 Task: Look for space in San Isidro, Argentina from 4th August, 2023 to 8th August, 2023 for 1 adult in price range Rs.10000 to Rs.15000. Place can be private room with 1  bedroom having 1 bed and 1 bathroom. Property type can be flatguest house, hotel. Amenities needed are: wifi, heating. Booking option can be shelf check-in. Required host language is English.
Action: Mouse moved to (543, 109)
Screenshot: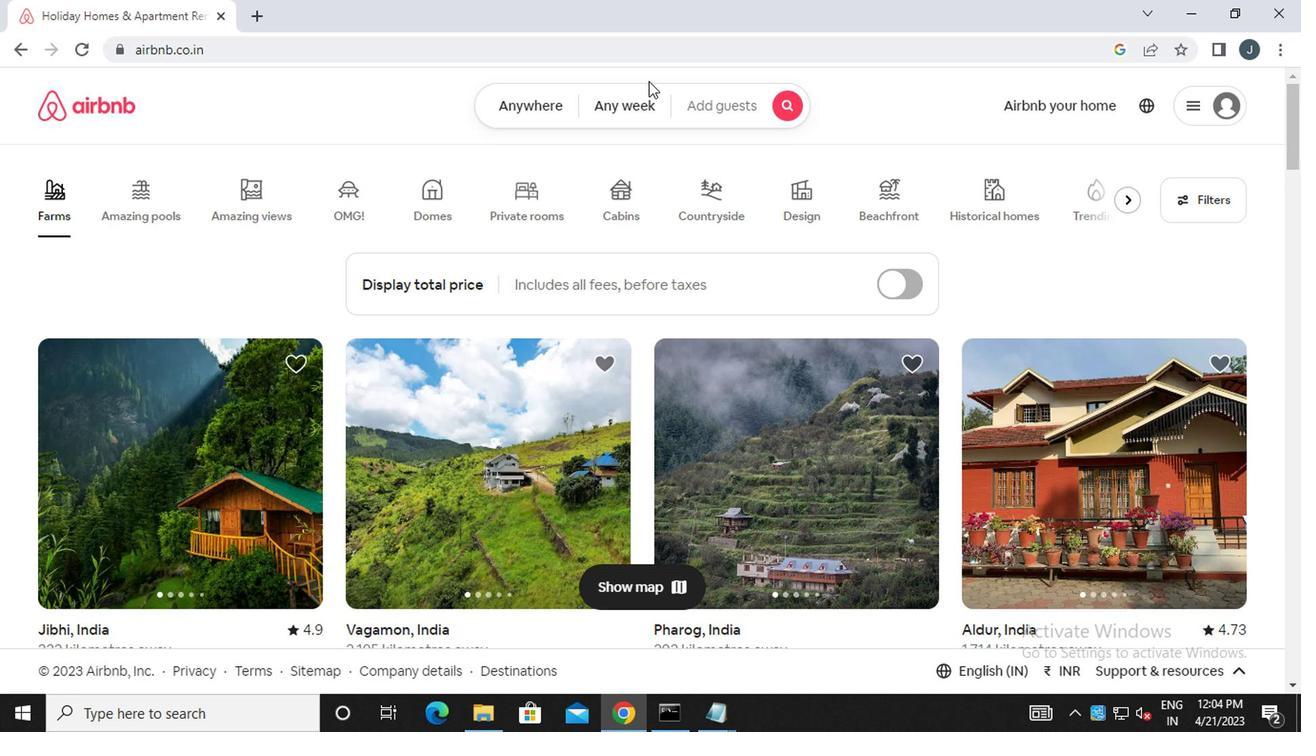 
Action: Mouse pressed left at (543, 109)
Screenshot: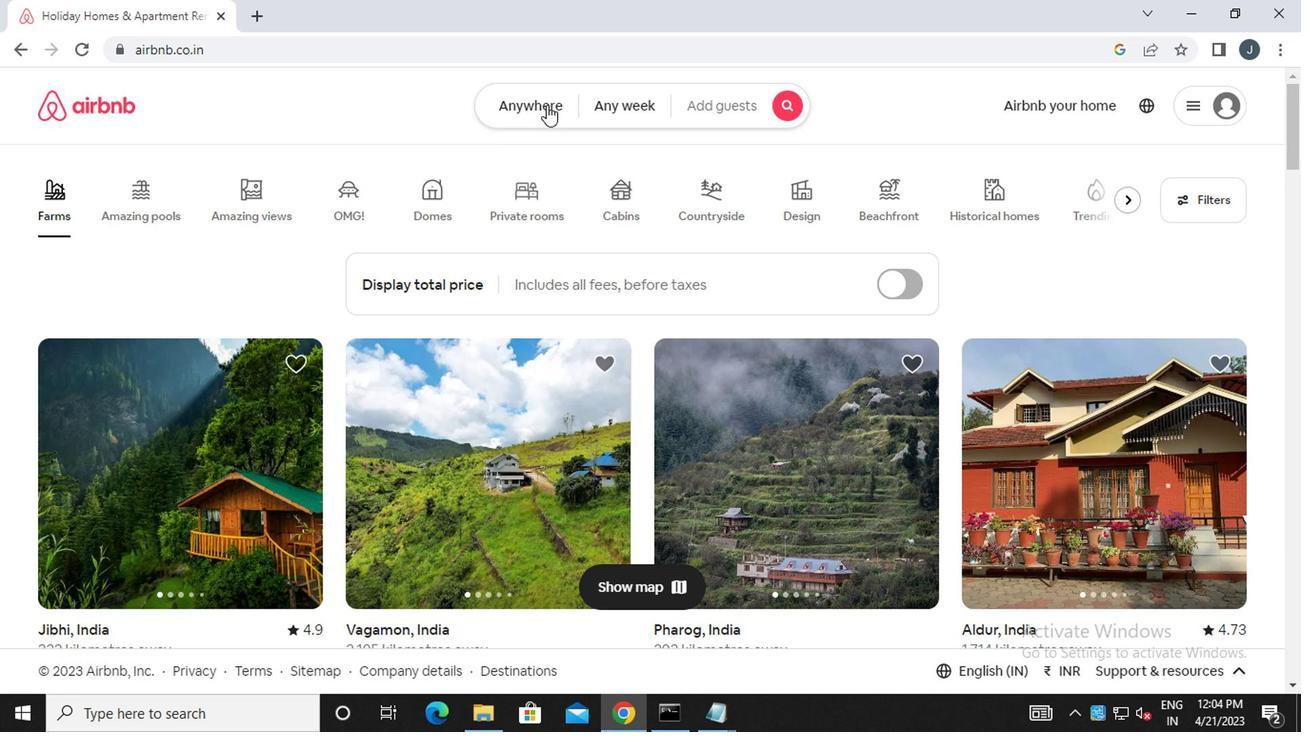 
Action: Mouse moved to (360, 172)
Screenshot: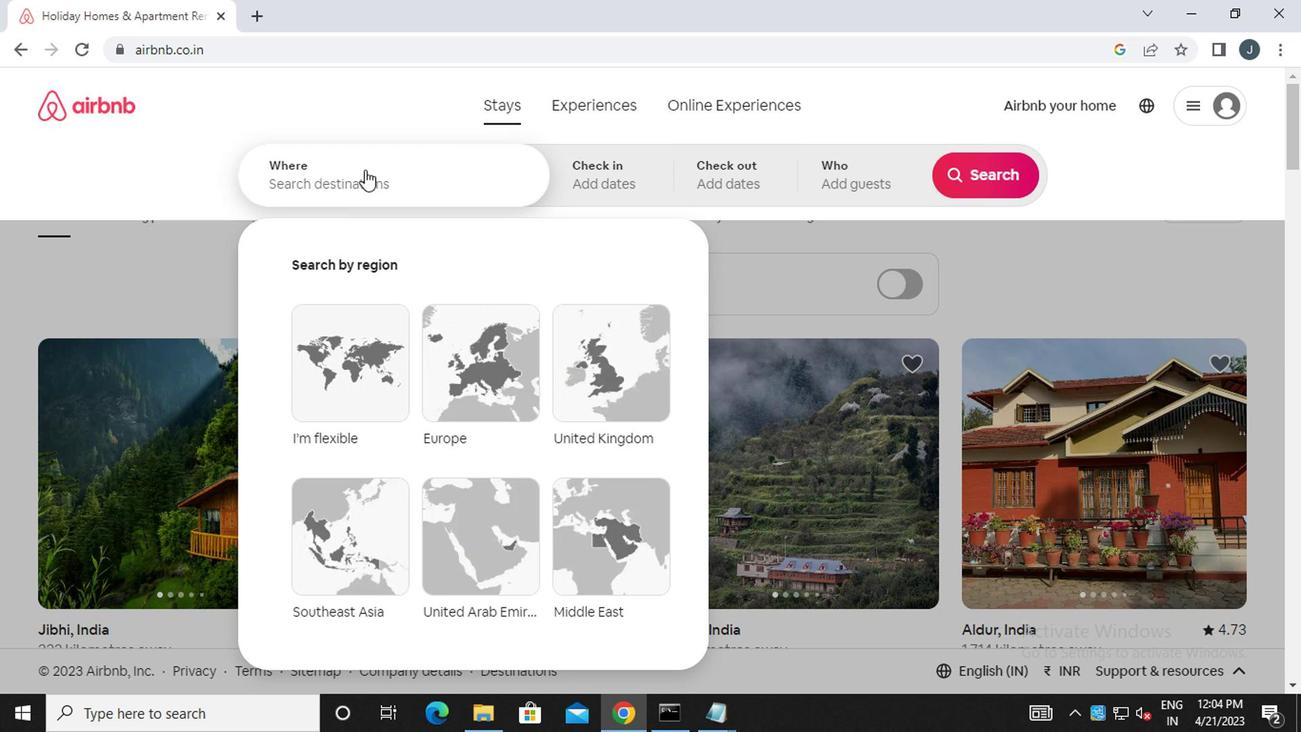 
Action: Mouse pressed left at (360, 172)
Screenshot: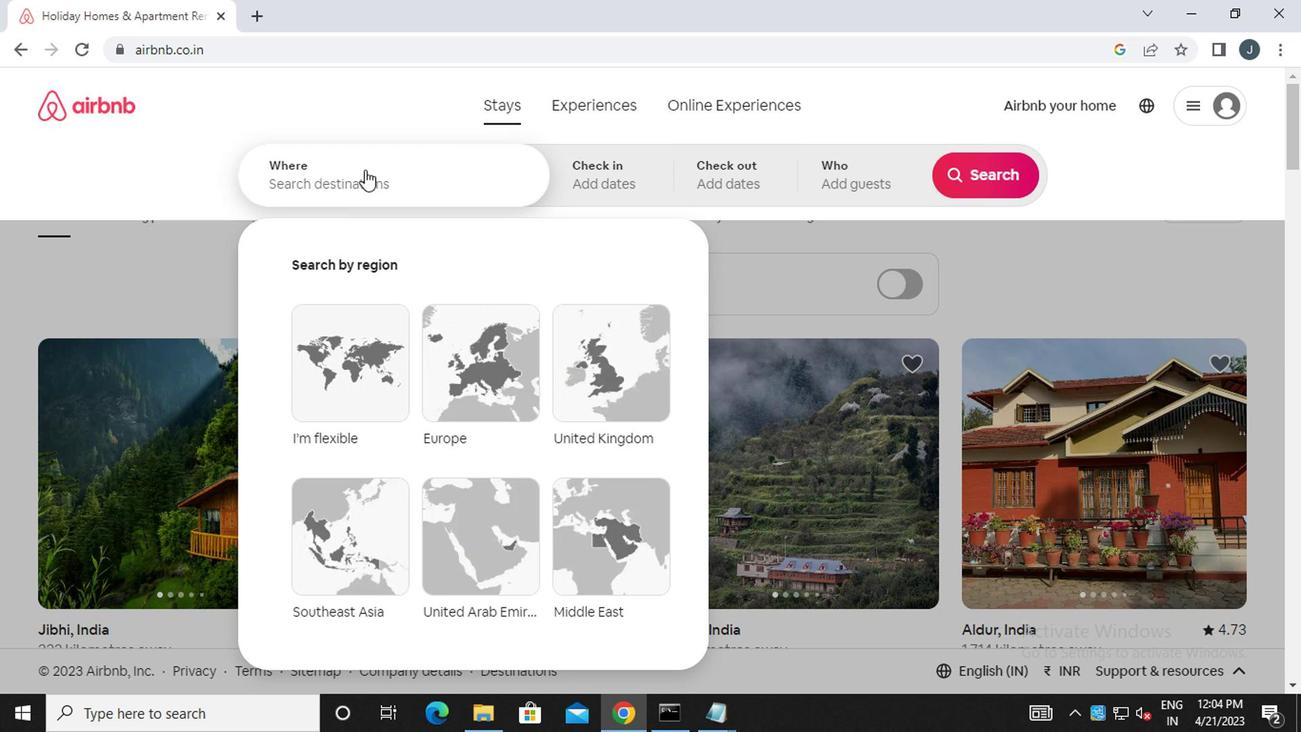 
Action: Mouse moved to (362, 173)
Screenshot: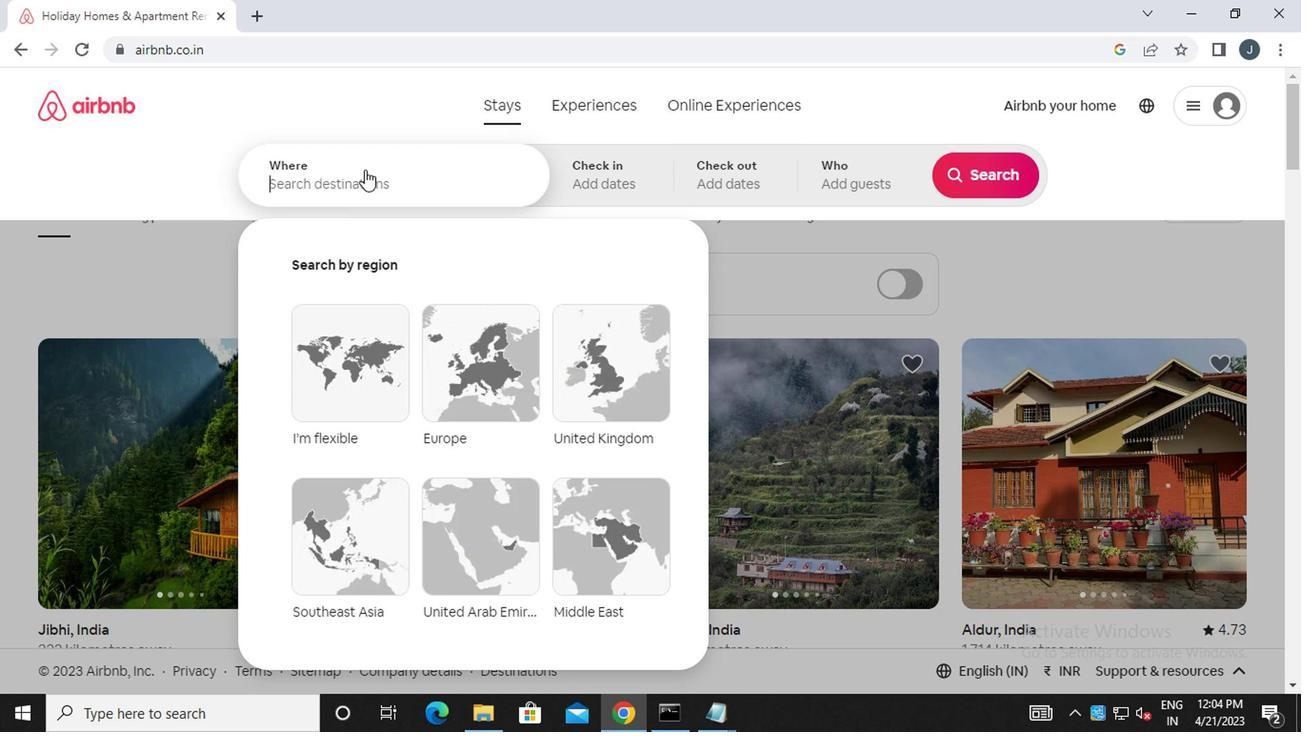 
Action: Key pressed s<Key.caps_lock>an<Key.space><Key.caps_lock>i<Key.caps_lock>sidro,<Key.space><Key.caps_lock>a<Key.caps_lock>rgentina
Screenshot: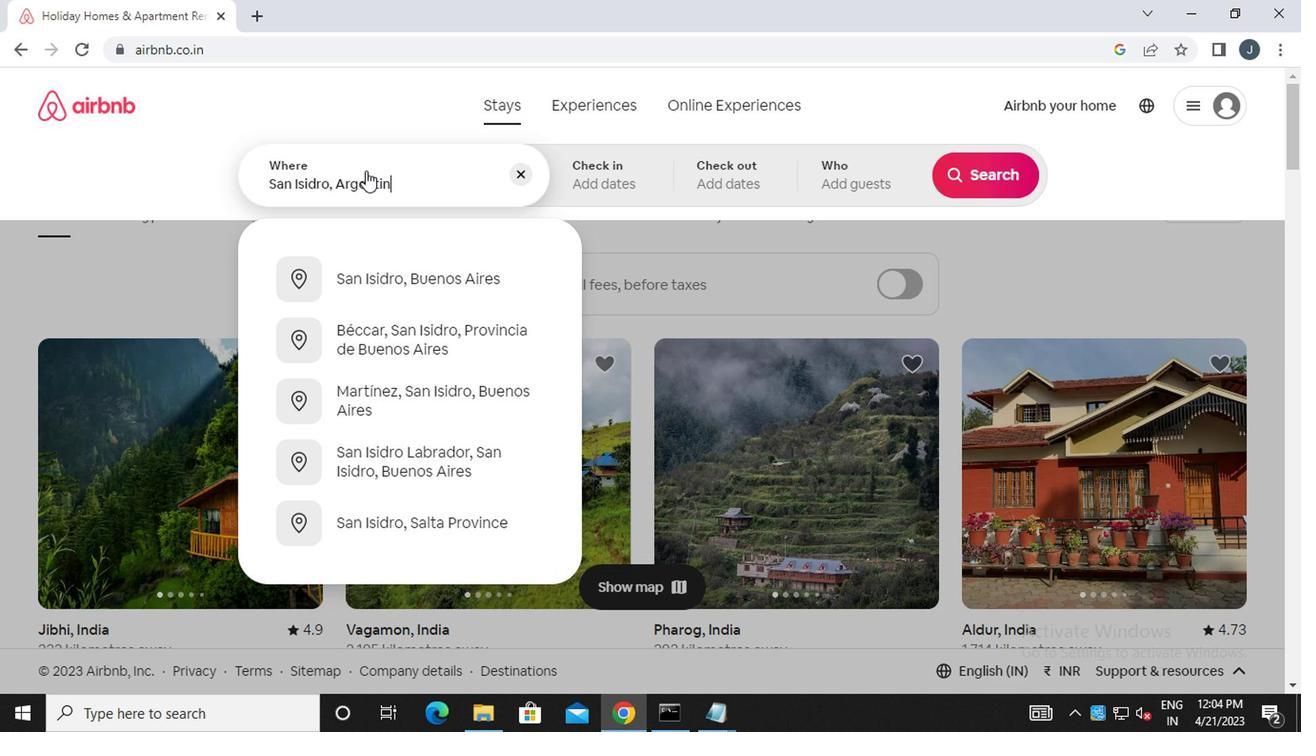 
Action: Mouse moved to (606, 177)
Screenshot: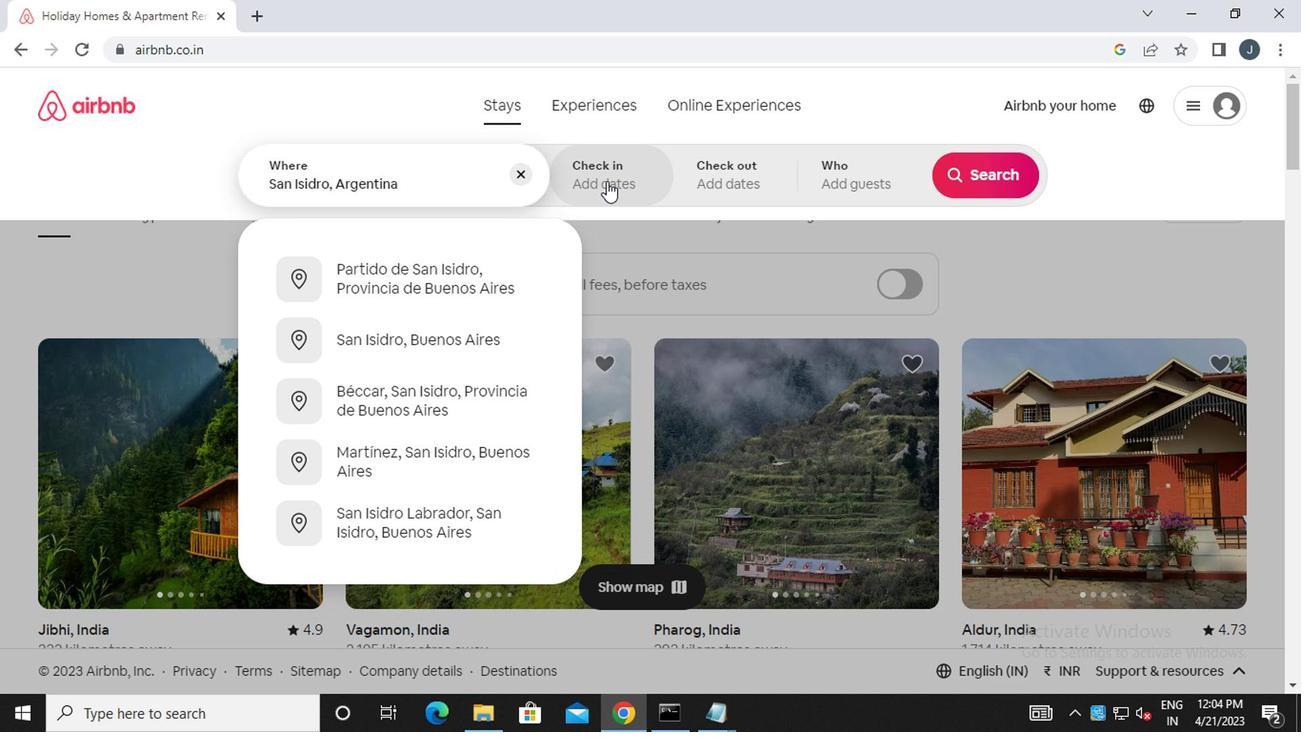 
Action: Mouse pressed left at (606, 177)
Screenshot: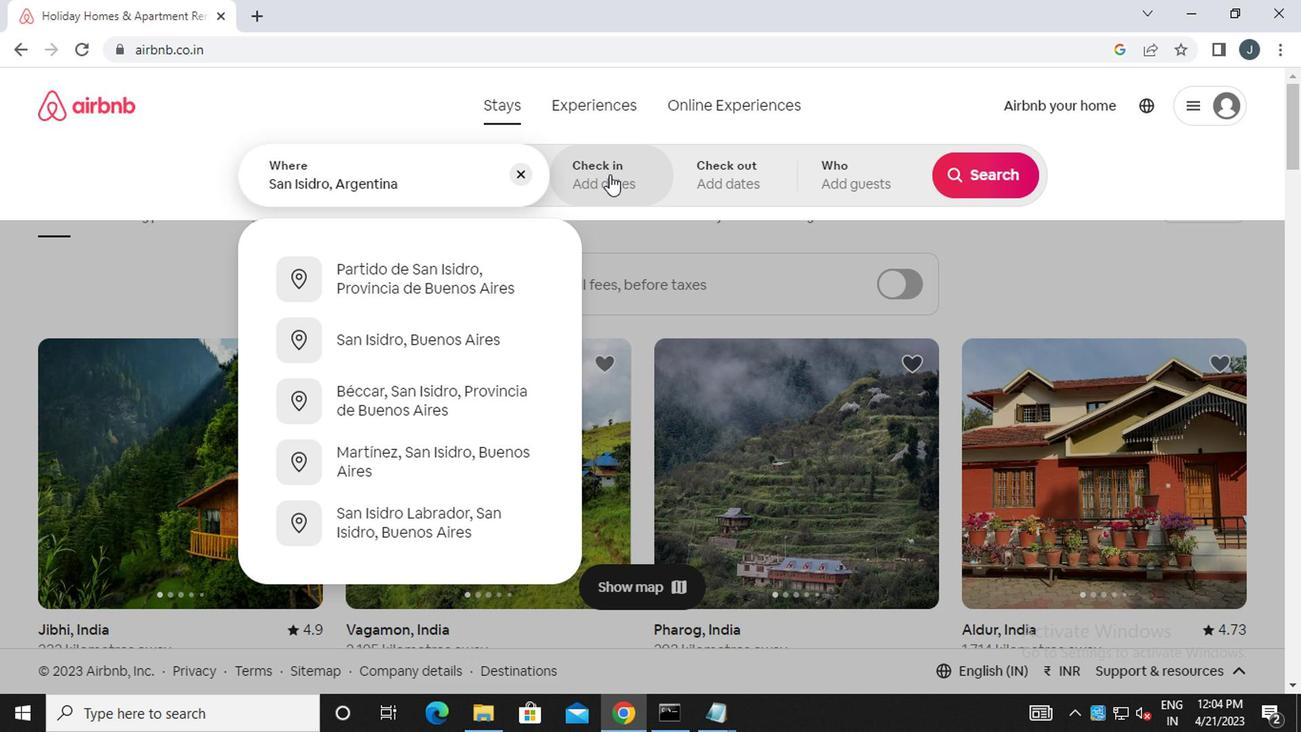 
Action: Mouse moved to (976, 327)
Screenshot: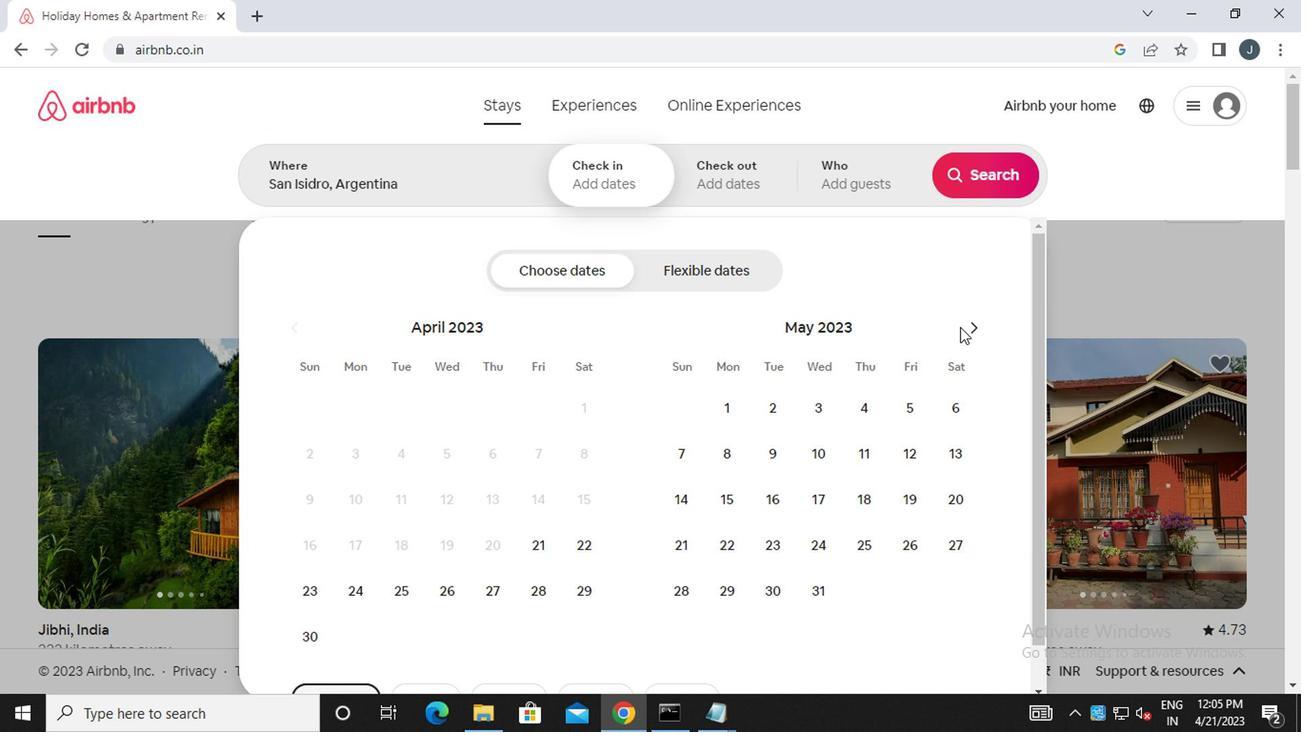 
Action: Mouse pressed left at (976, 327)
Screenshot: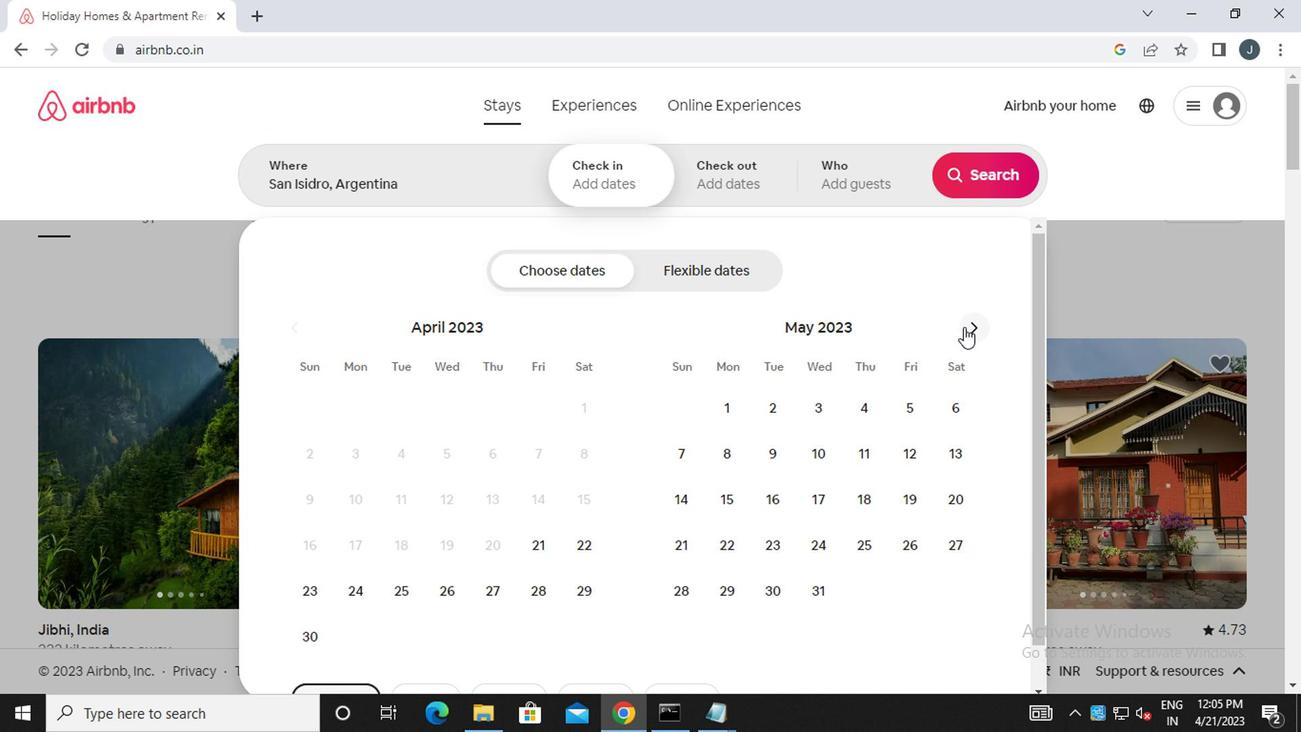 
Action: Mouse moved to (978, 328)
Screenshot: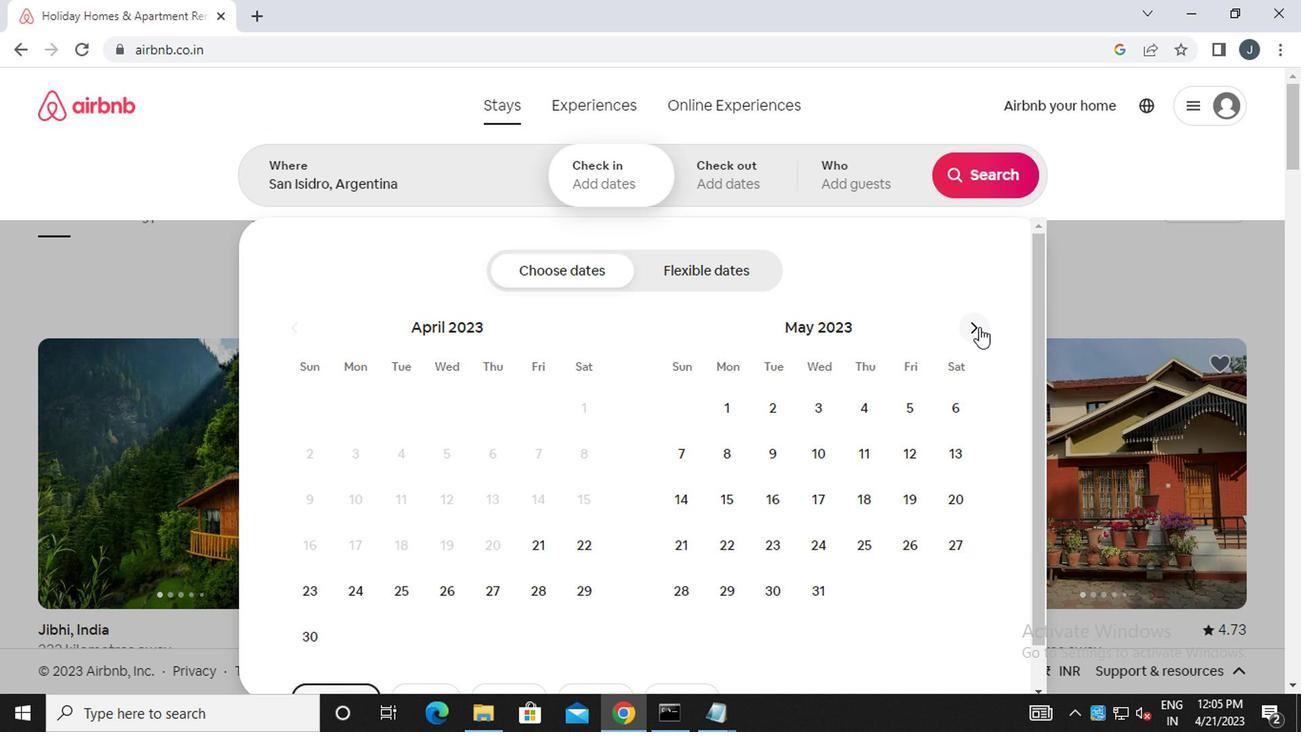 
Action: Mouse pressed left at (978, 328)
Screenshot: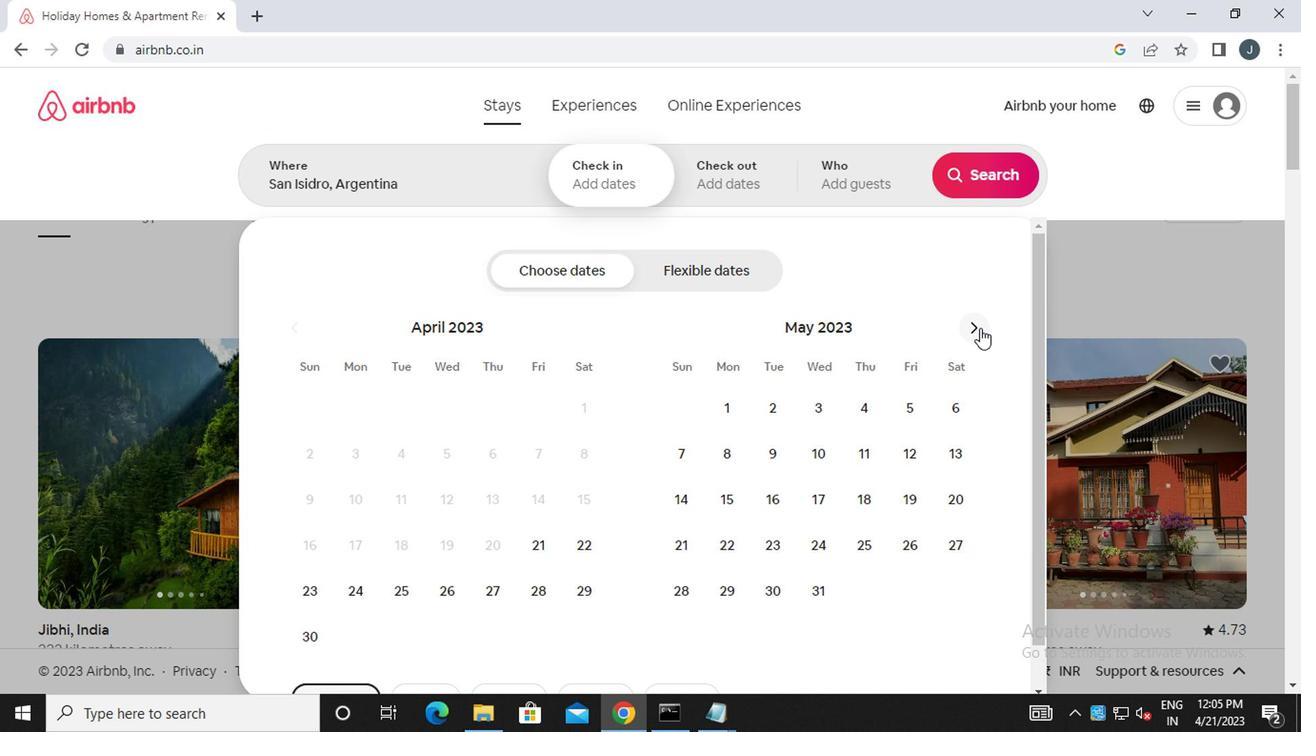 
Action: Mouse moved to (980, 329)
Screenshot: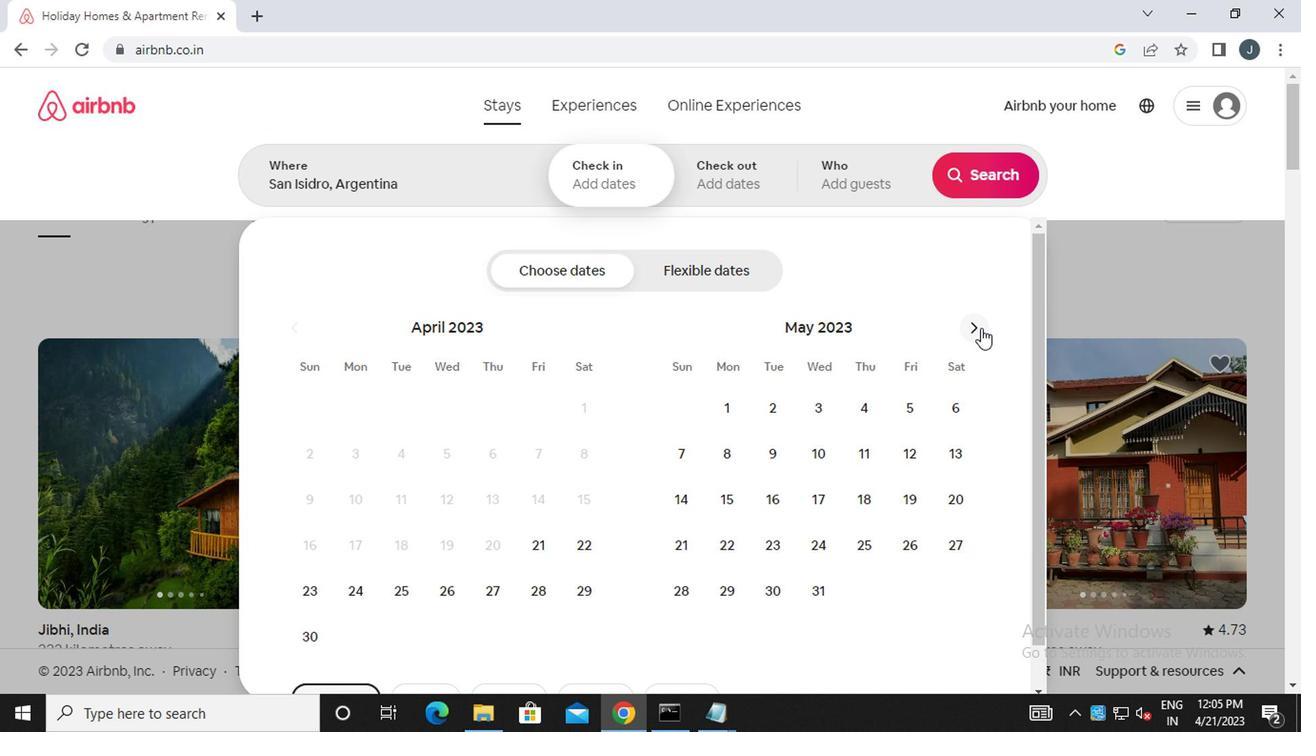 
Action: Mouse pressed left at (980, 329)
Screenshot: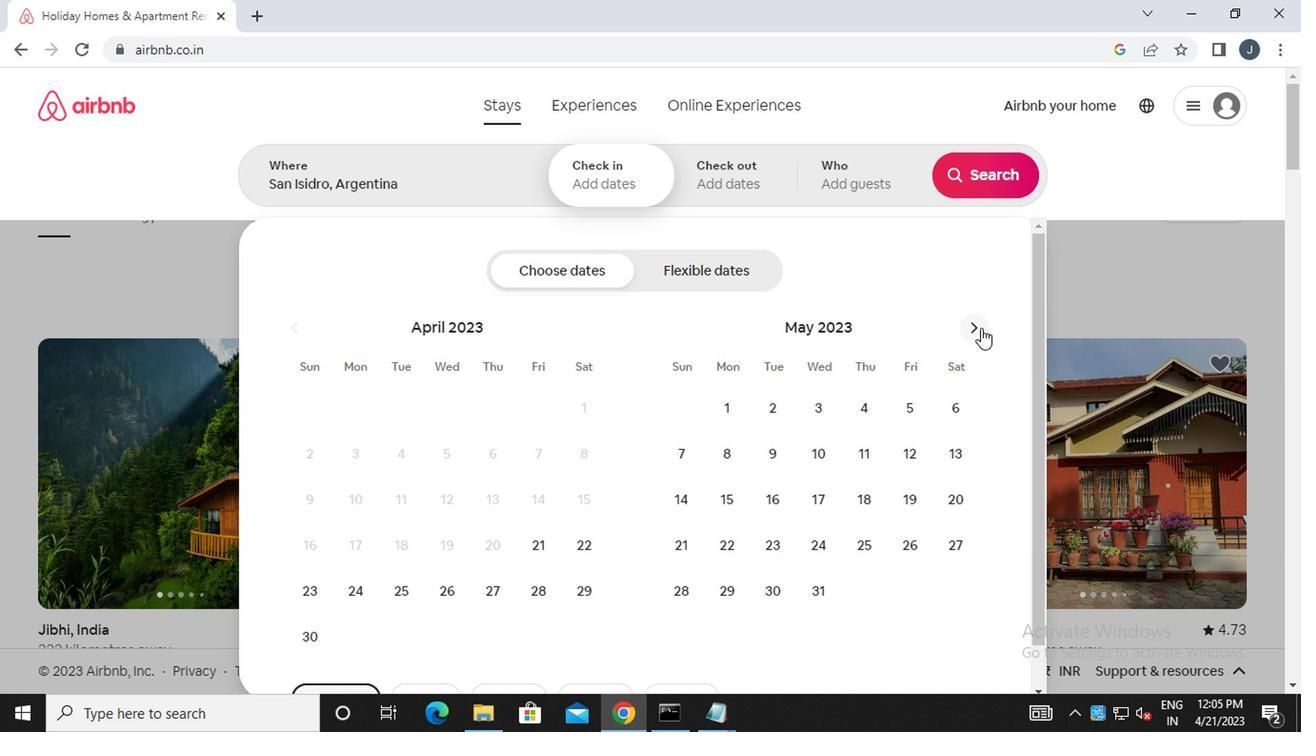 
Action: Mouse moved to (980, 330)
Screenshot: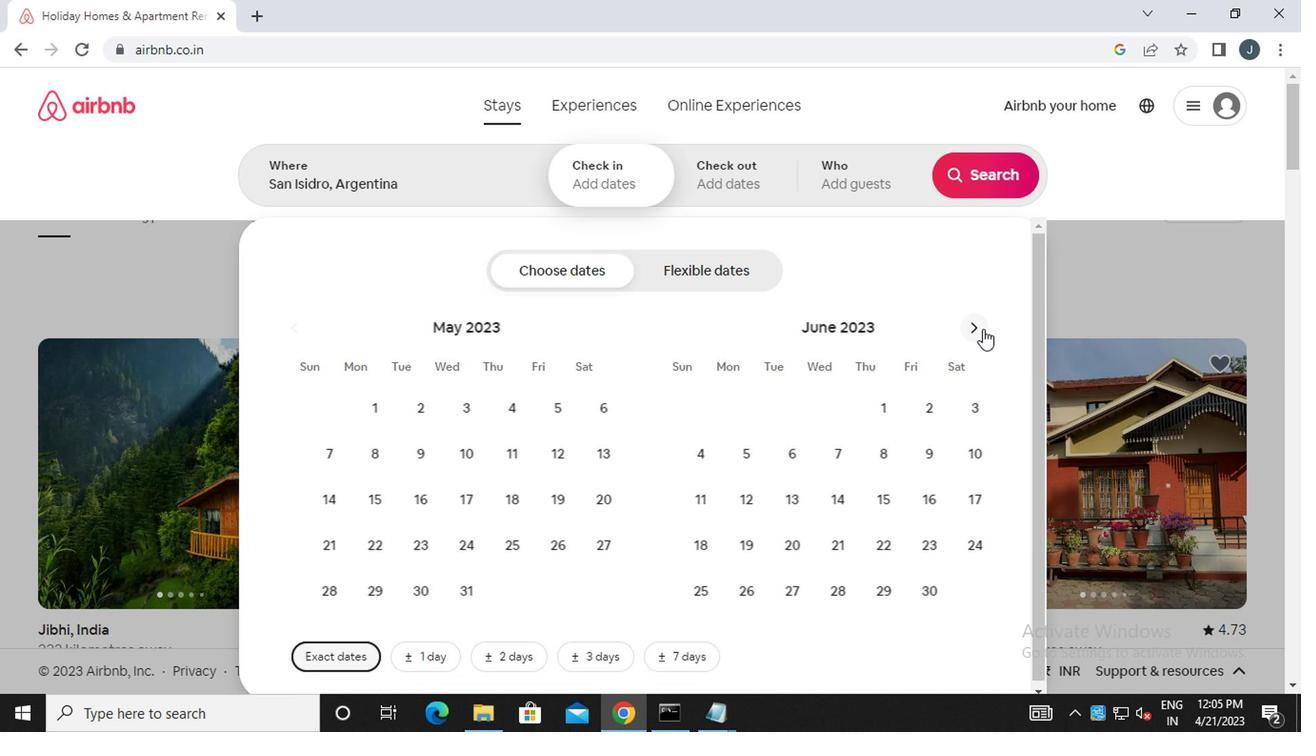 
Action: Mouse pressed left at (980, 330)
Screenshot: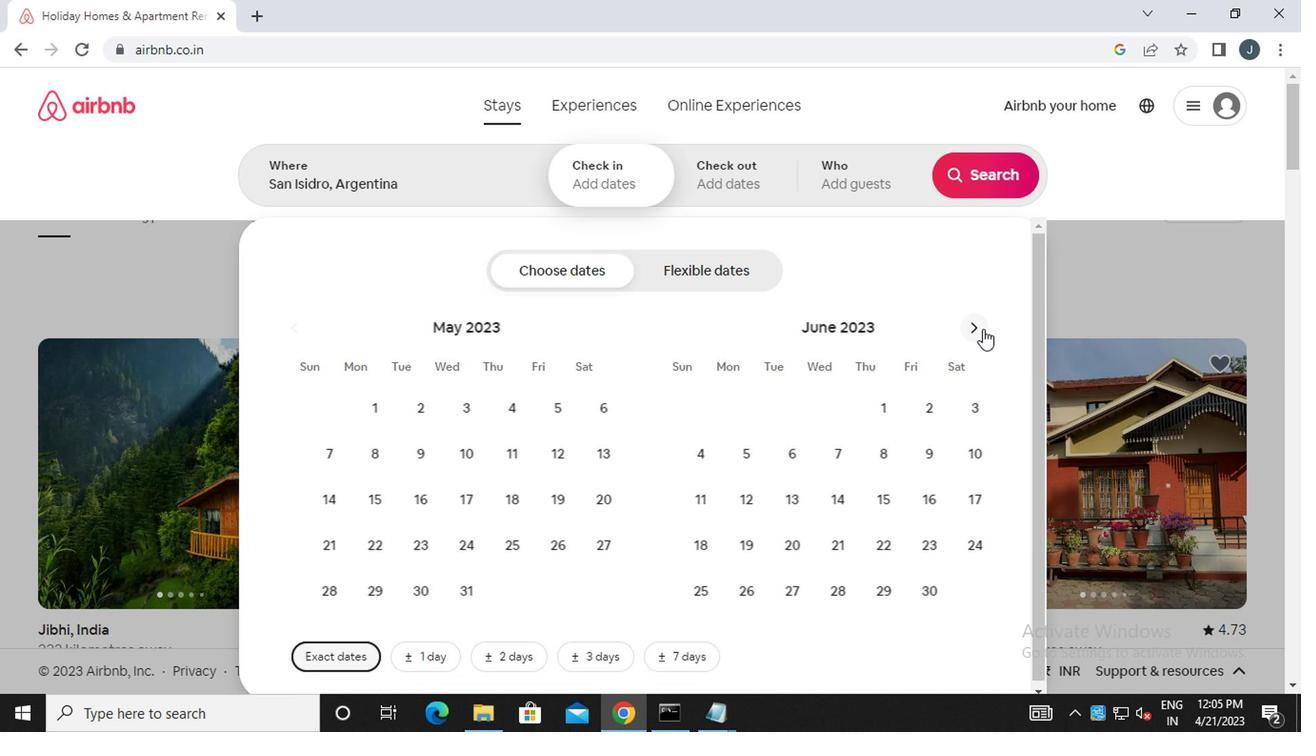 
Action: Mouse pressed left at (980, 330)
Screenshot: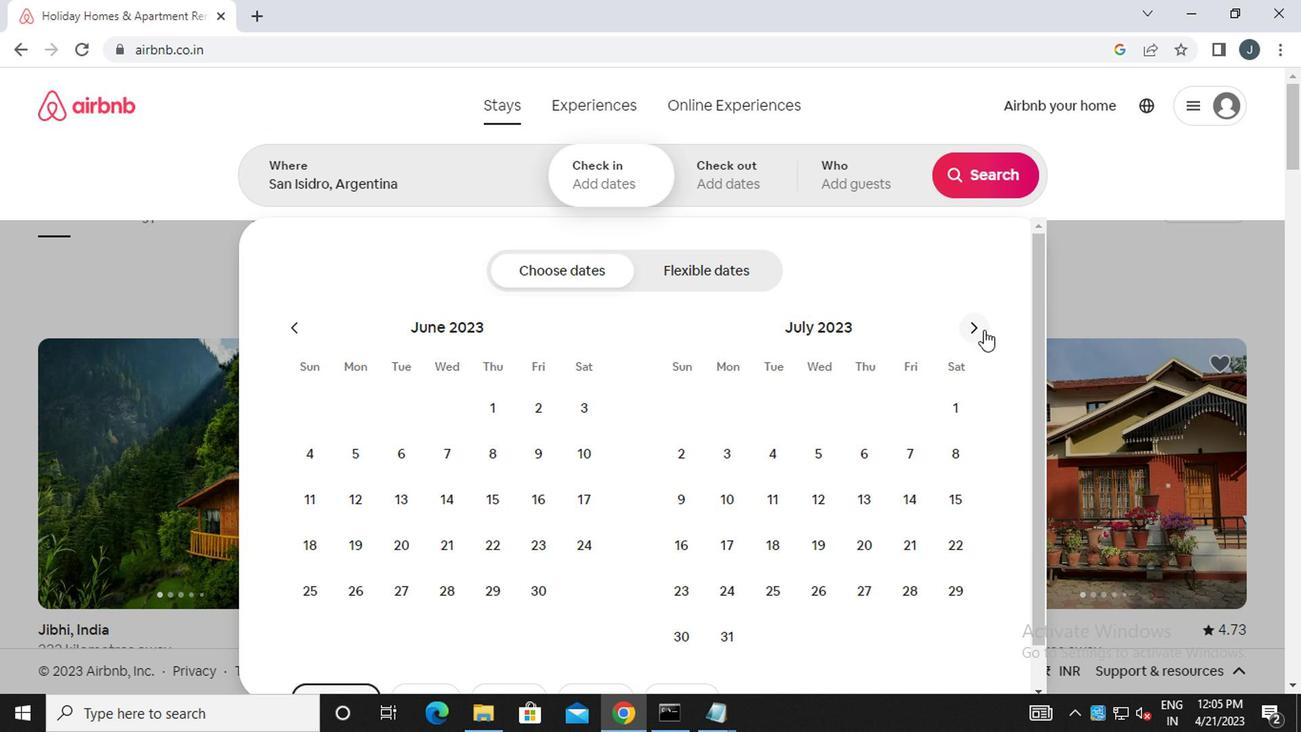 
Action: Mouse moved to (900, 410)
Screenshot: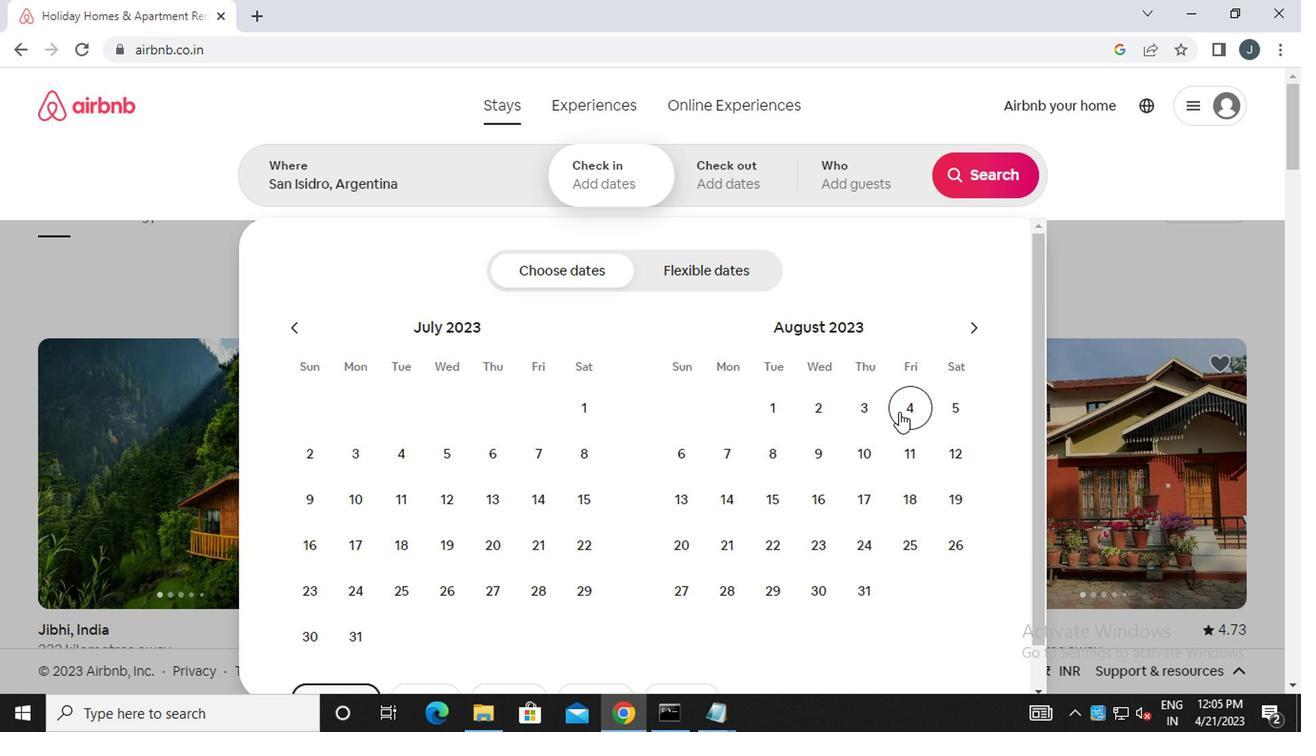 
Action: Mouse pressed left at (900, 410)
Screenshot: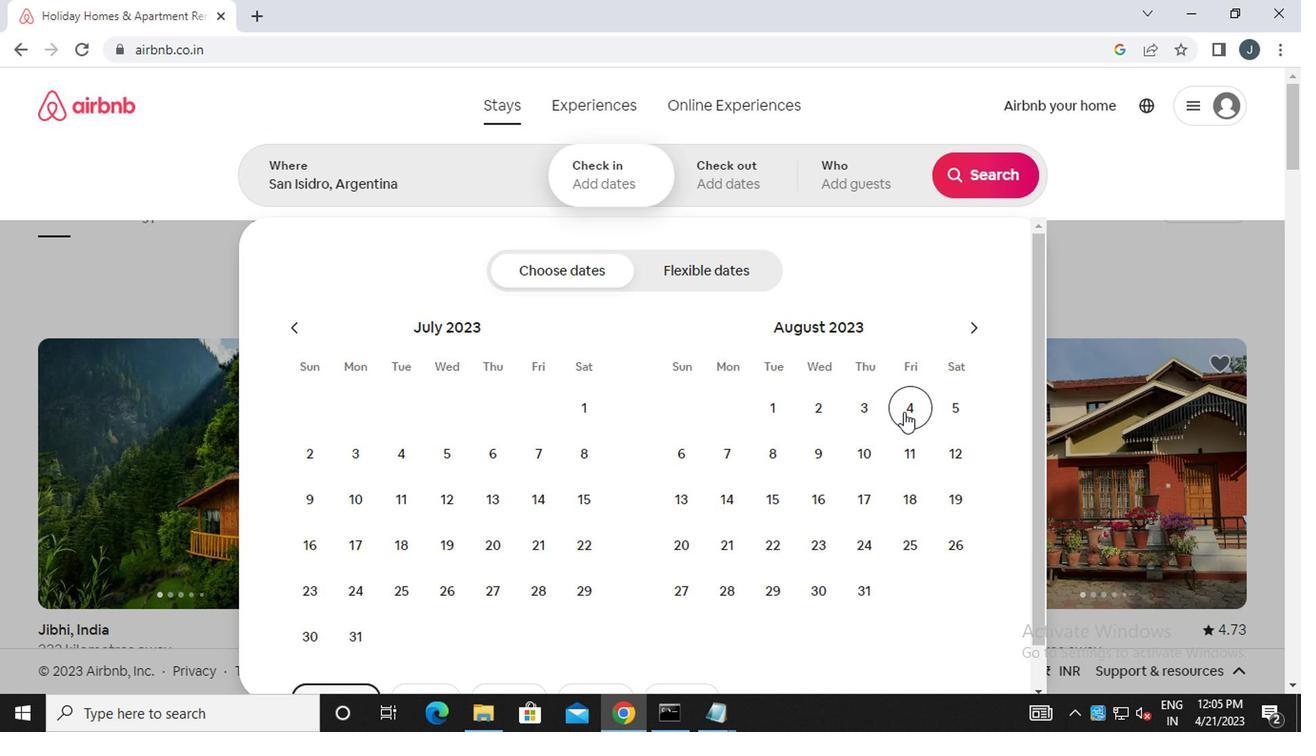 
Action: Mouse moved to (759, 449)
Screenshot: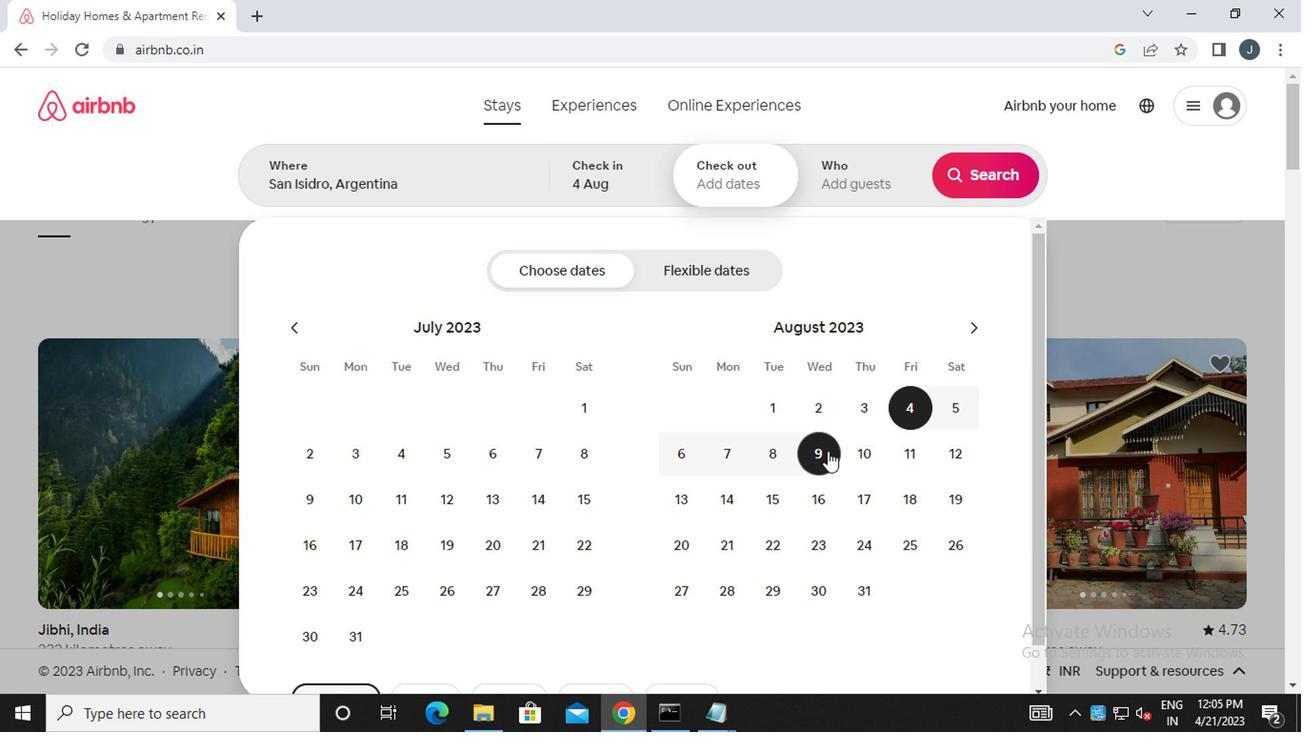 
Action: Mouse pressed left at (759, 449)
Screenshot: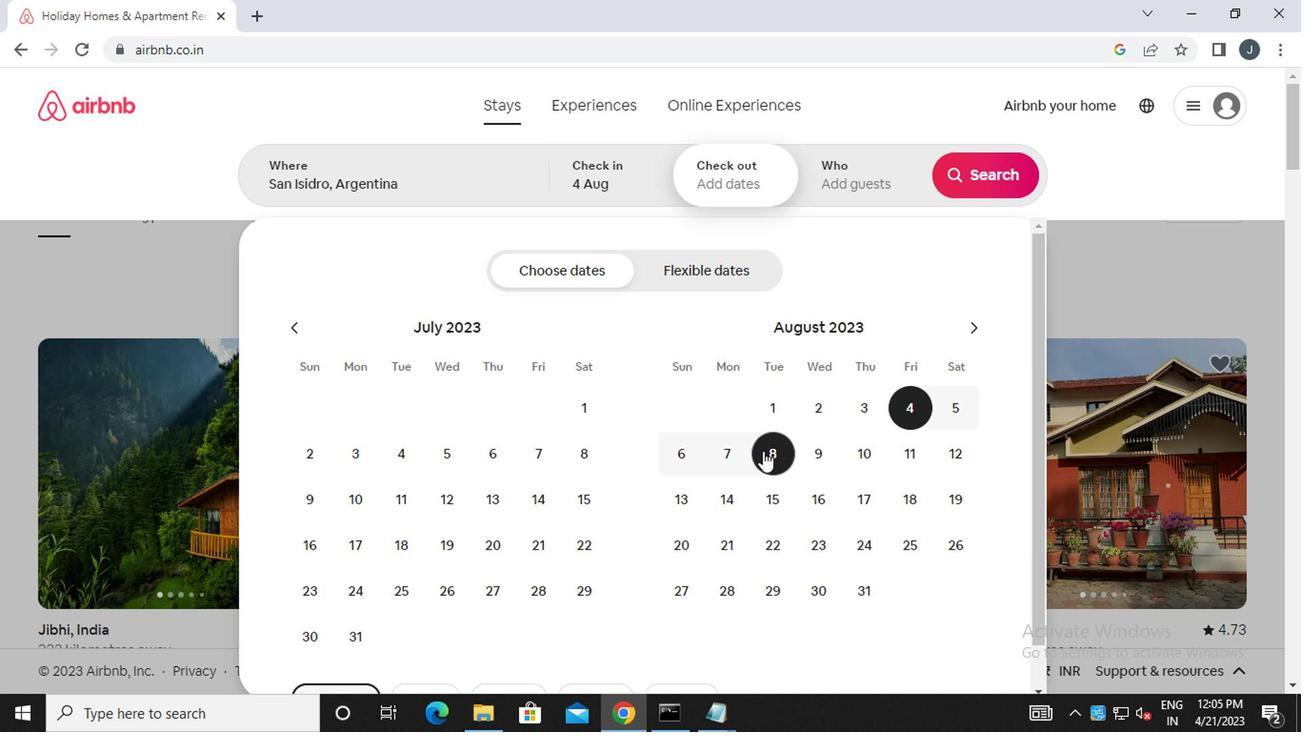 
Action: Mouse moved to (833, 155)
Screenshot: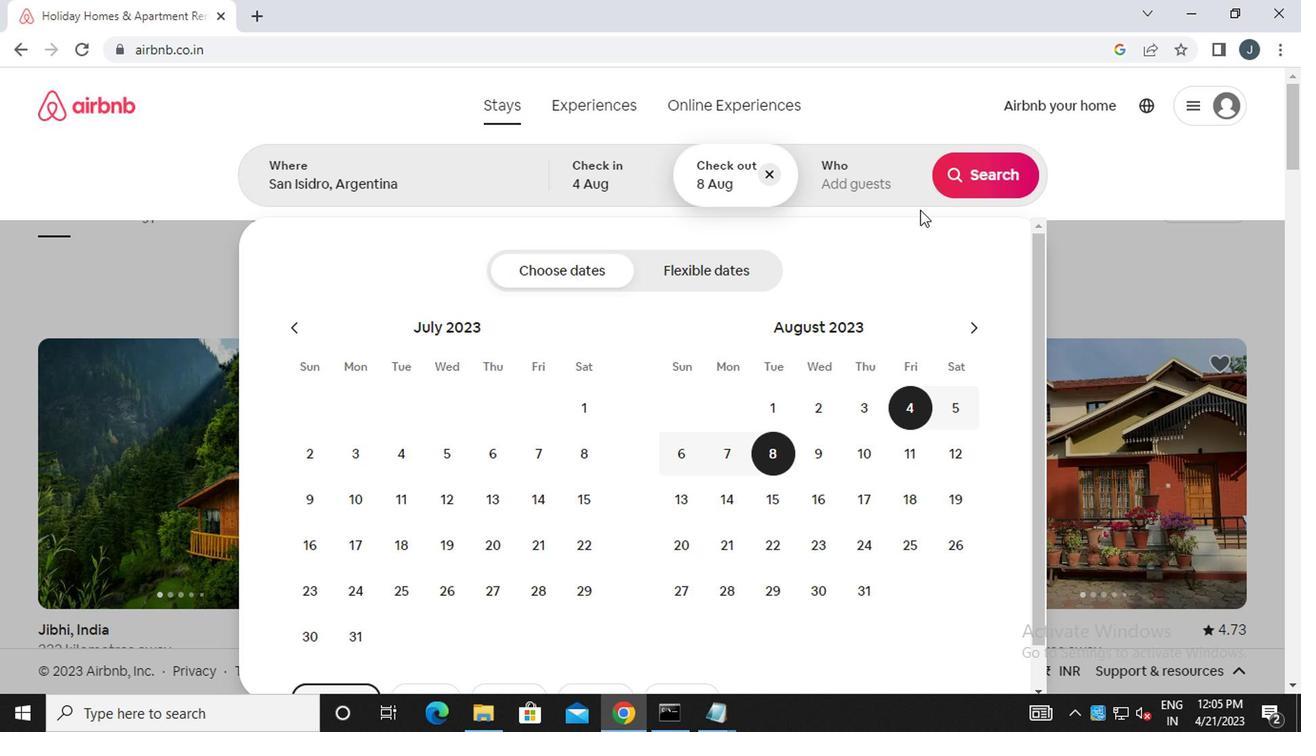 
Action: Mouse pressed left at (833, 155)
Screenshot: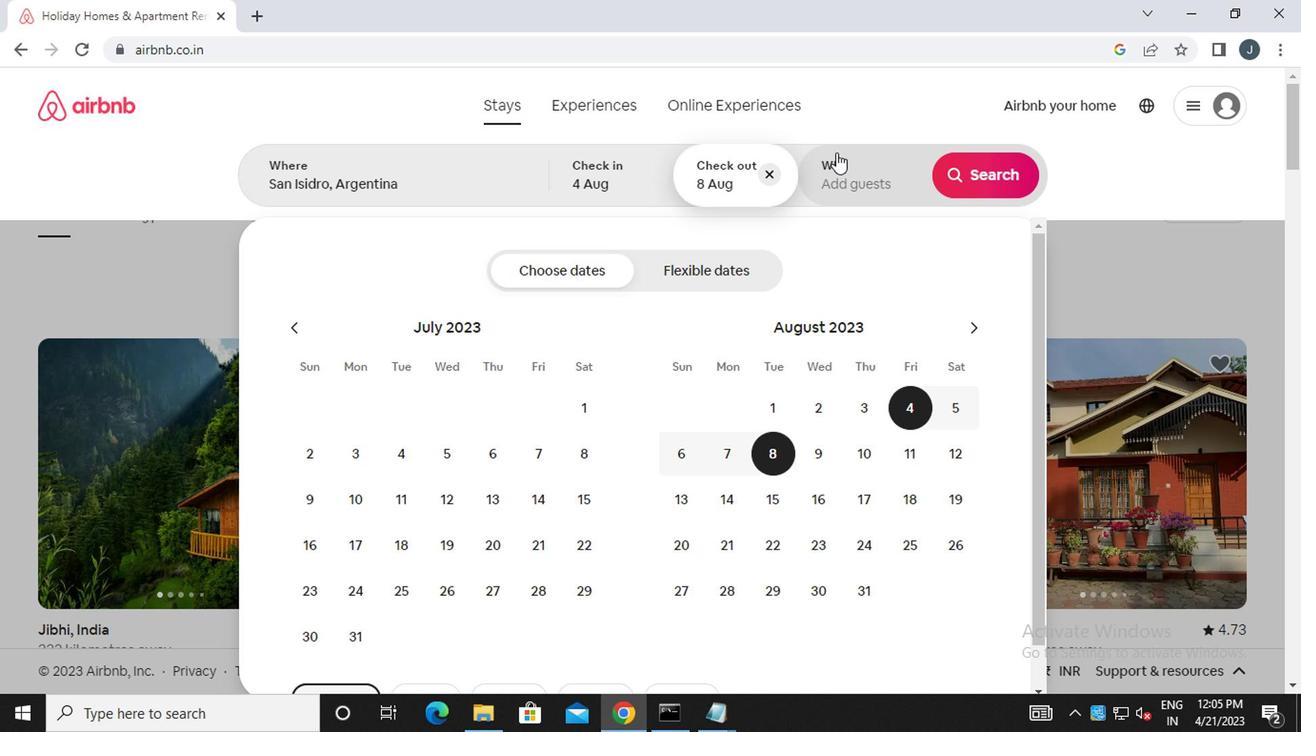 
Action: Mouse moved to (978, 282)
Screenshot: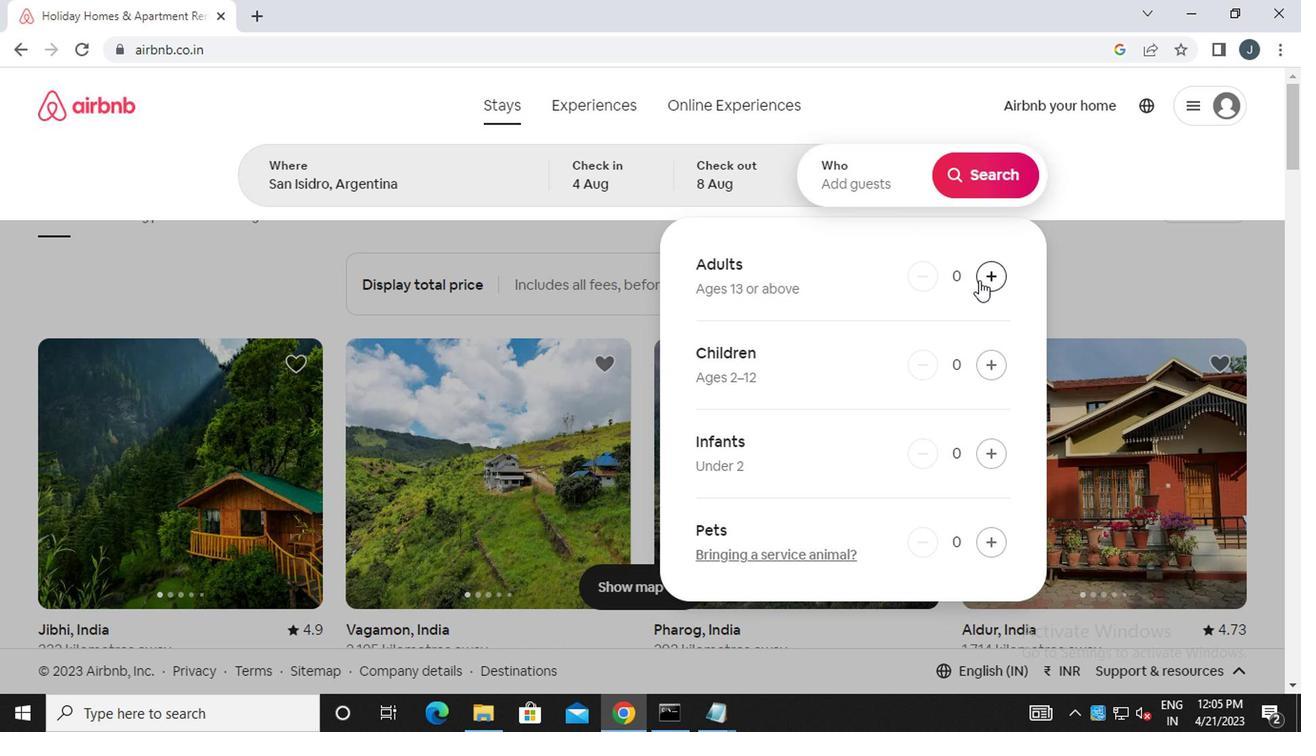 
Action: Mouse pressed left at (978, 282)
Screenshot: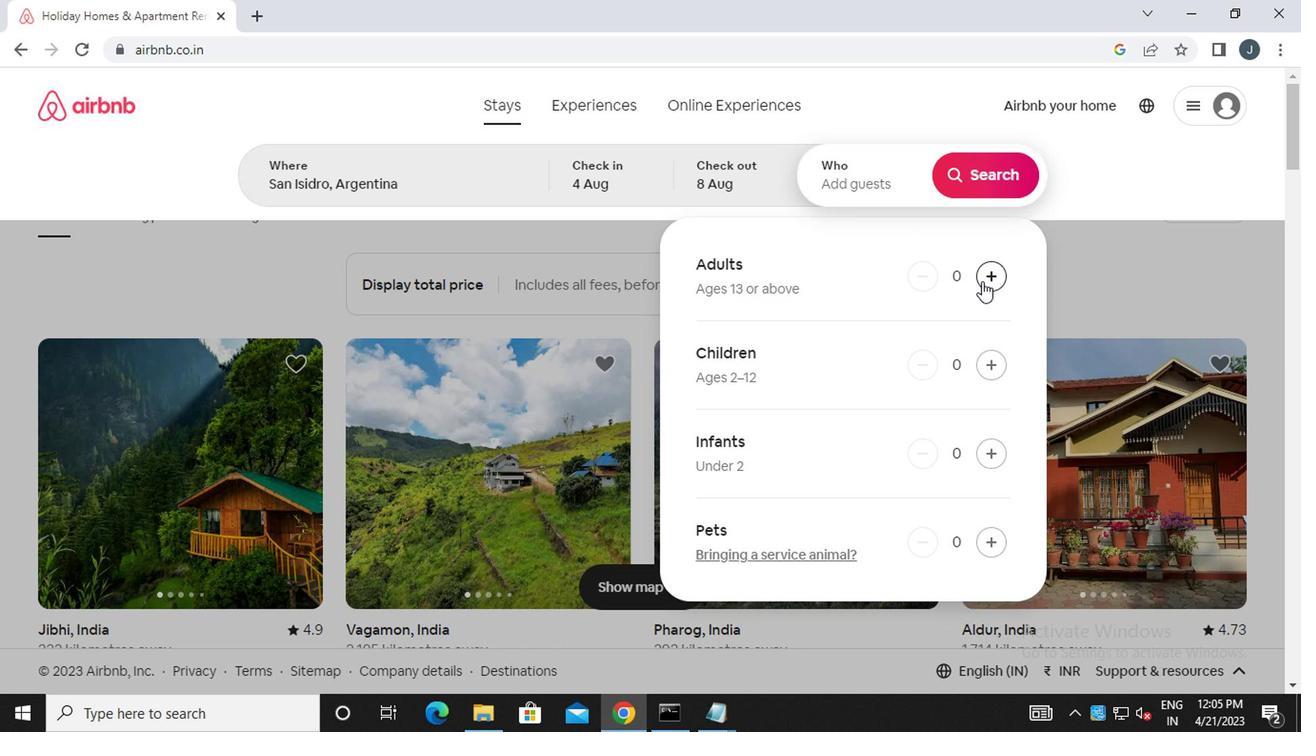 
Action: Mouse moved to (987, 192)
Screenshot: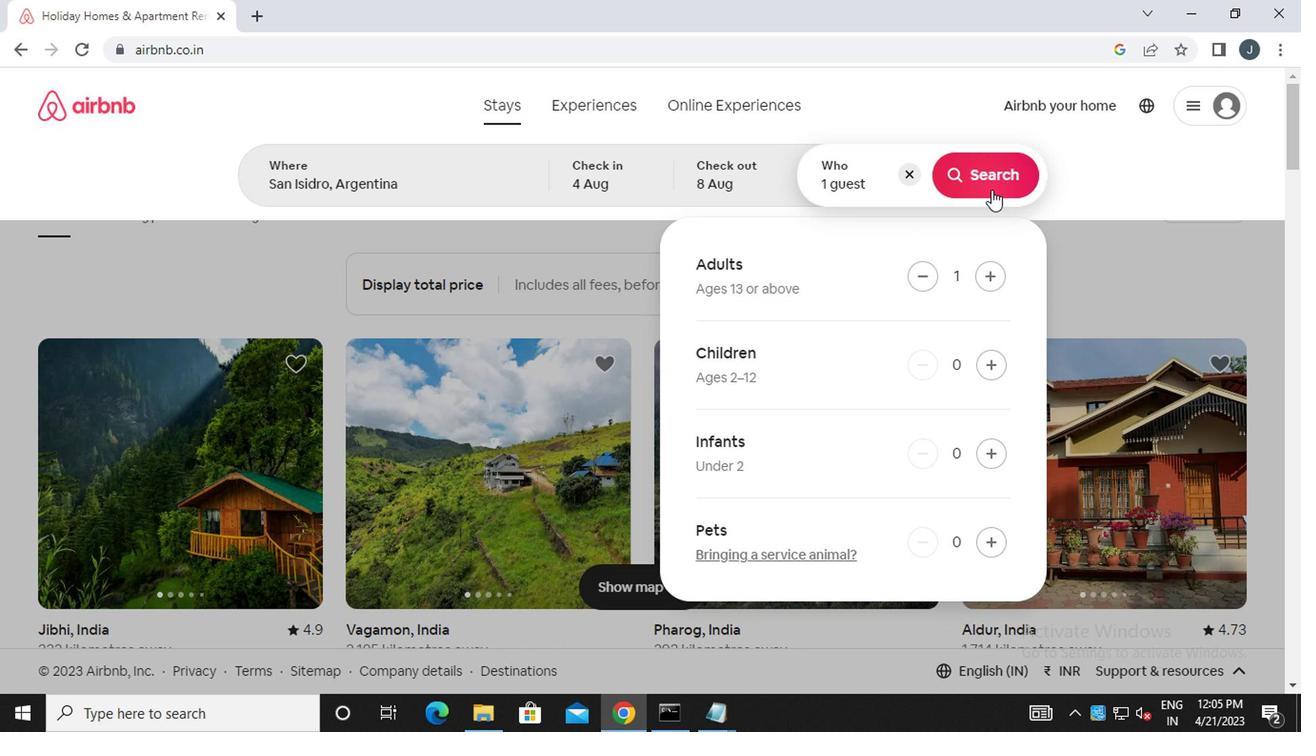 
Action: Mouse pressed left at (987, 192)
Screenshot: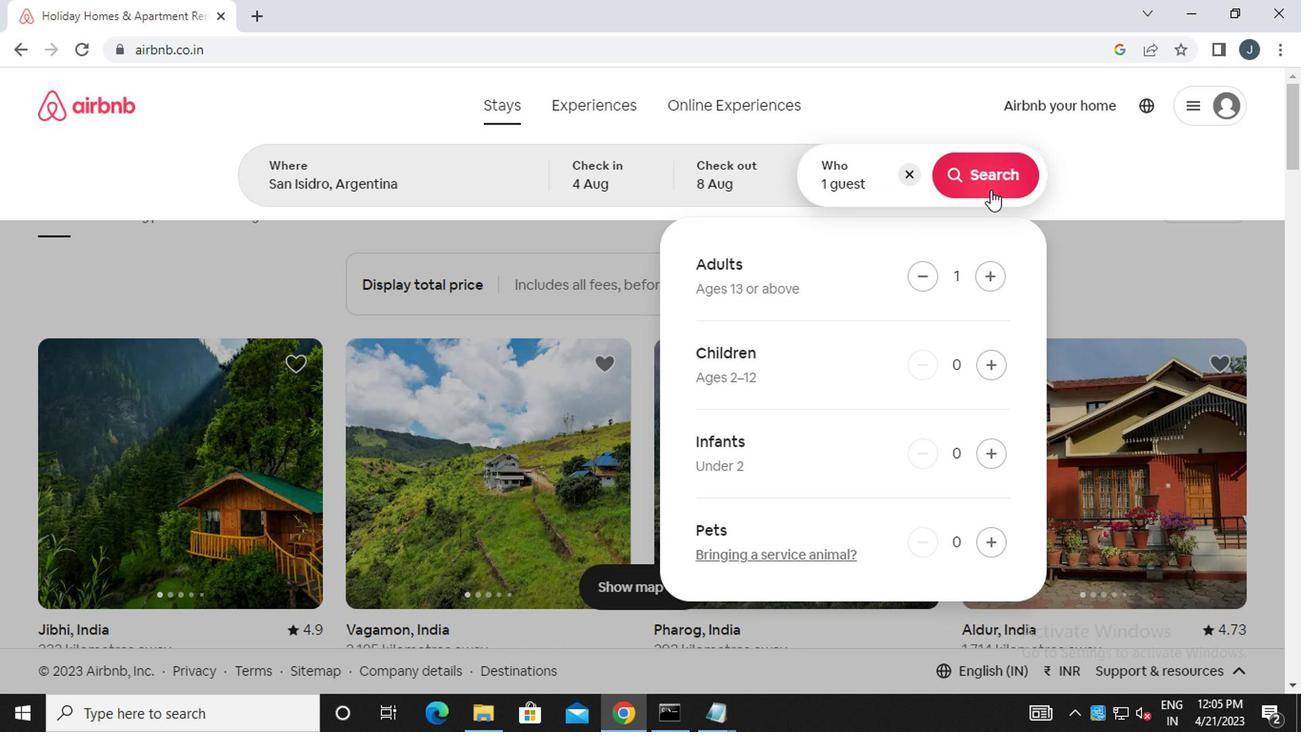 
Action: Mouse moved to (1236, 194)
Screenshot: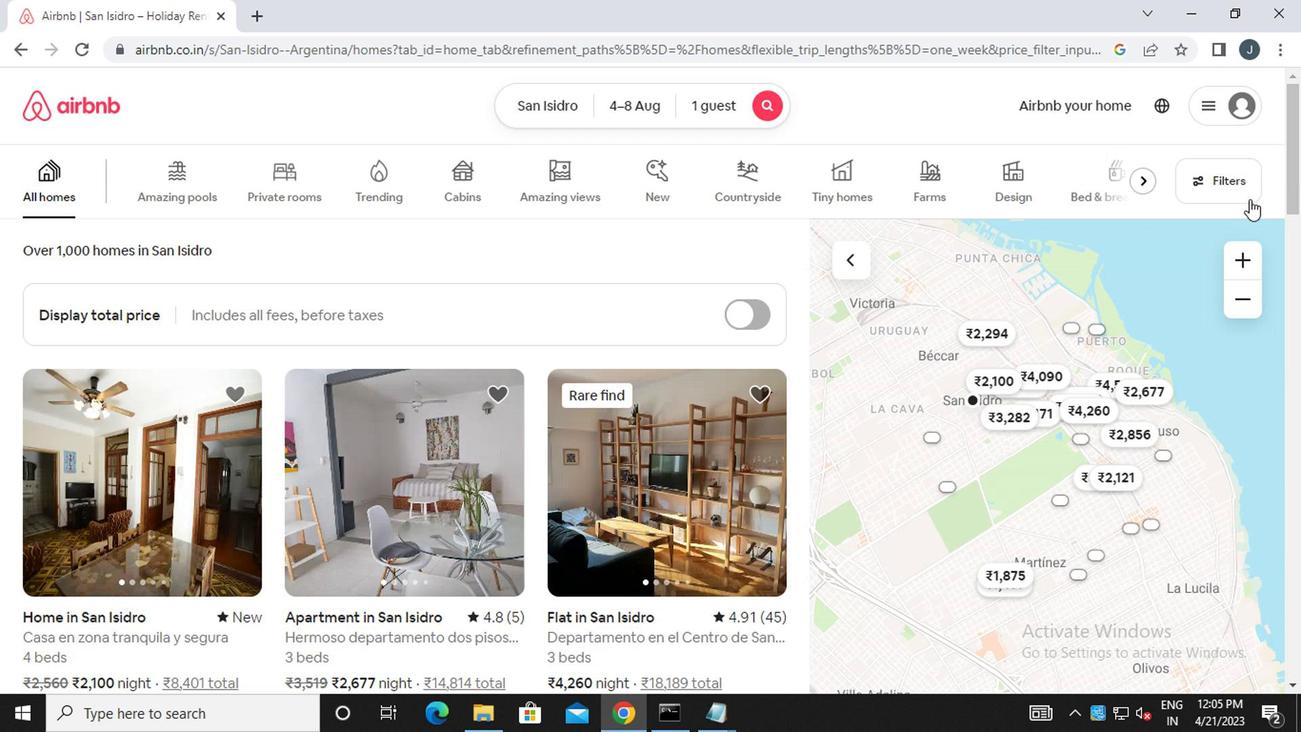 
Action: Mouse pressed left at (1236, 194)
Screenshot: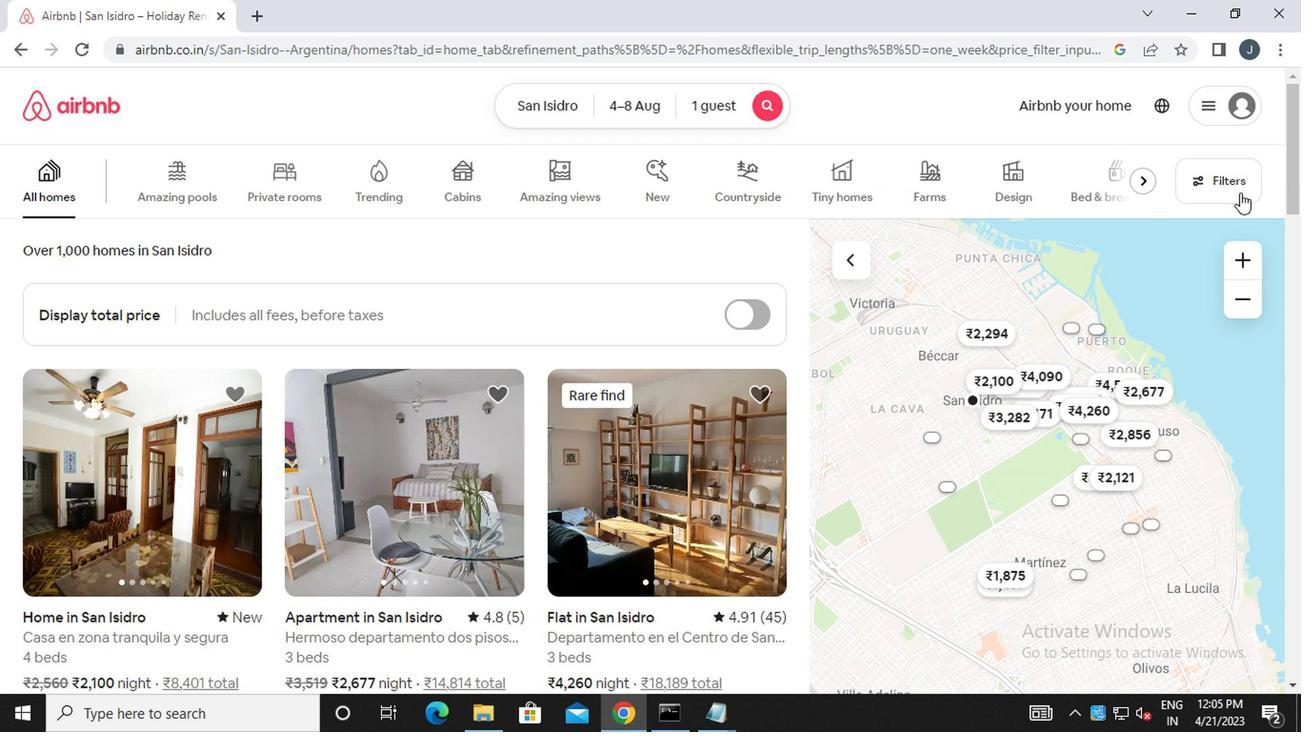 
Action: Mouse moved to (412, 406)
Screenshot: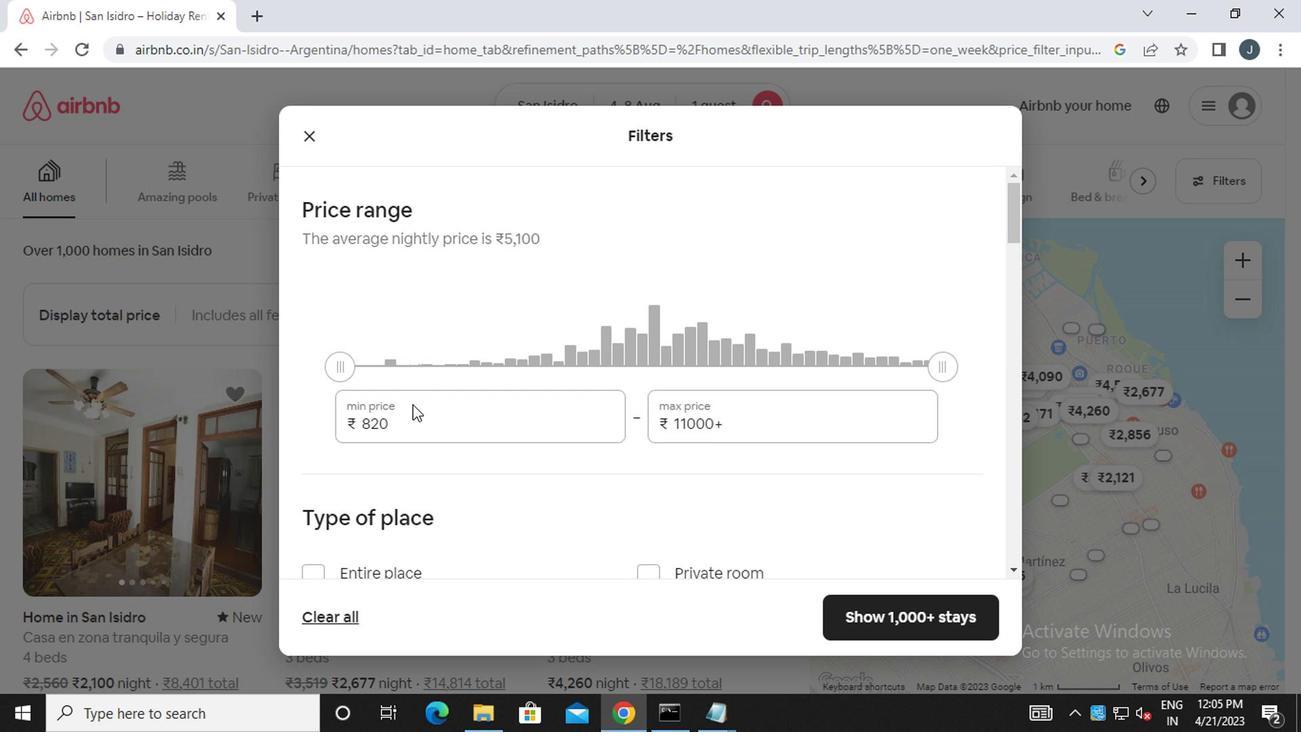 
Action: Mouse pressed left at (412, 406)
Screenshot: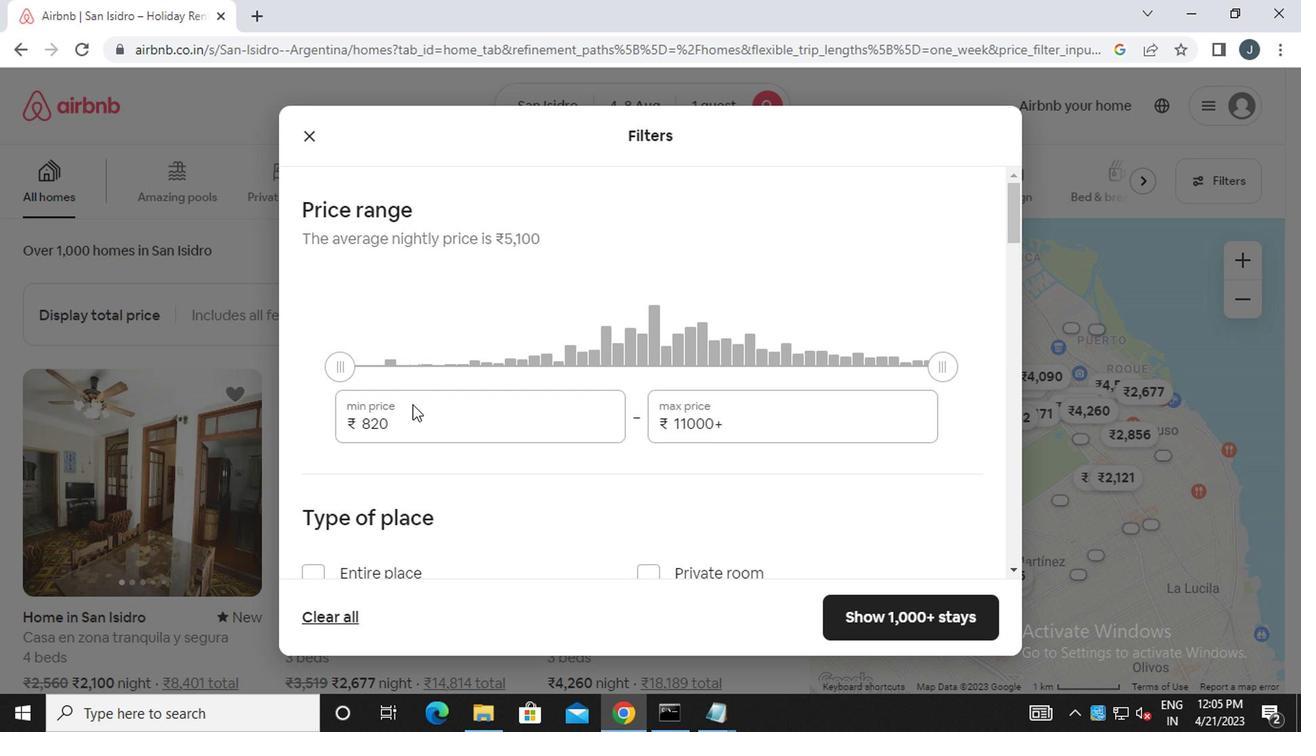 
Action: Mouse moved to (412, 406)
Screenshot: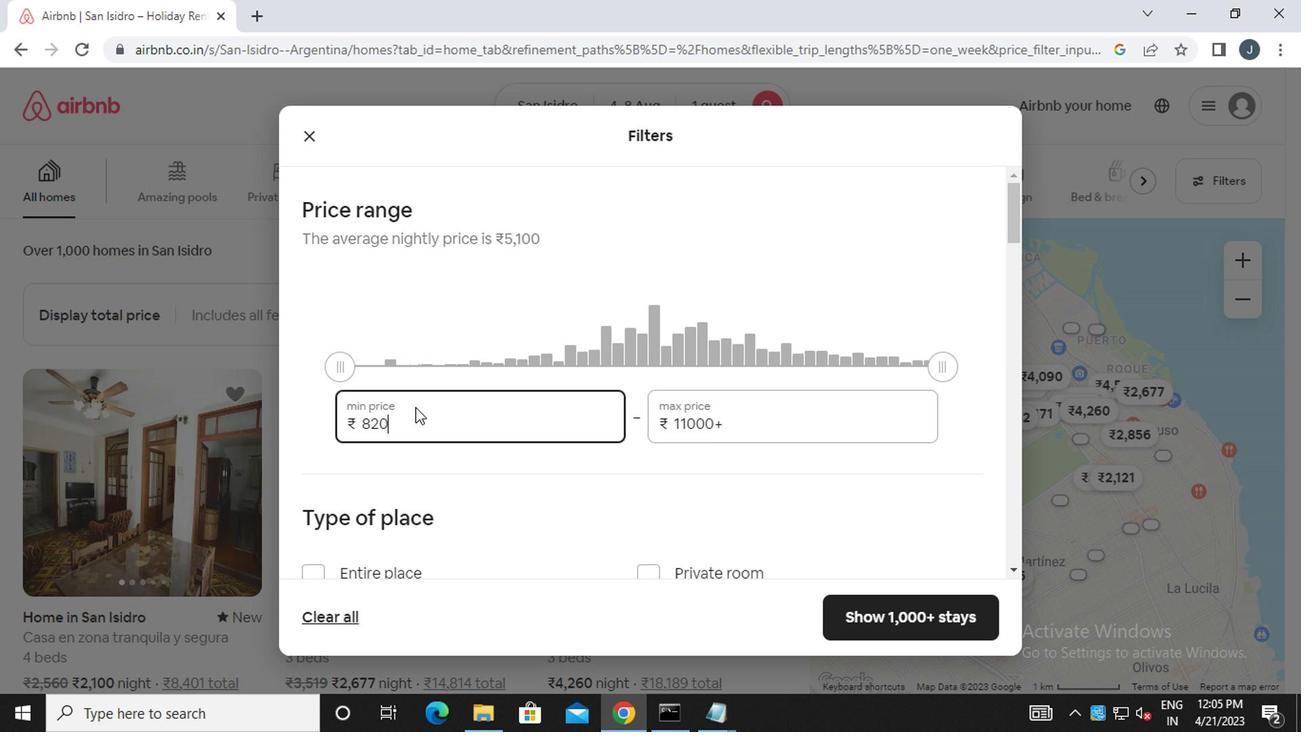 
Action: Key pressed <Key.backspace><Key.backspace><Key.backspace>10000
Screenshot: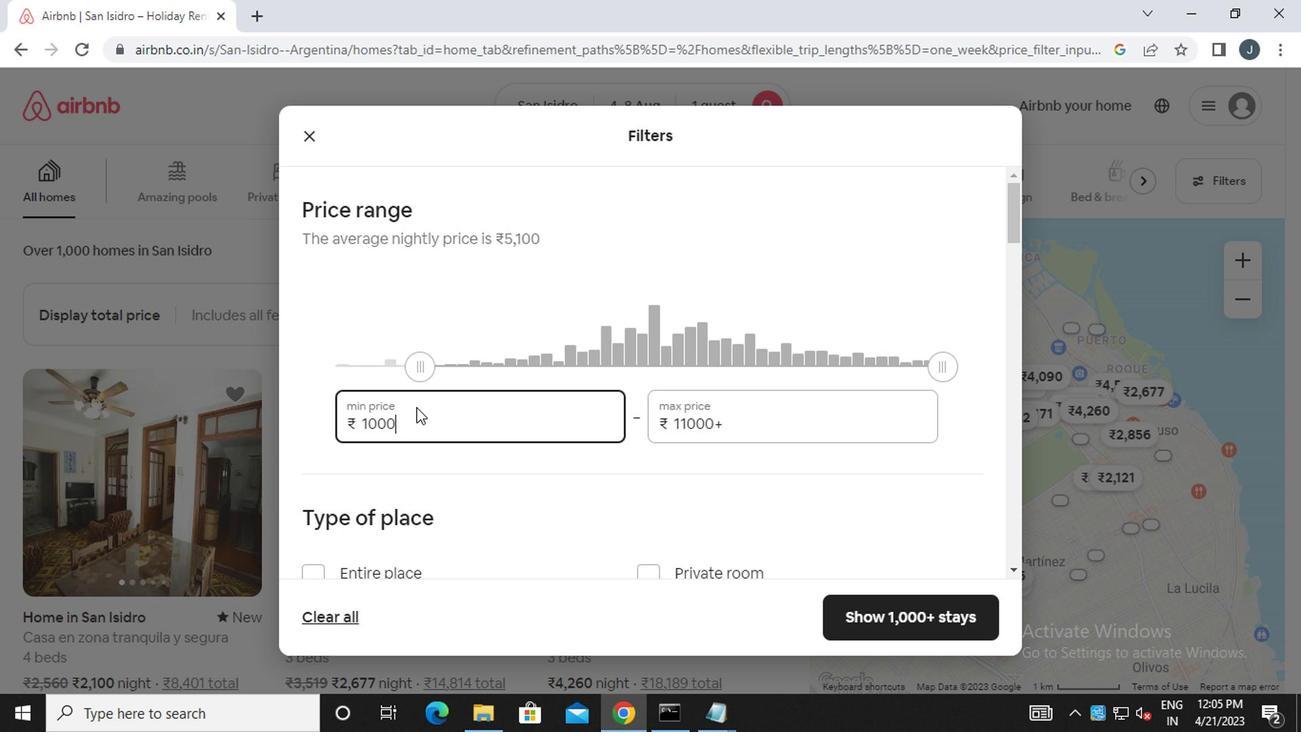 
Action: Mouse moved to (763, 431)
Screenshot: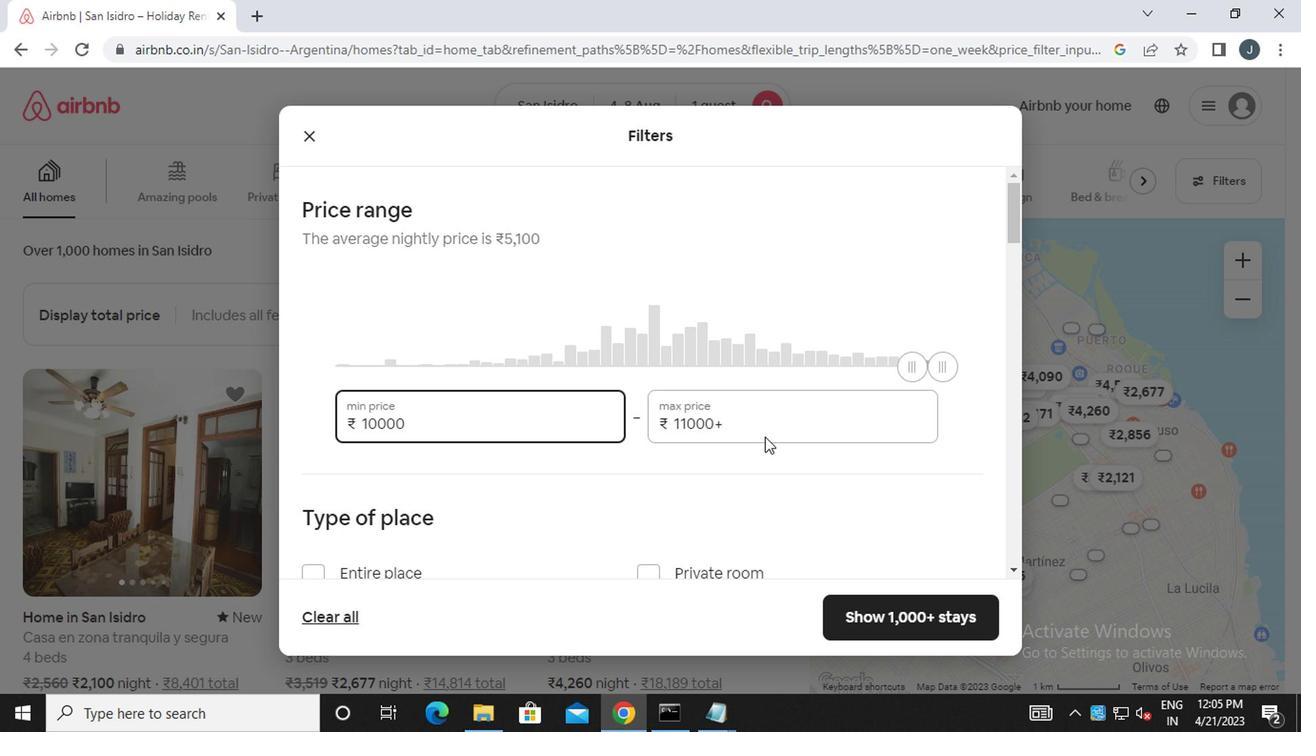 
Action: Mouse pressed left at (763, 431)
Screenshot: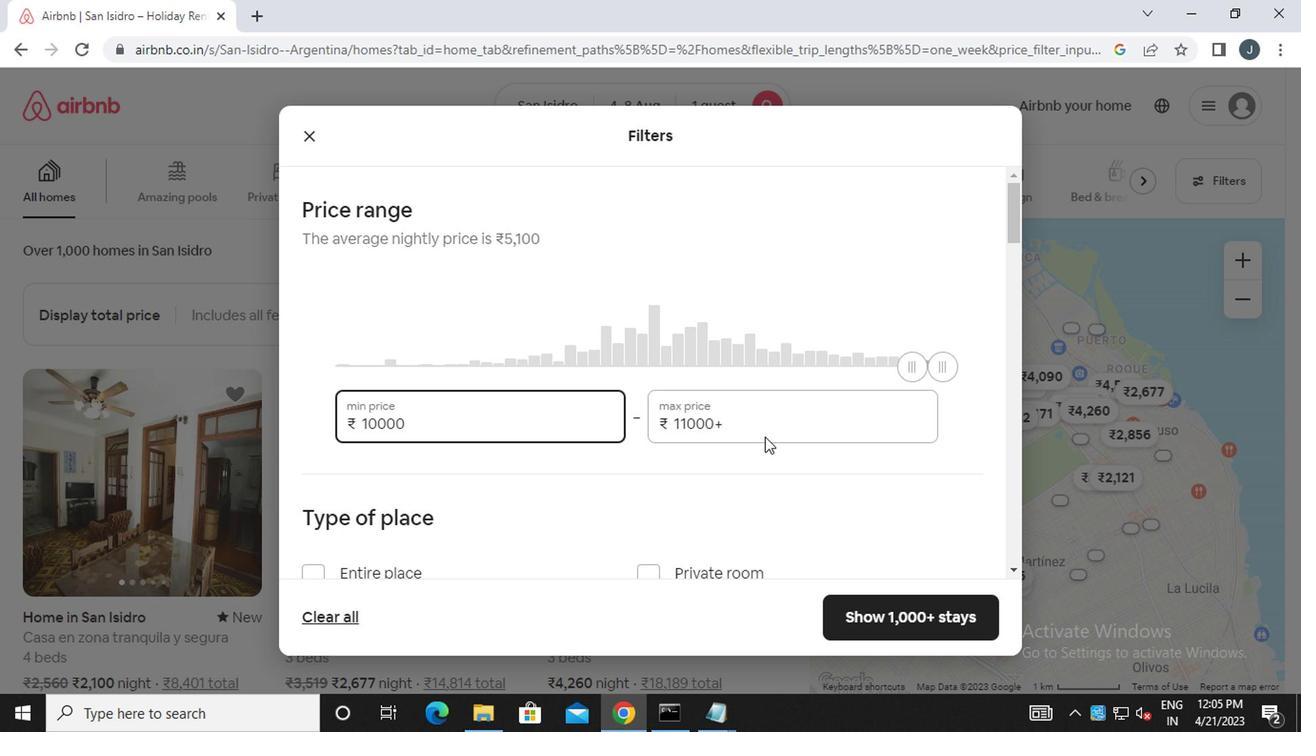 
Action: Mouse moved to (750, 431)
Screenshot: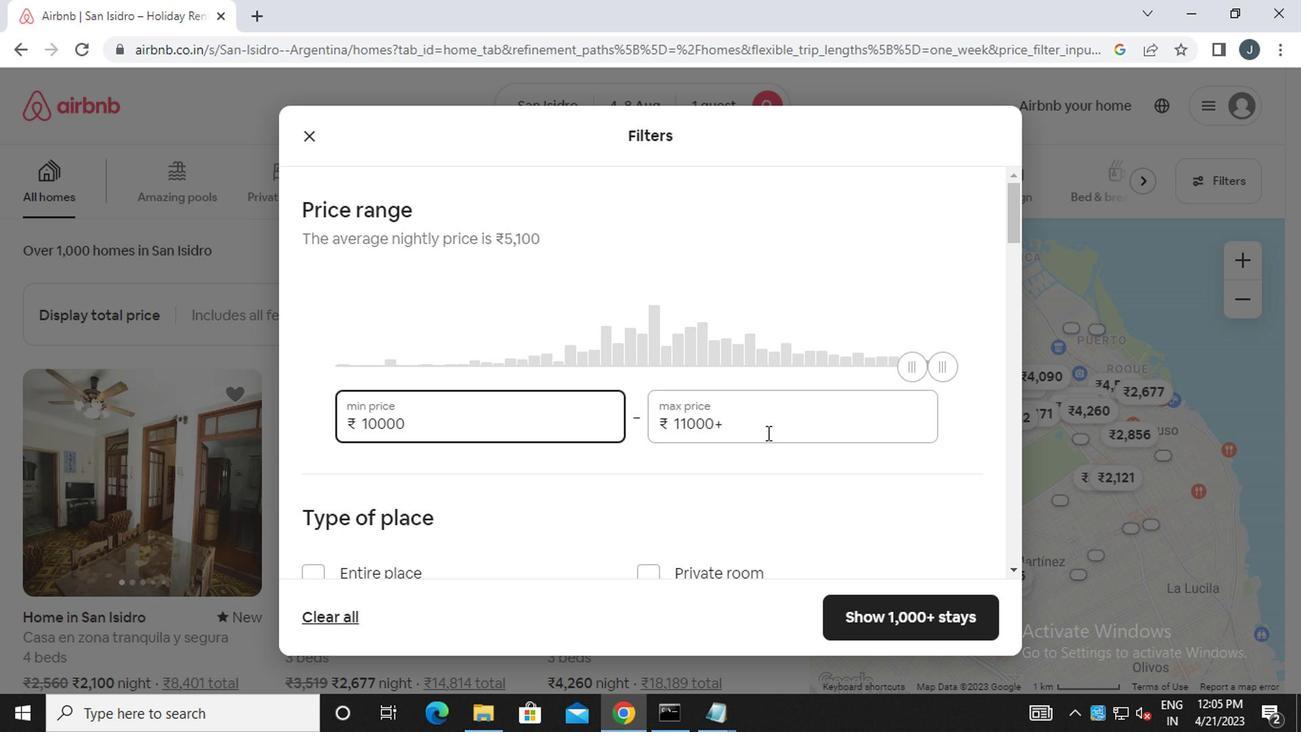 
Action: Key pressed <Key.backspace><Key.backspace><Key.backspace><Key.backspace><Key.backspace><Key.backspace><Key.backspace><Key.backspace><Key.backspace>15000
Screenshot: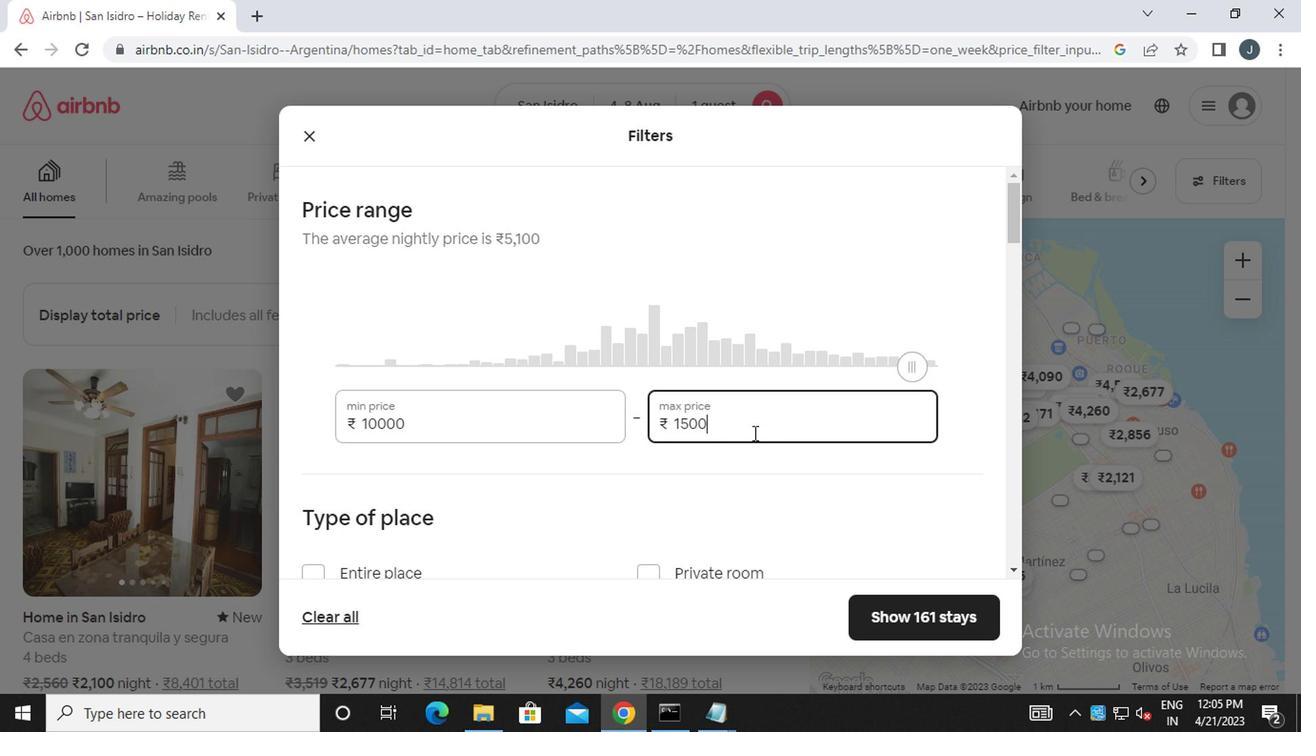 
Action: Mouse moved to (748, 432)
Screenshot: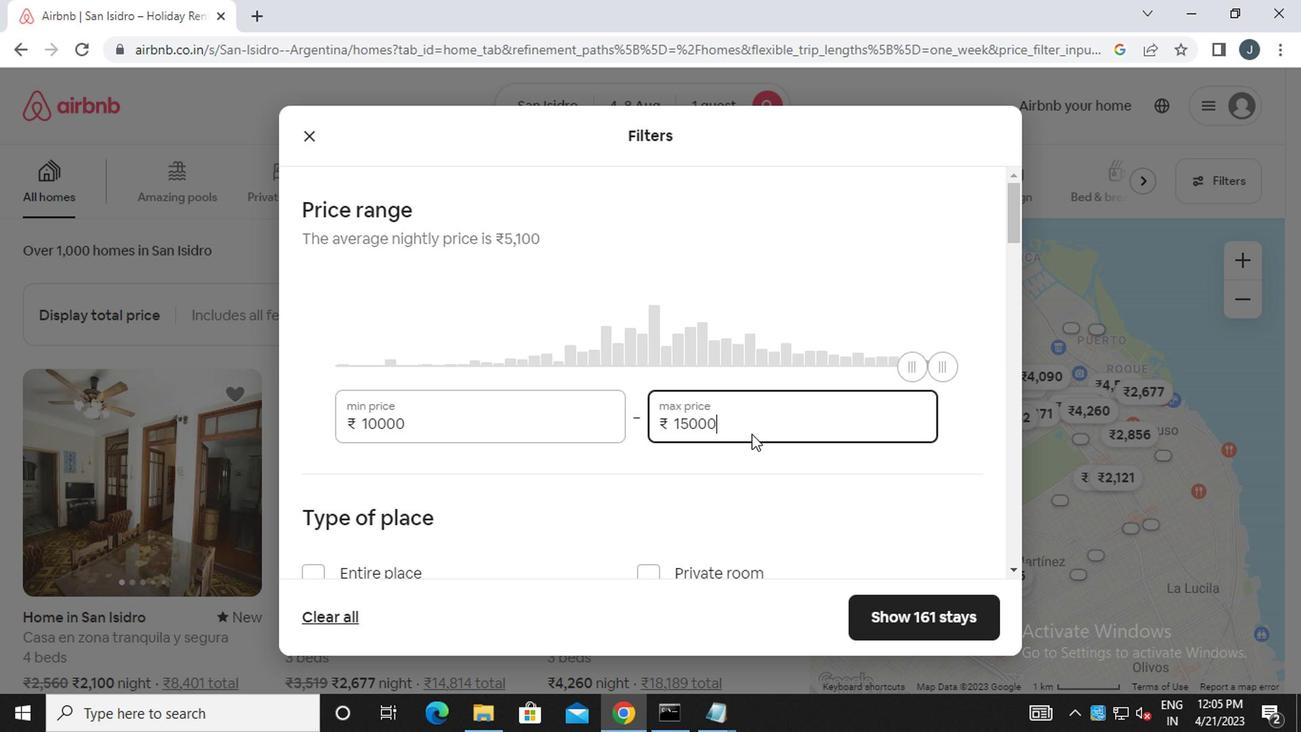 
Action: Mouse scrolled (748, 431) with delta (0, 0)
Screenshot: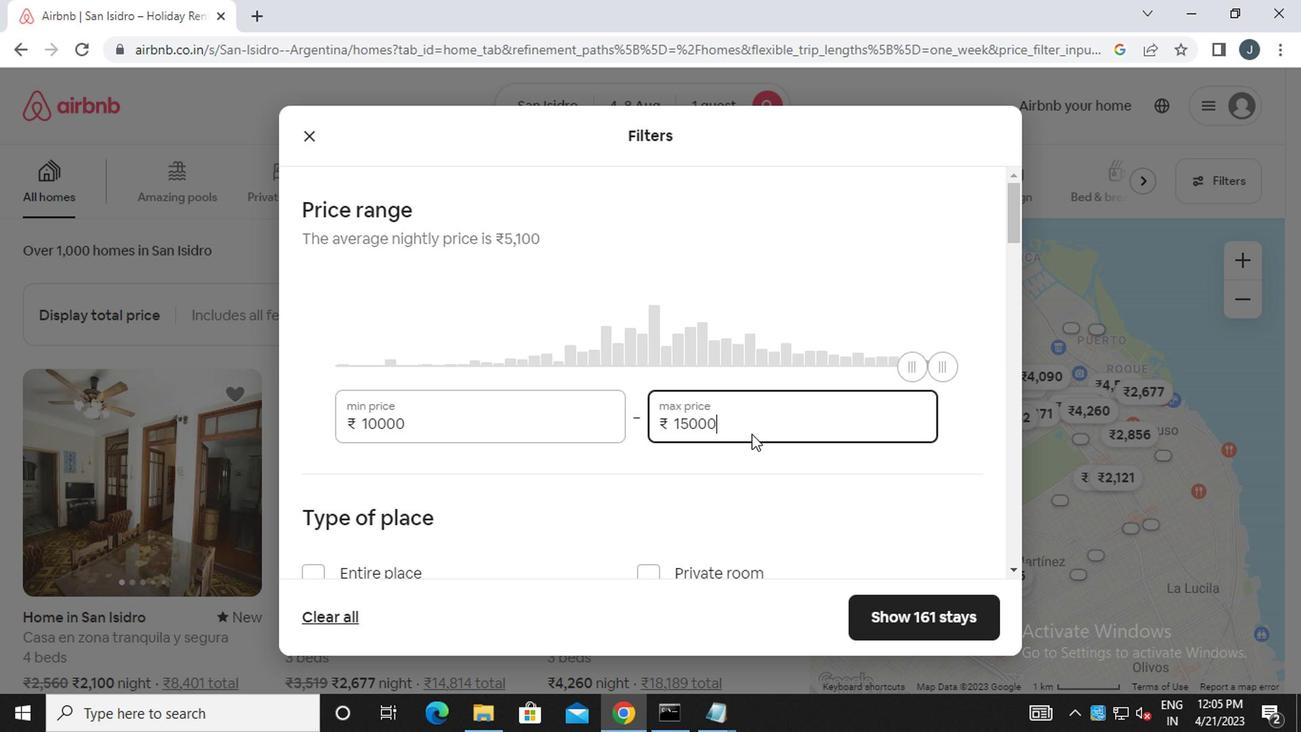 
Action: Mouse moved to (747, 432)
Screenshot: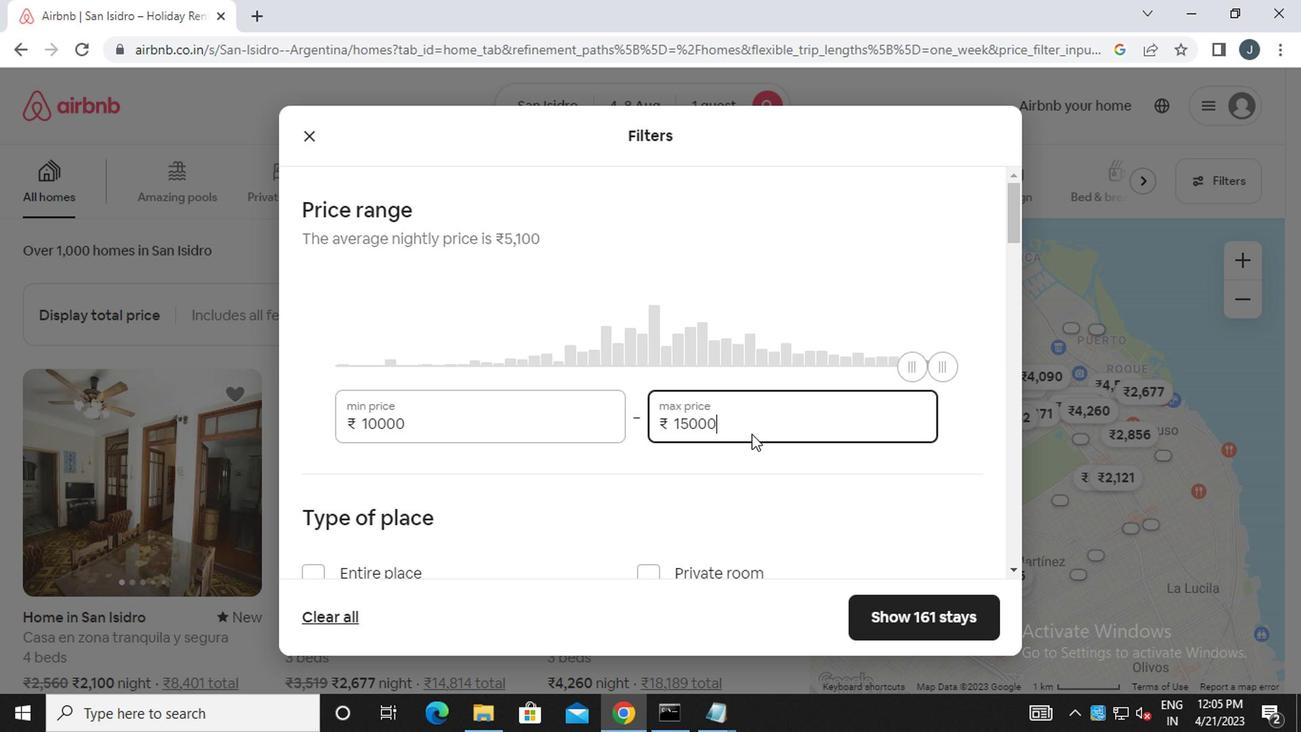 
Action: Mouse scrolled (747, 431) with delta (0, 0)
Screenshot: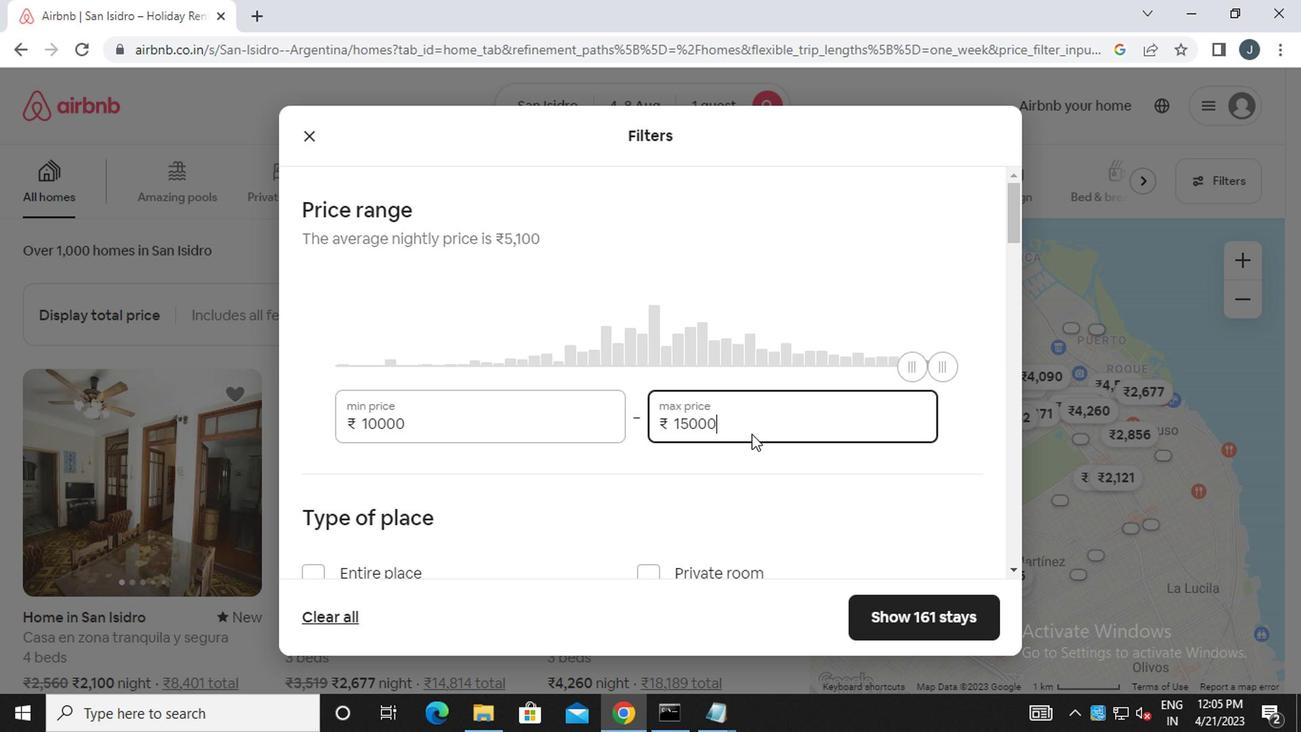 
Action: Mouse scrolled (747, 431) with delta (0, 0)
Screenshot: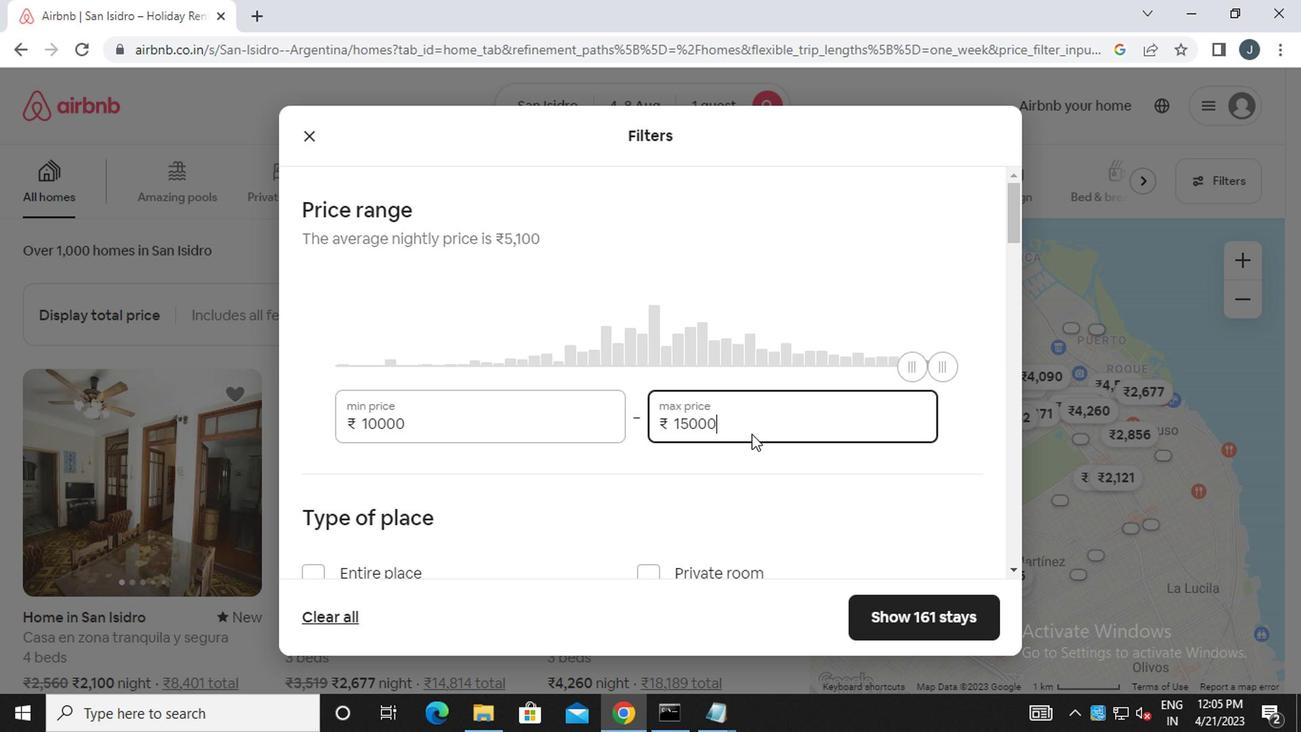 
Action: Mouse moved to (747, 433)
Screenshot: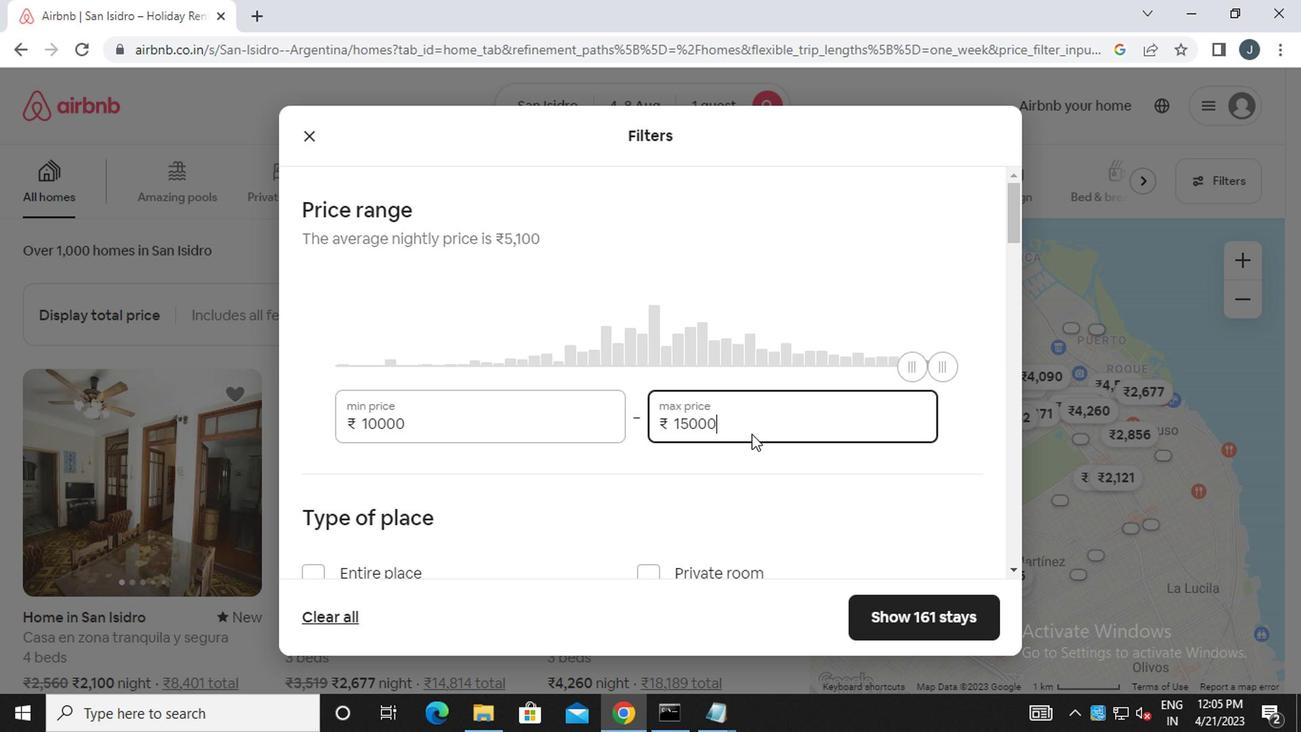 
Action: Mouse scrolled (747, 432) with delta (0, 0)
Screenshot: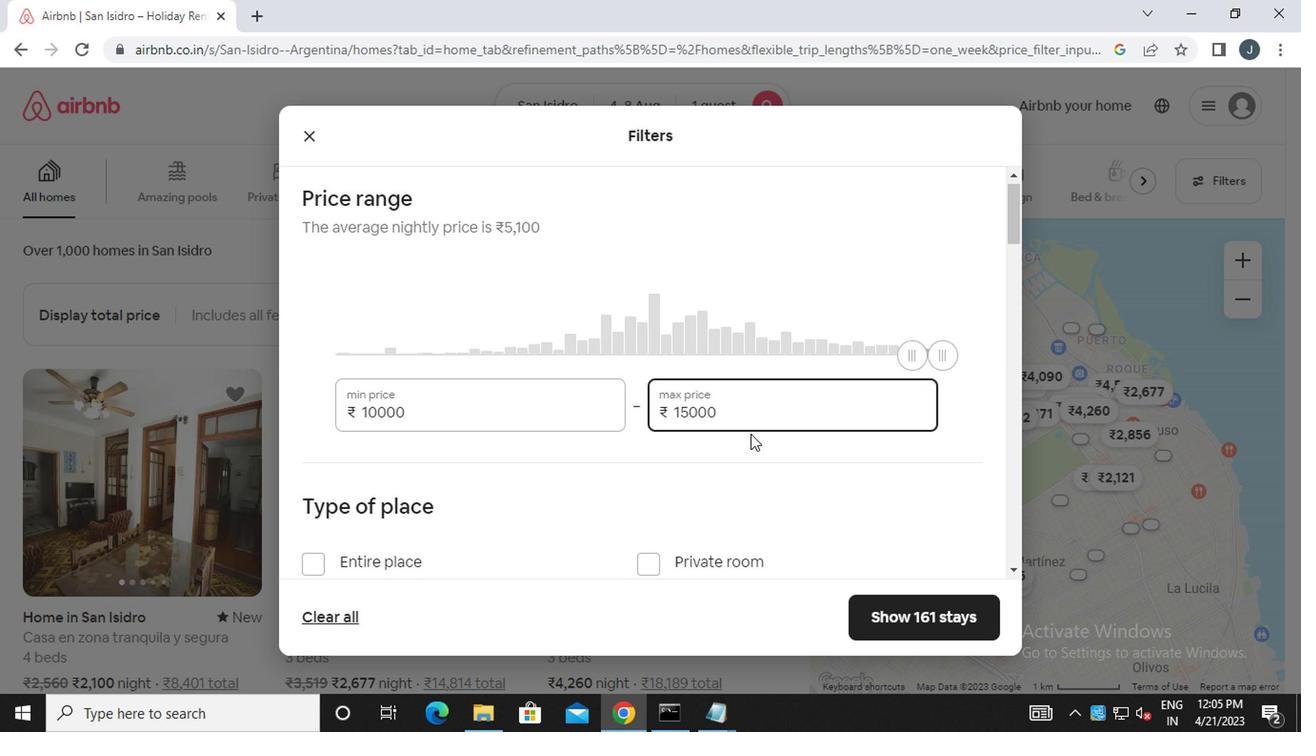 
Action: Mouse moved to (724, 206)
Screenshot: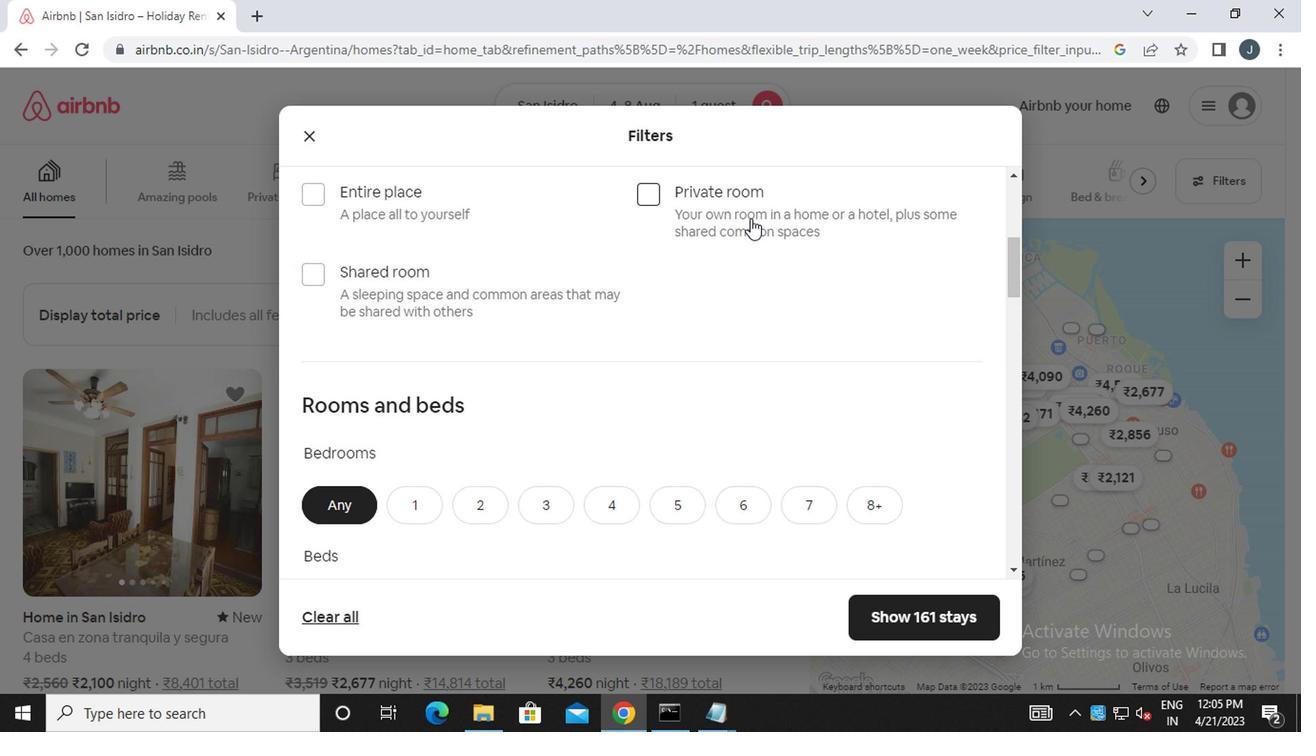 
Action: Mouse pressed left at (724, 206)
Screenshot: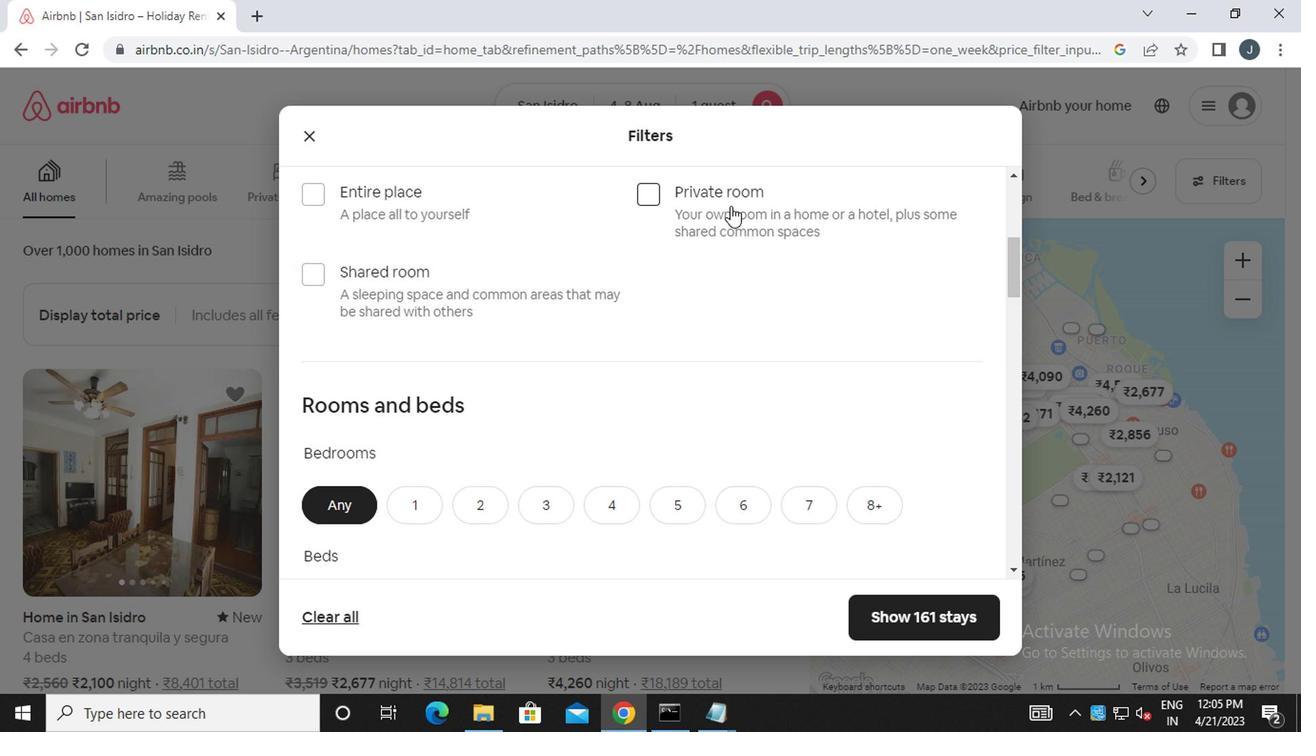 
Action: Mouse moved to (652, 315)
Screenshot: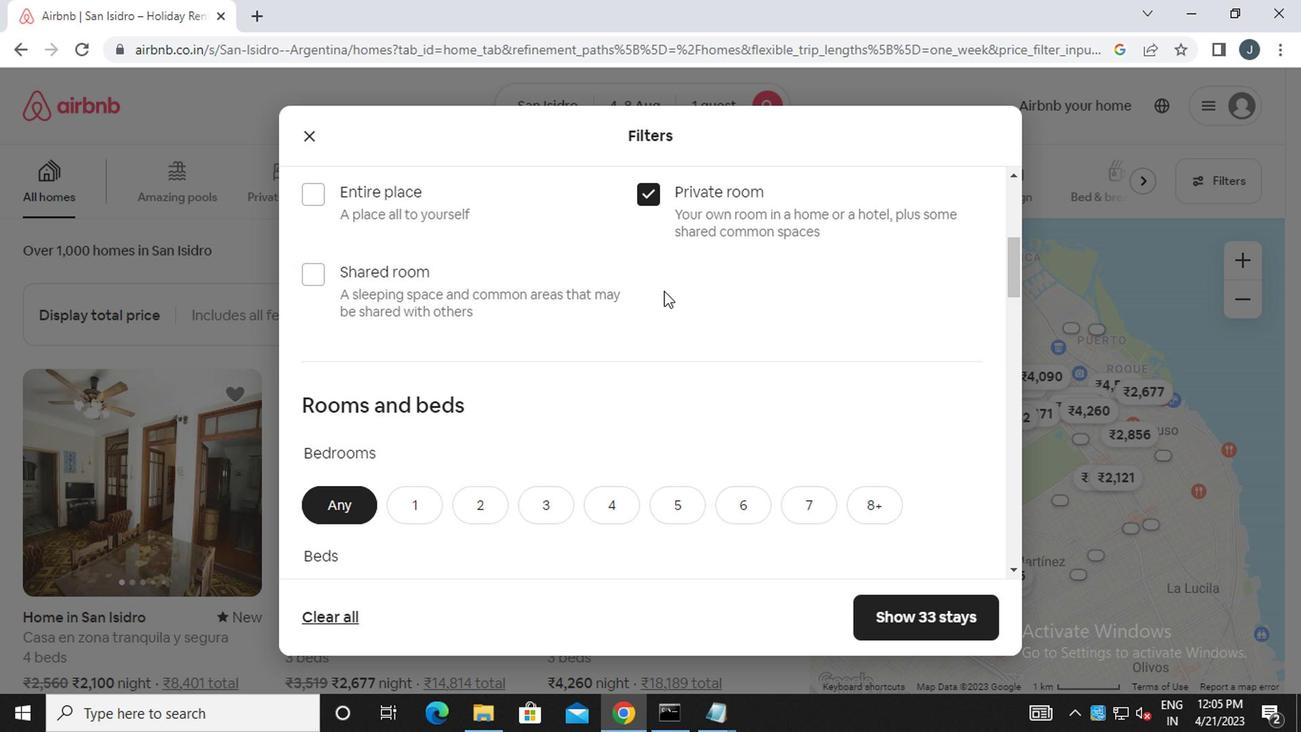 
Action: Mouse scrolled (652, 314) with delta (0, 0)
Screenshot: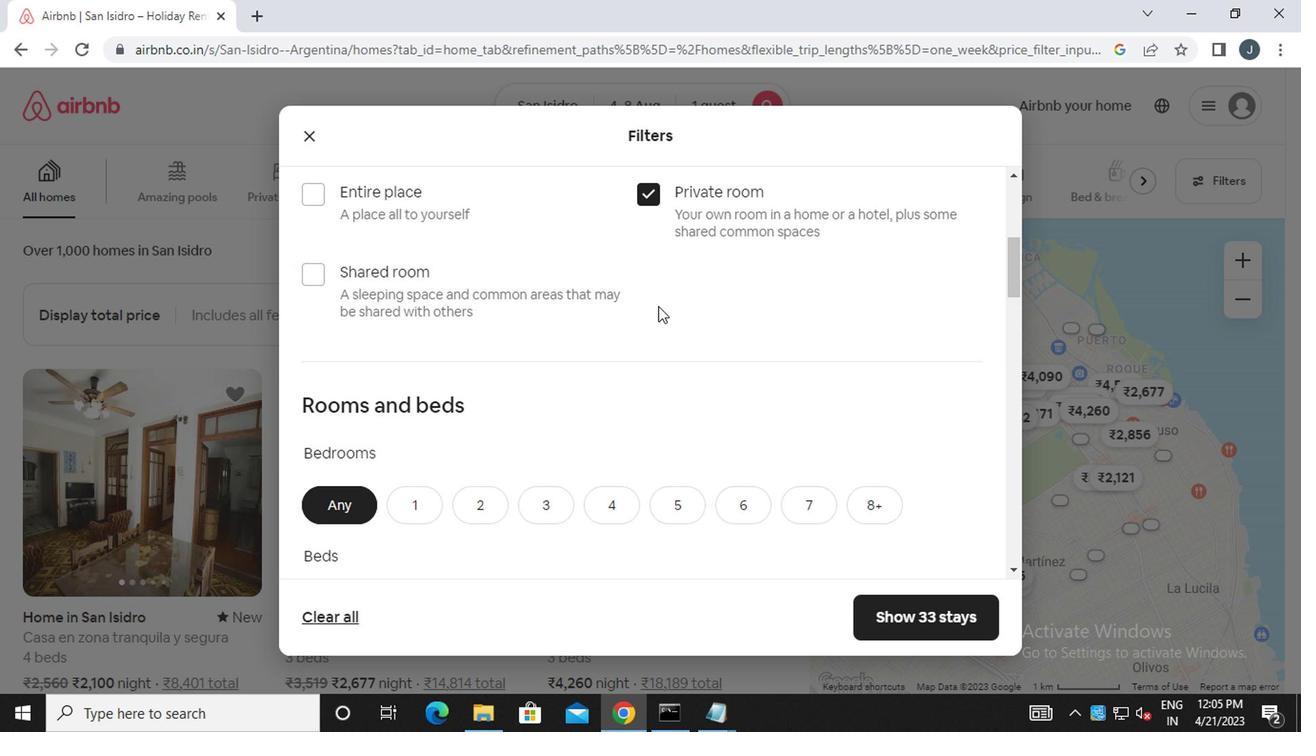 
Action: Mouse scrolled (652, 314) with delta (0, 0)
Screenshot: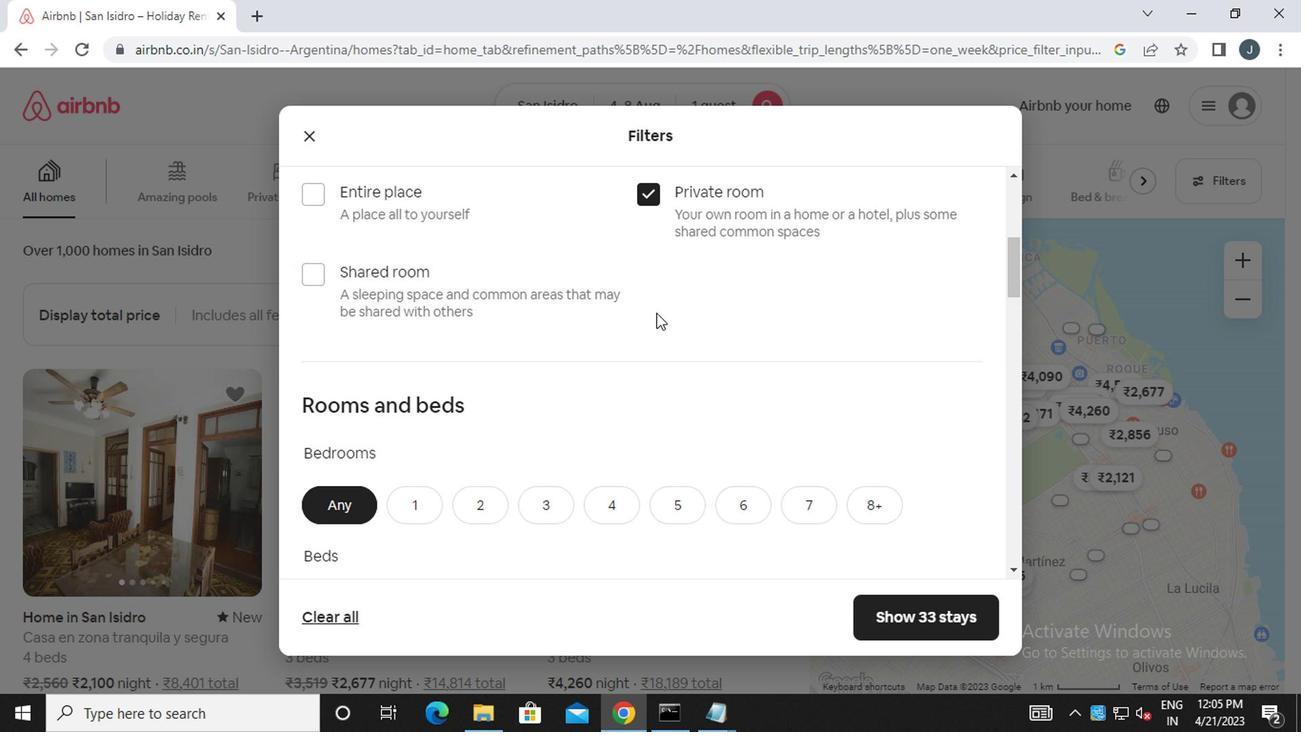 
Action: Mouse moved to (416, 317)
Screenshot: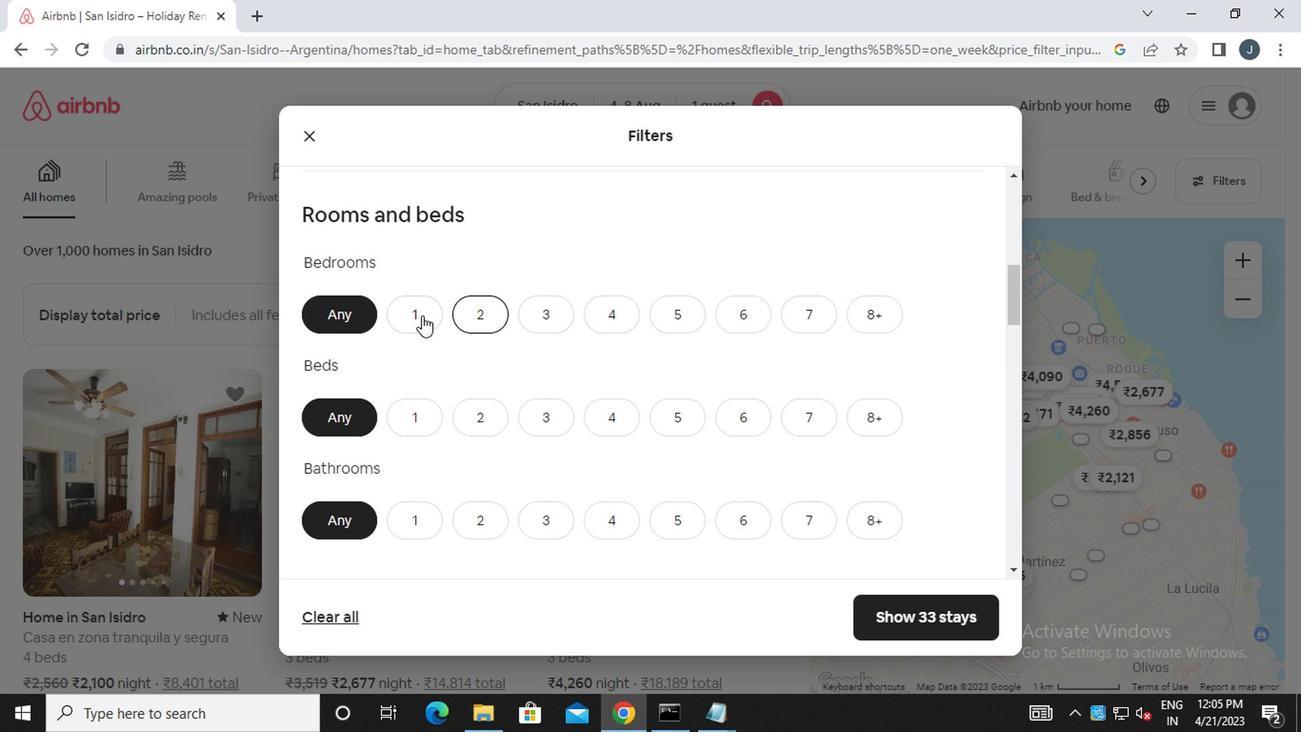
Action: Mouse pressed left at (416, 317)
Screenshot: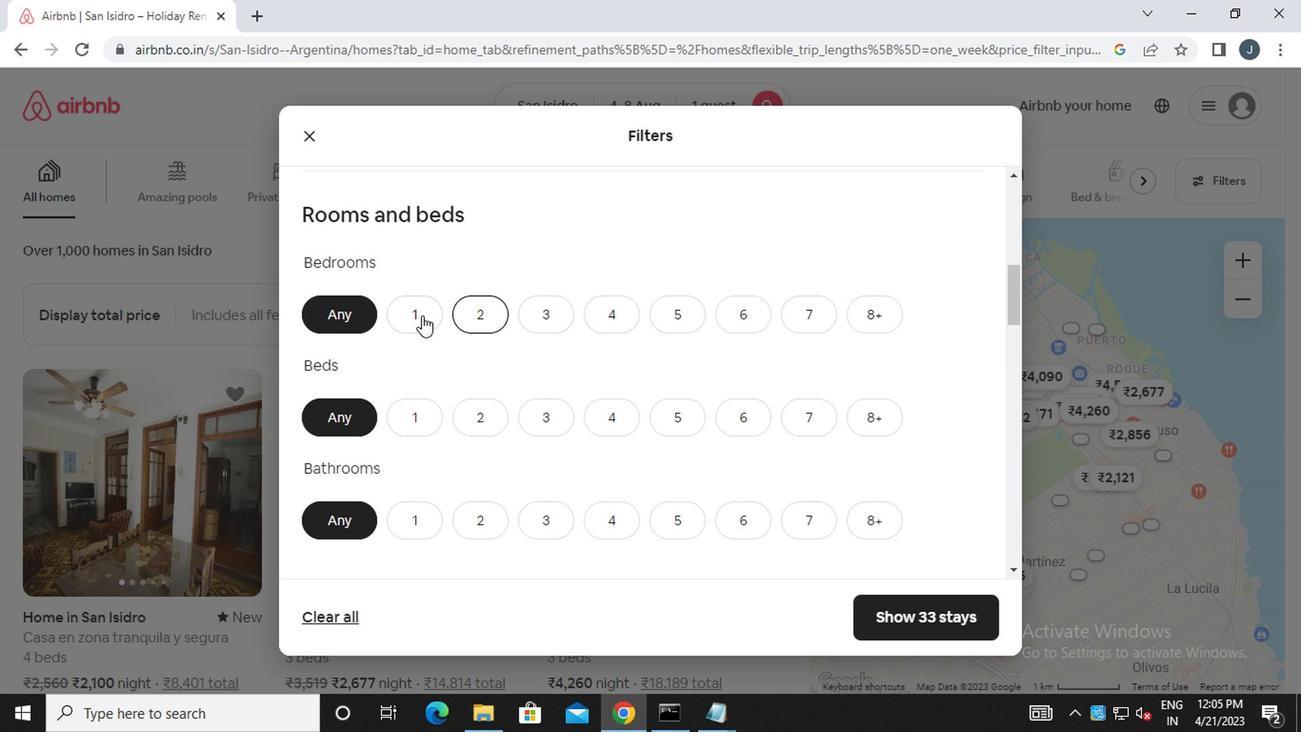 
Action: Mouse moved to (424, 408)
Screenshot: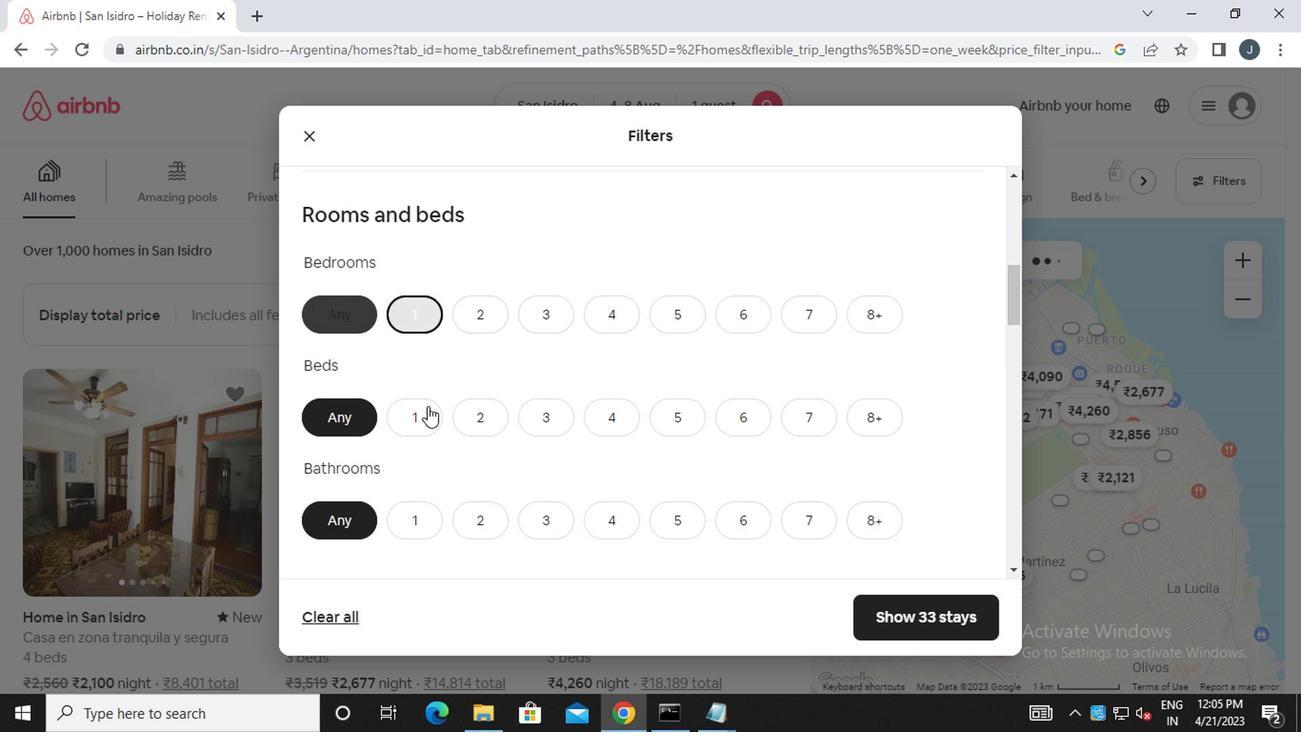 
Action: Mouse pressed left at (424, 408)
Screenshot: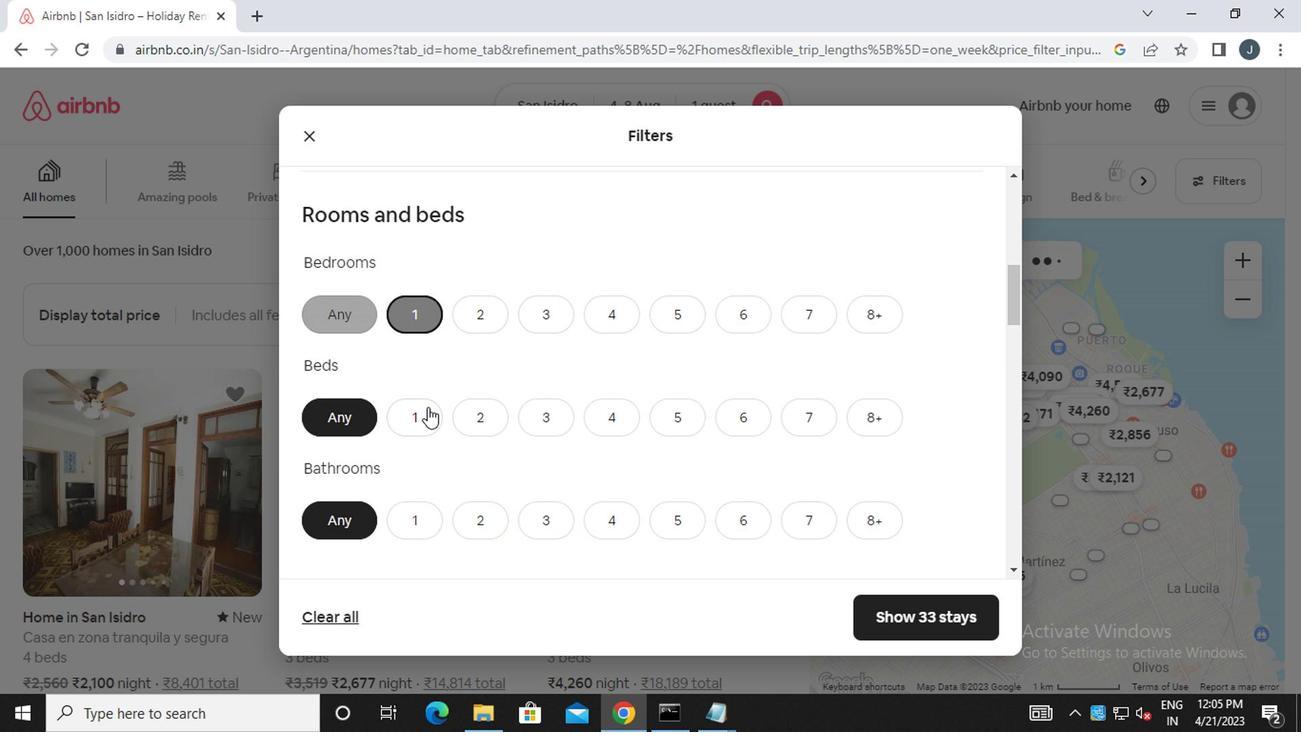
Action: Mouse moved to (412, 517)
Screenshot: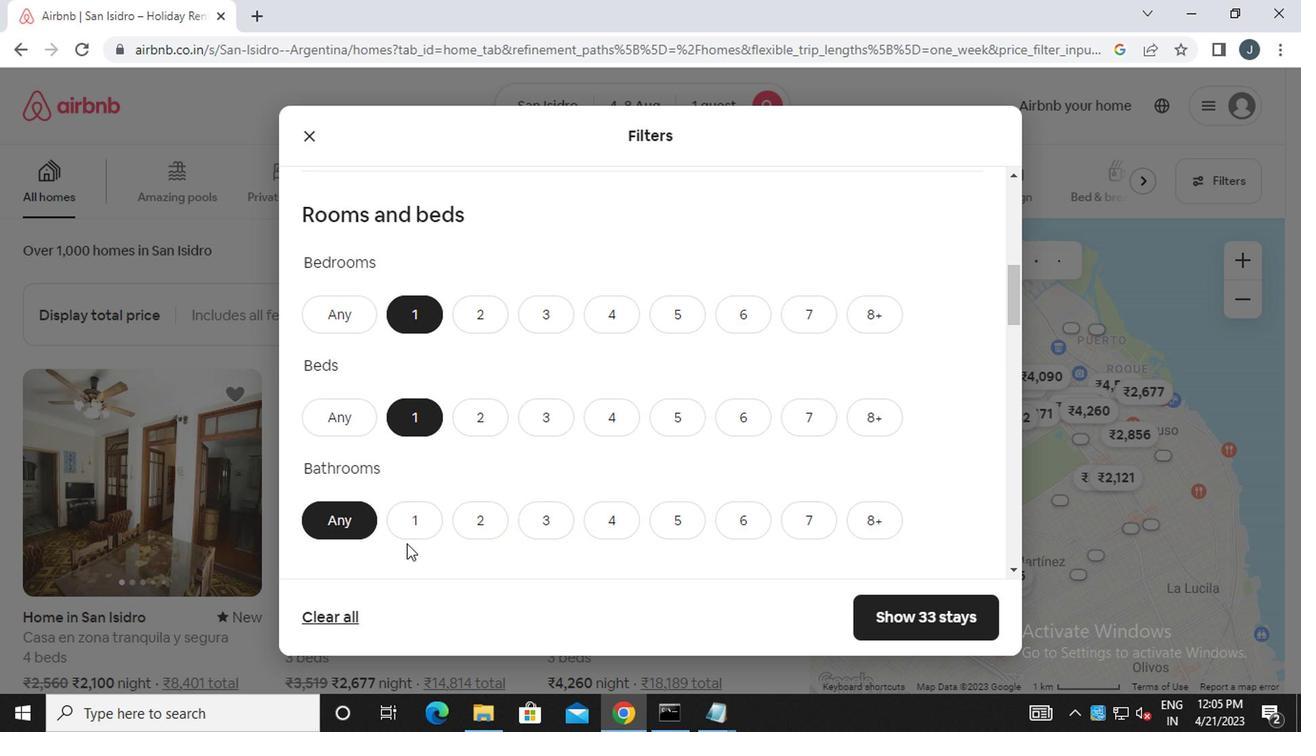 
Action: Mouse pressed left at (412, 517)
Screenshot: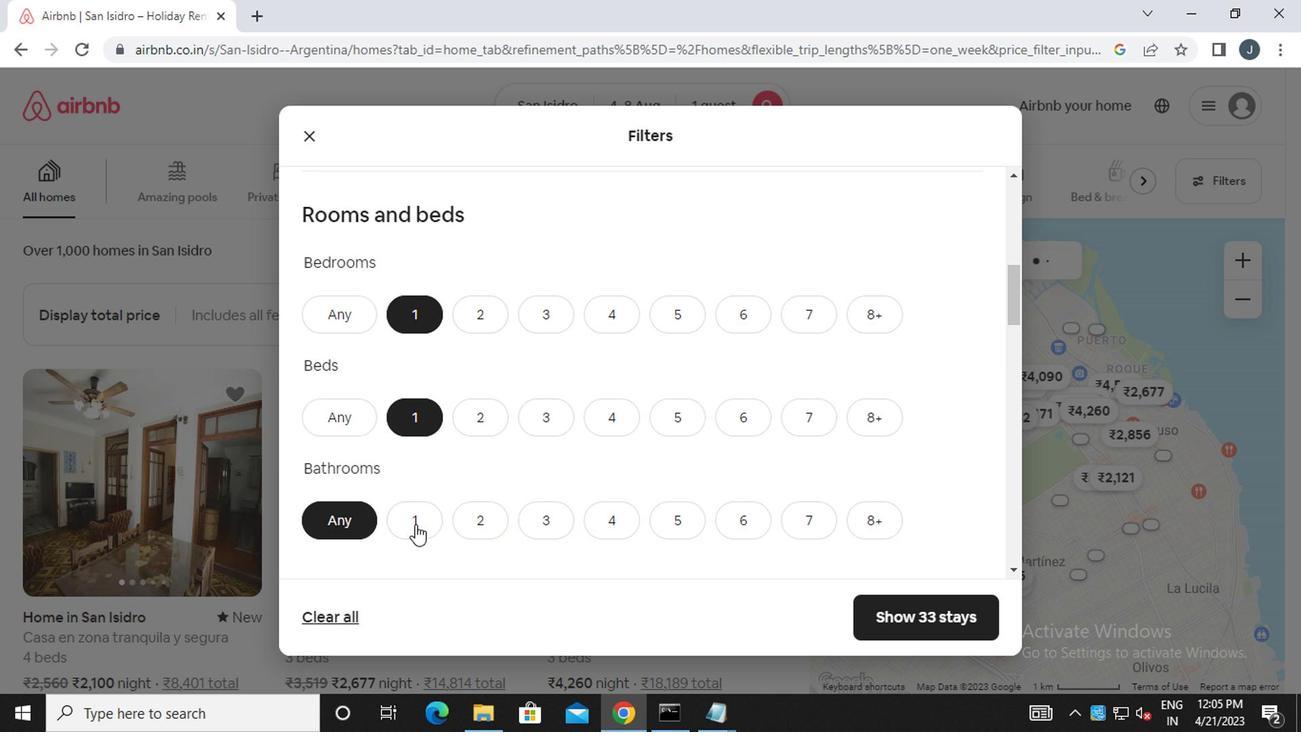 
Action: Mouse moved to (426, 498)
Screenshot: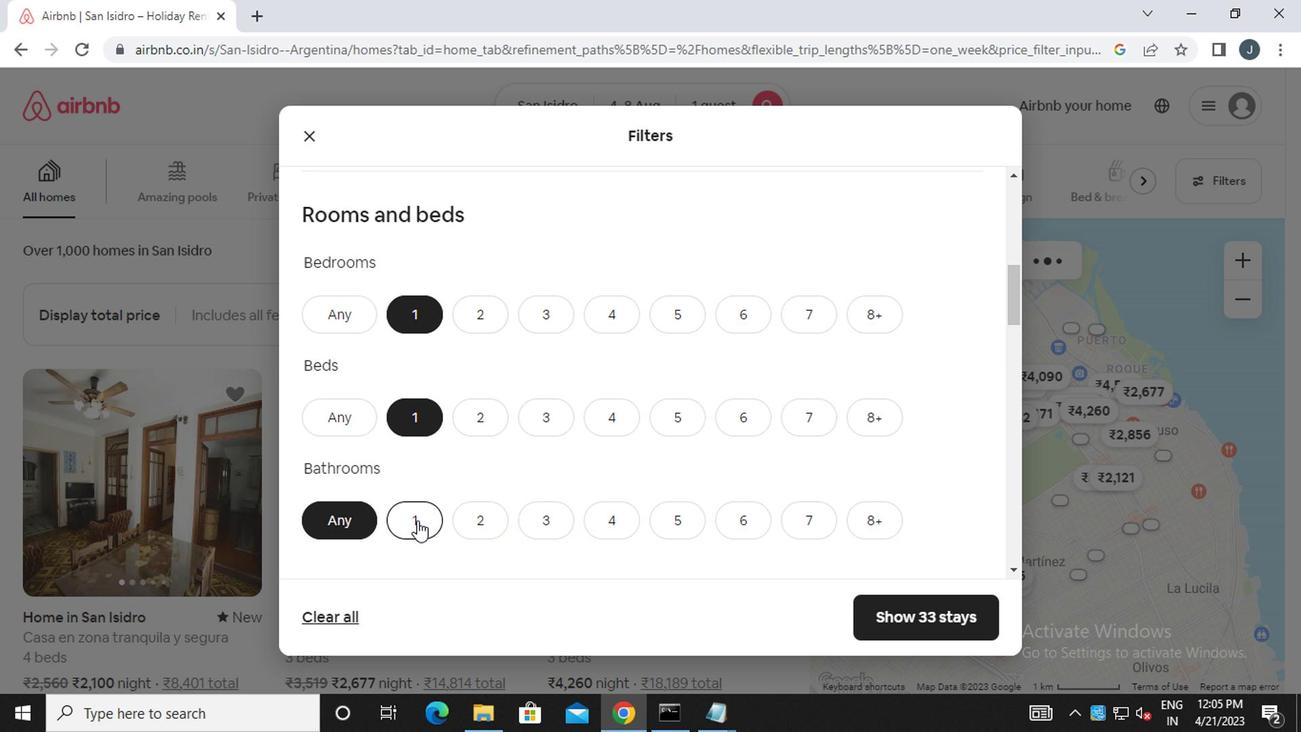 
Action: Mouse scrolled (426, 498) with delta (0, 0)
Screenshot: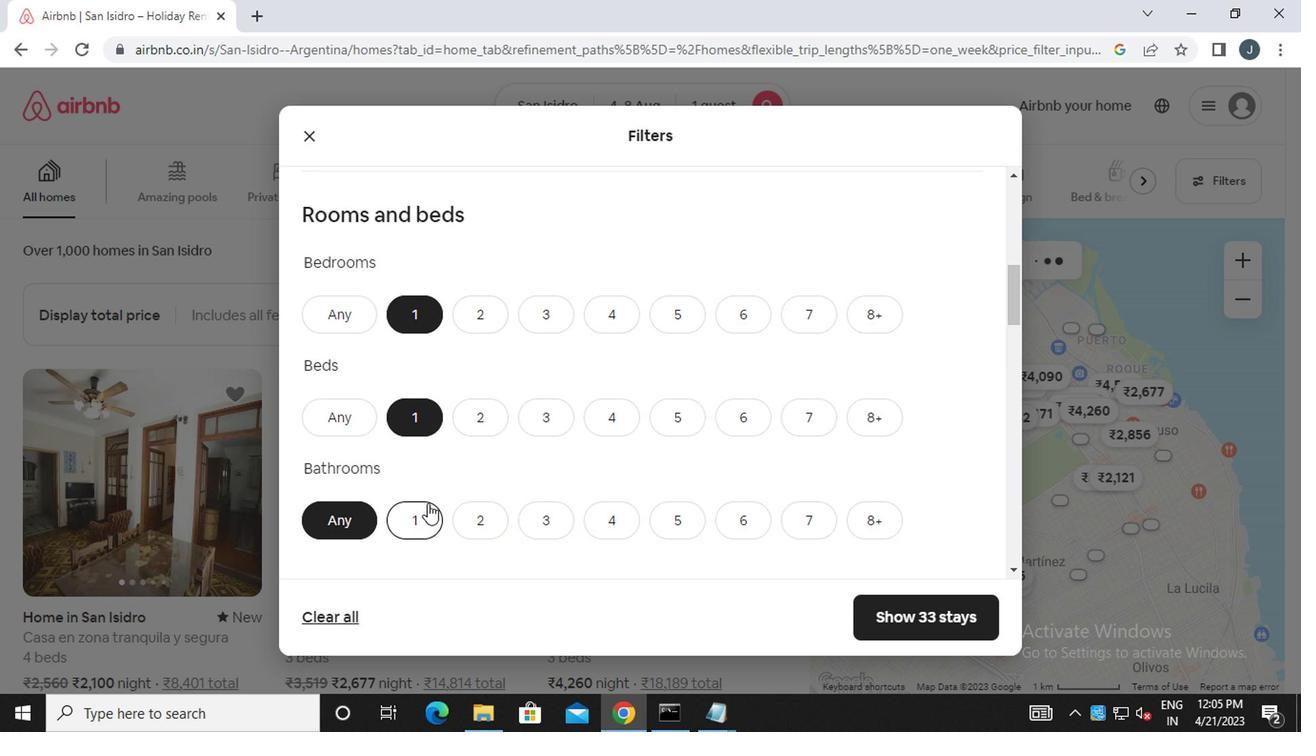 
Action: Mouse scrolled (426, 498) with delta (0, 0)
Screenshot: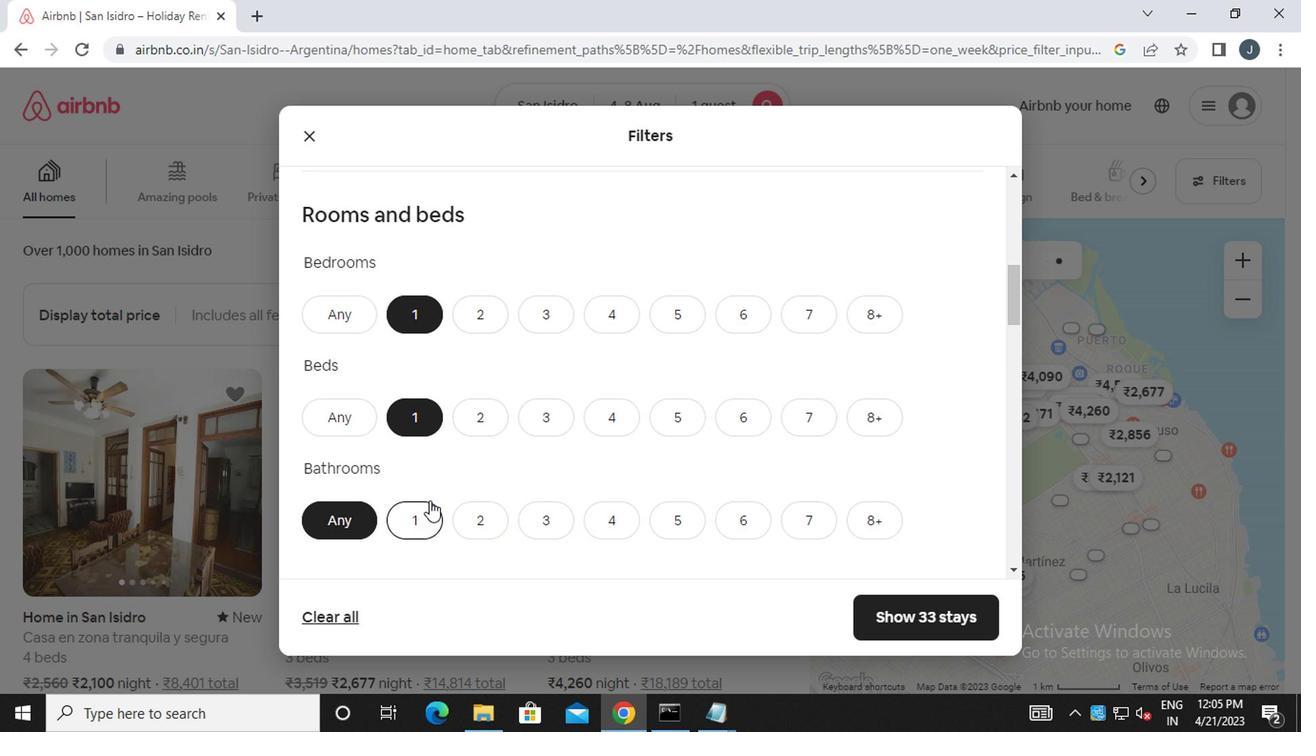 
Action: Mouse scrolled (426, 496) with delta (0, -1)
Screenshot: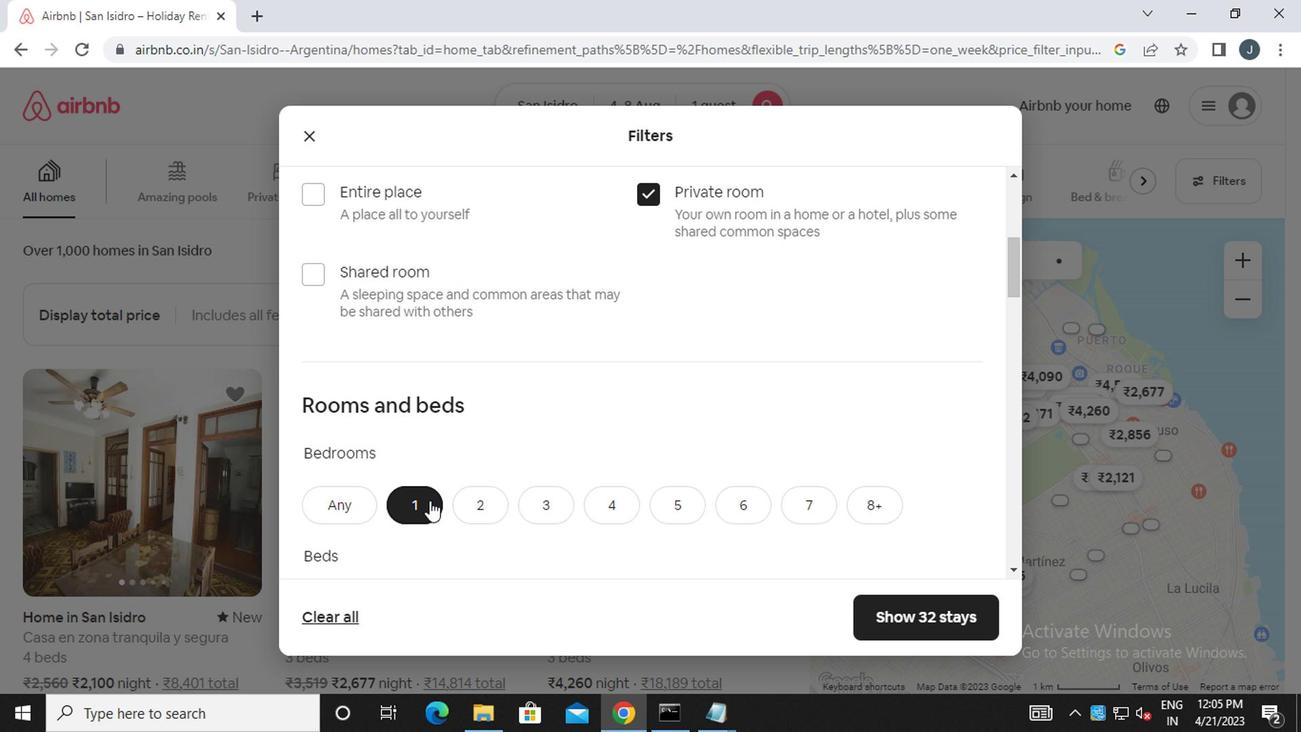 
Action: Mouse scrolled (426, 496) with delta (0, -1)
Screenshot: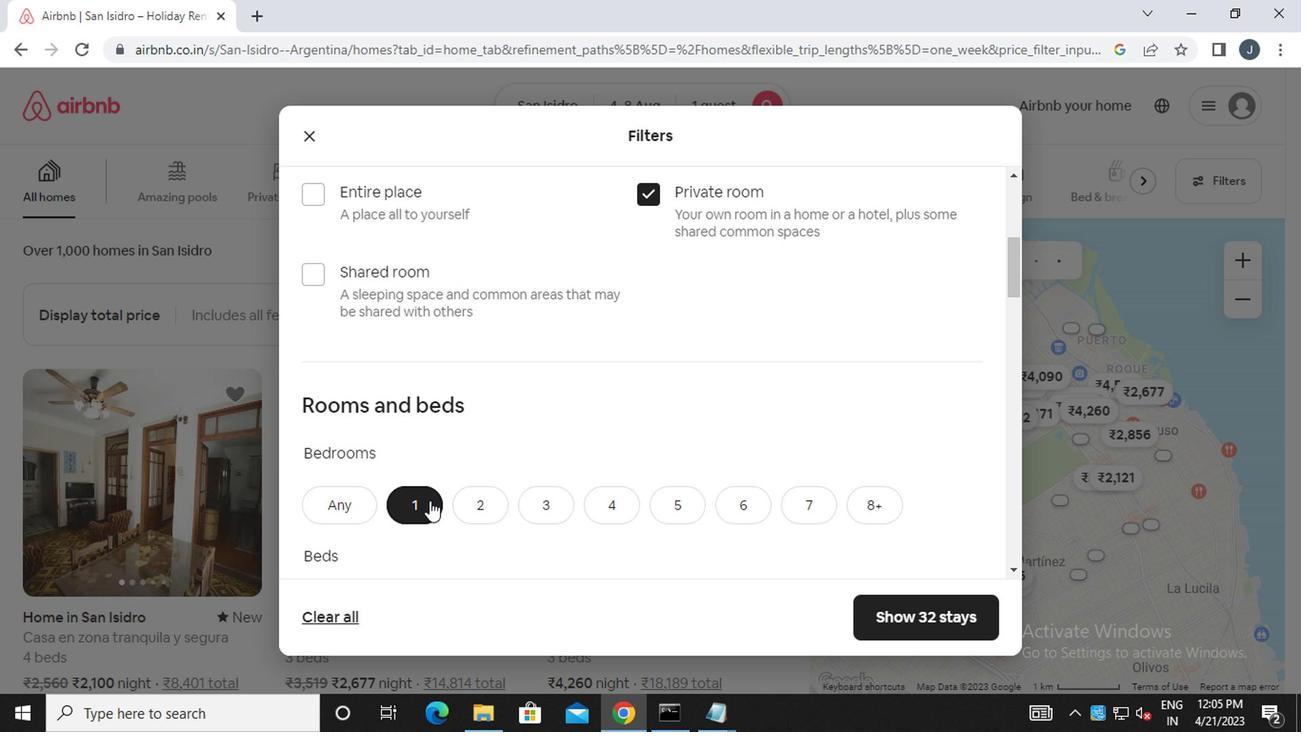 
Action: Mouse scrolled (426, 496) with delta (0, -1)
Screenshot: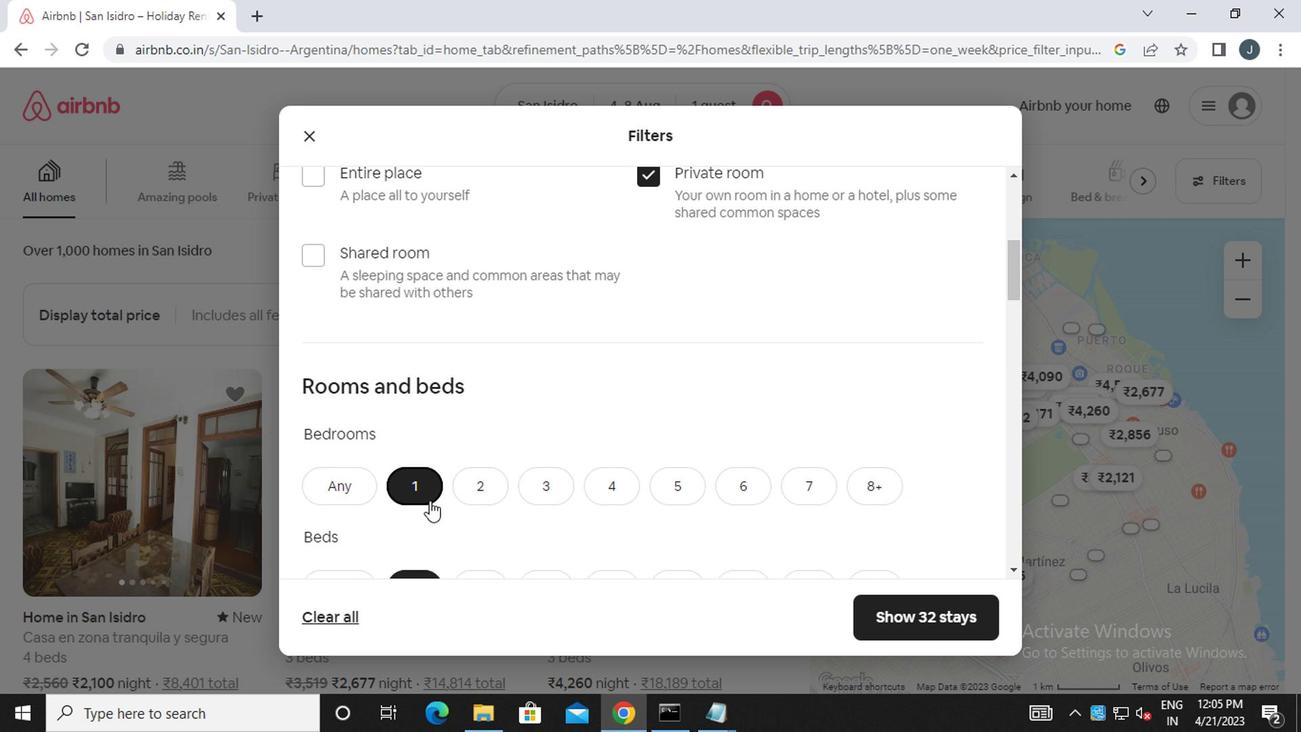 
Action: Mouse scrolled (426, 496) with delta (0, -1)
Screenshot: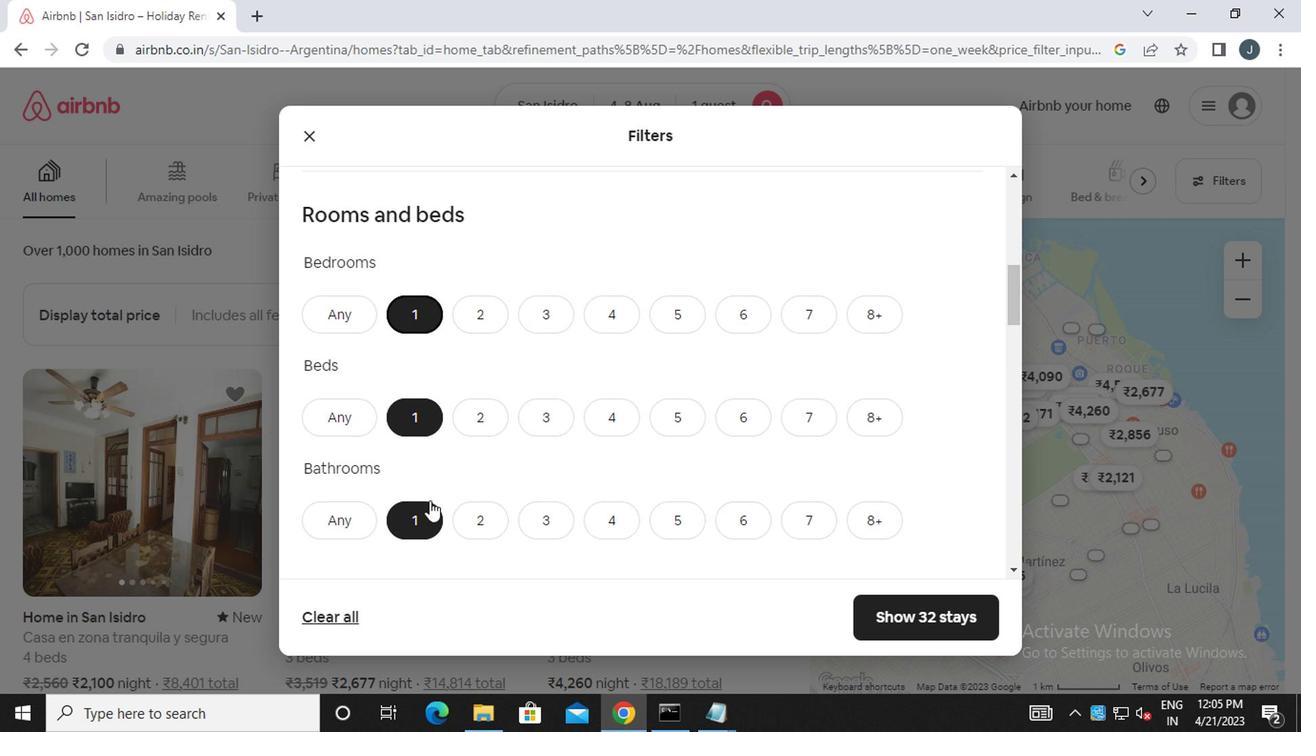 
Action: Mouse scrolled (426, 496) with delta (0, -1)
Screenshot: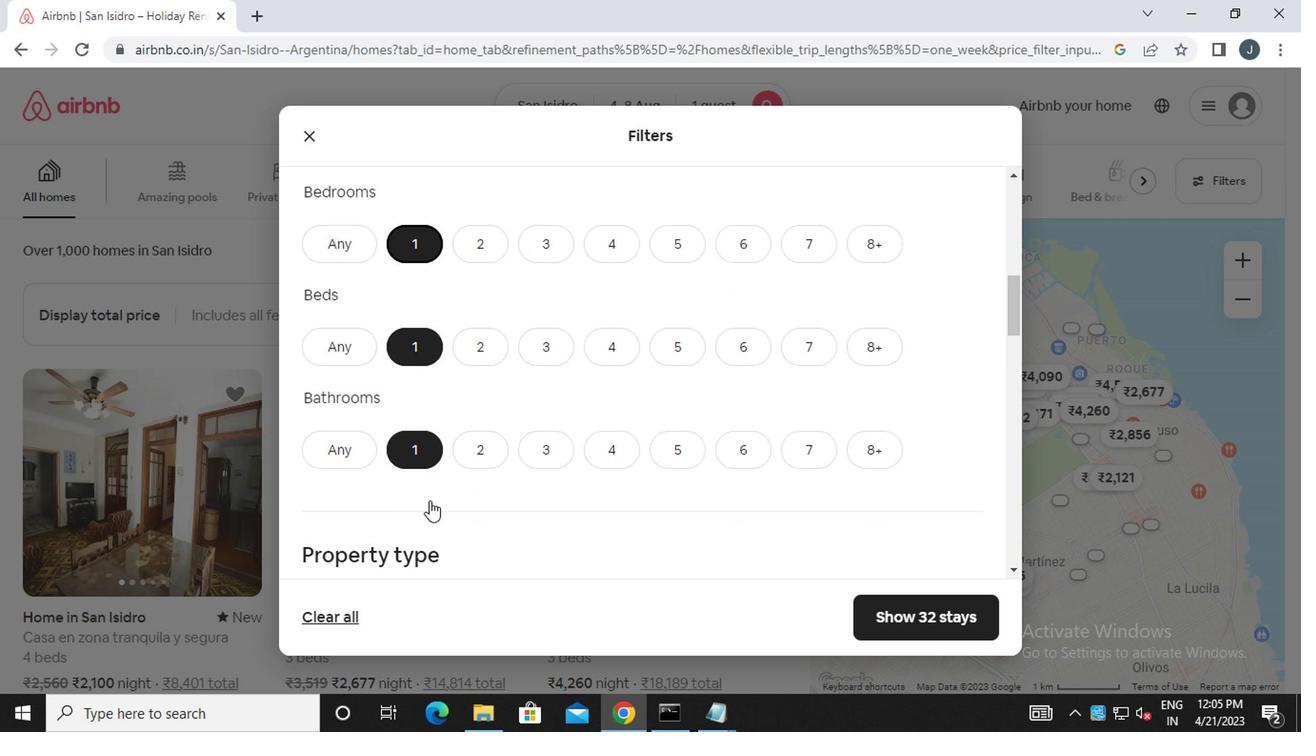 
Action: Mouse scrolled (426, 496) with delta (0, -1)
Screenshot: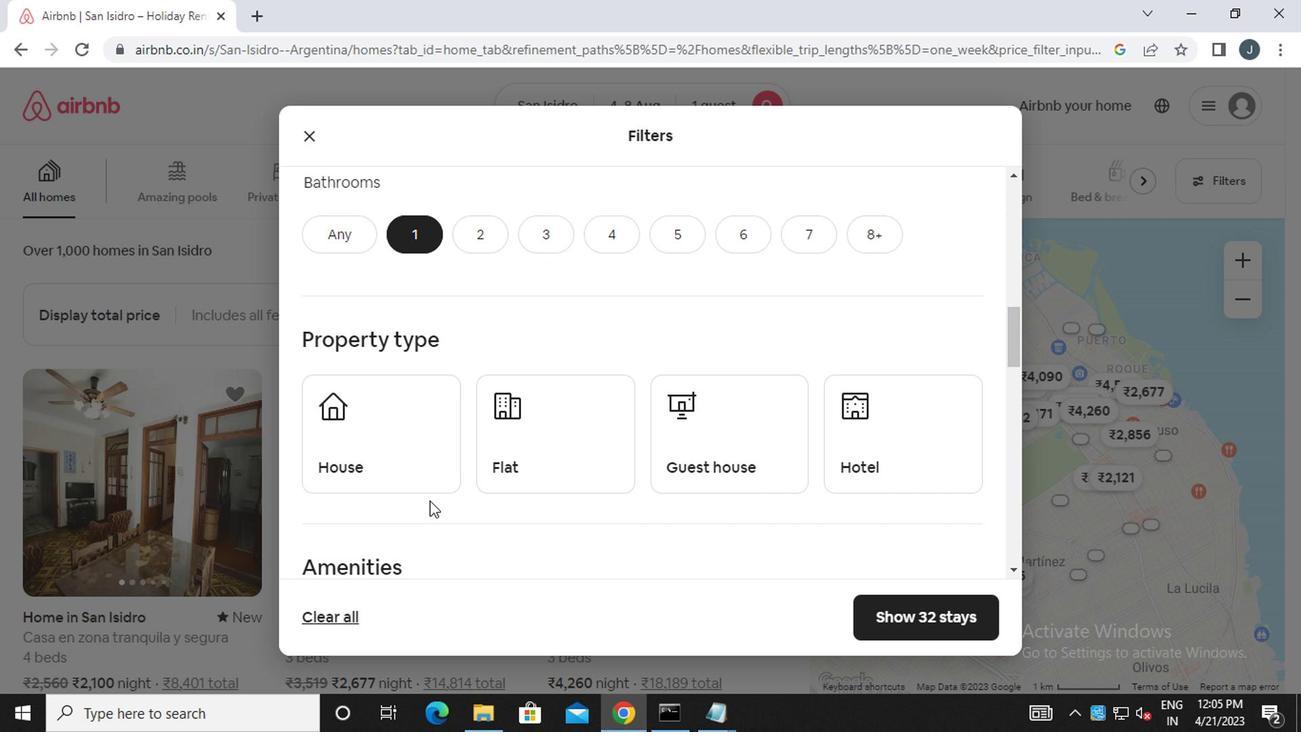 
Action: Mouse moved to (515, 366)
Screenshot: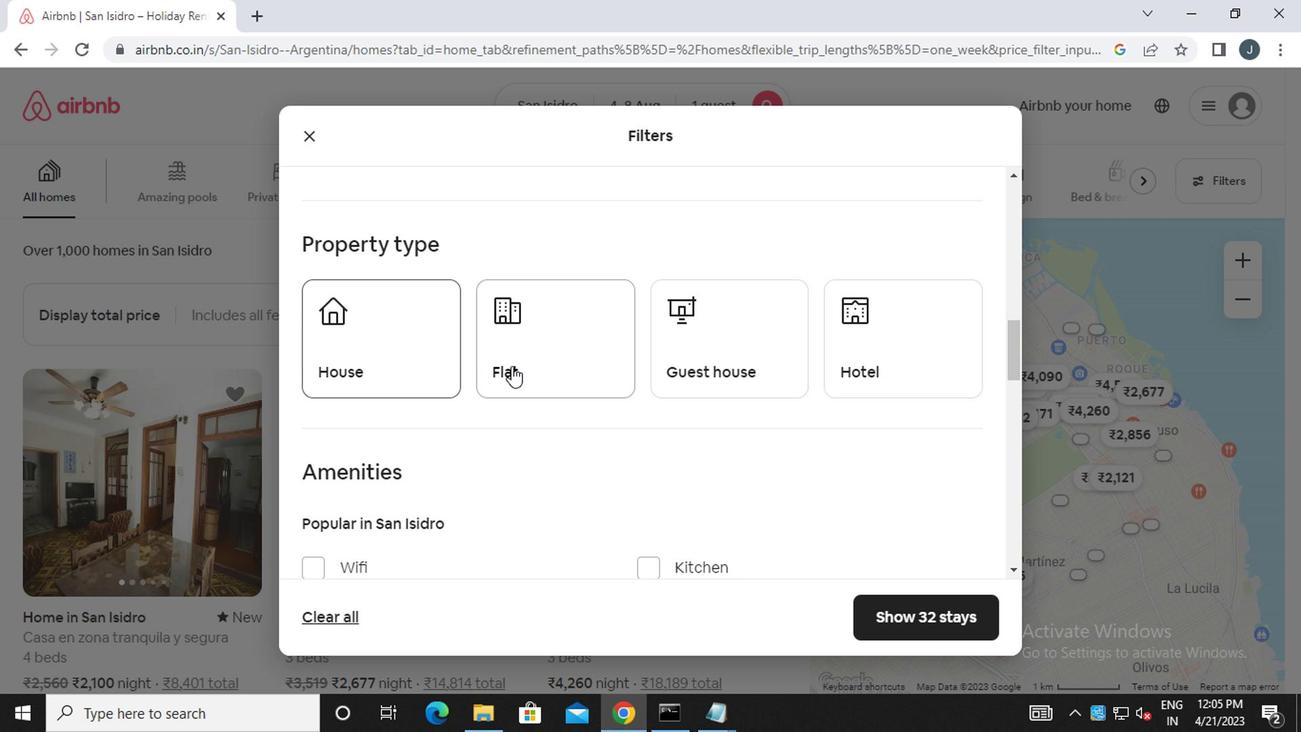 
Action: Mouse pressed left at (515, 366)
Screenshot: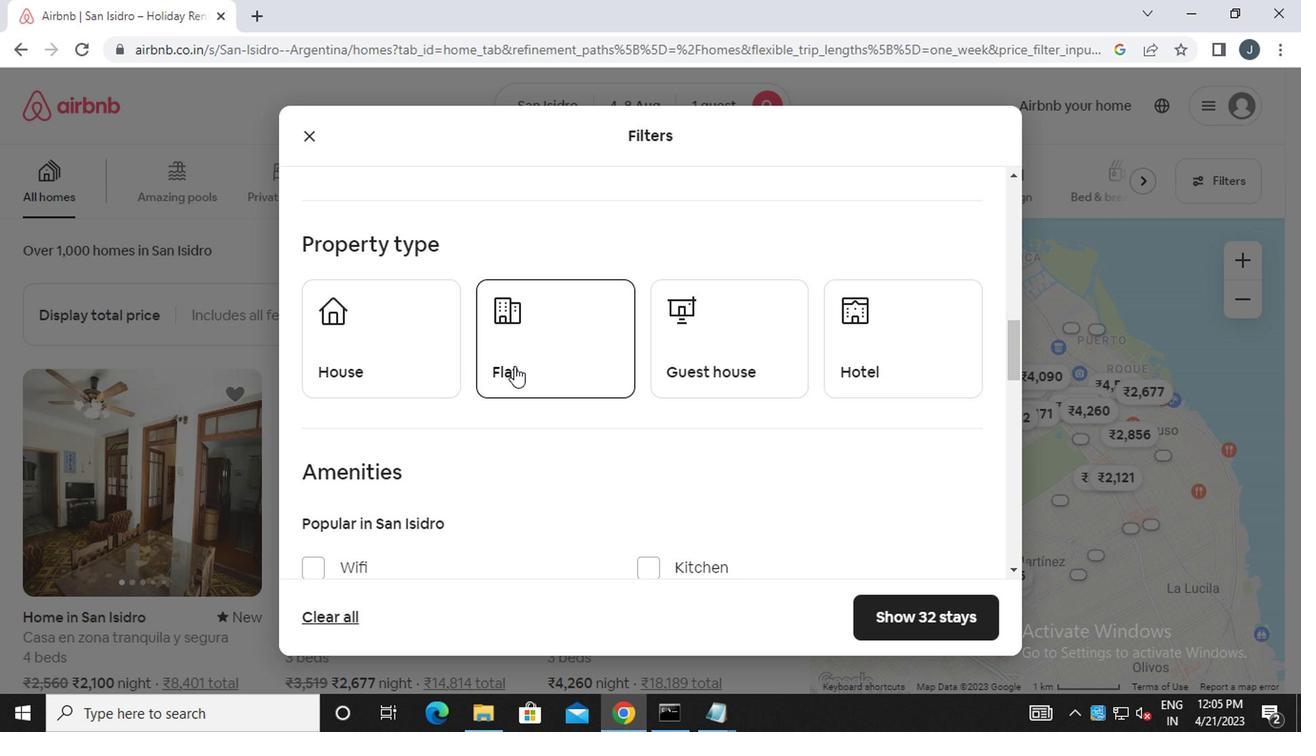 
Action: Mouse moved to (692, 370)
Screenshot: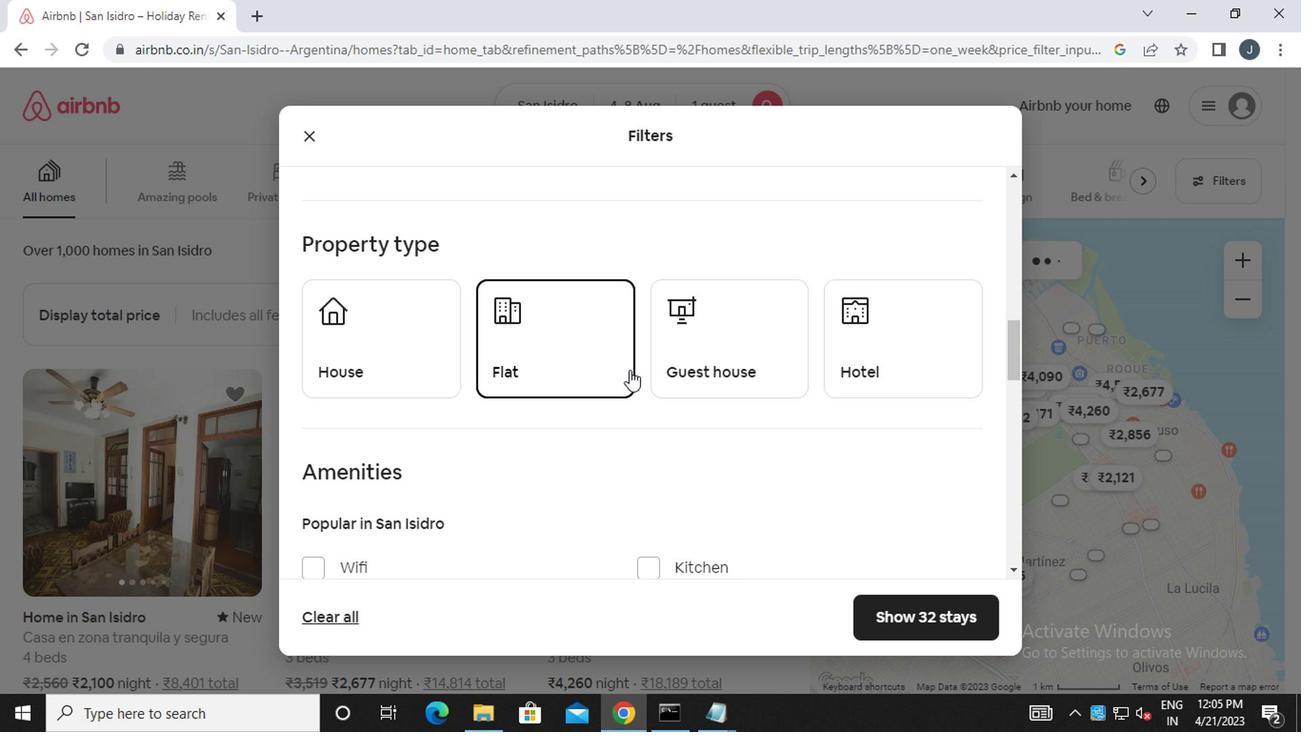 
Action: Mouse pressed left at (692, 370)
Screenshot: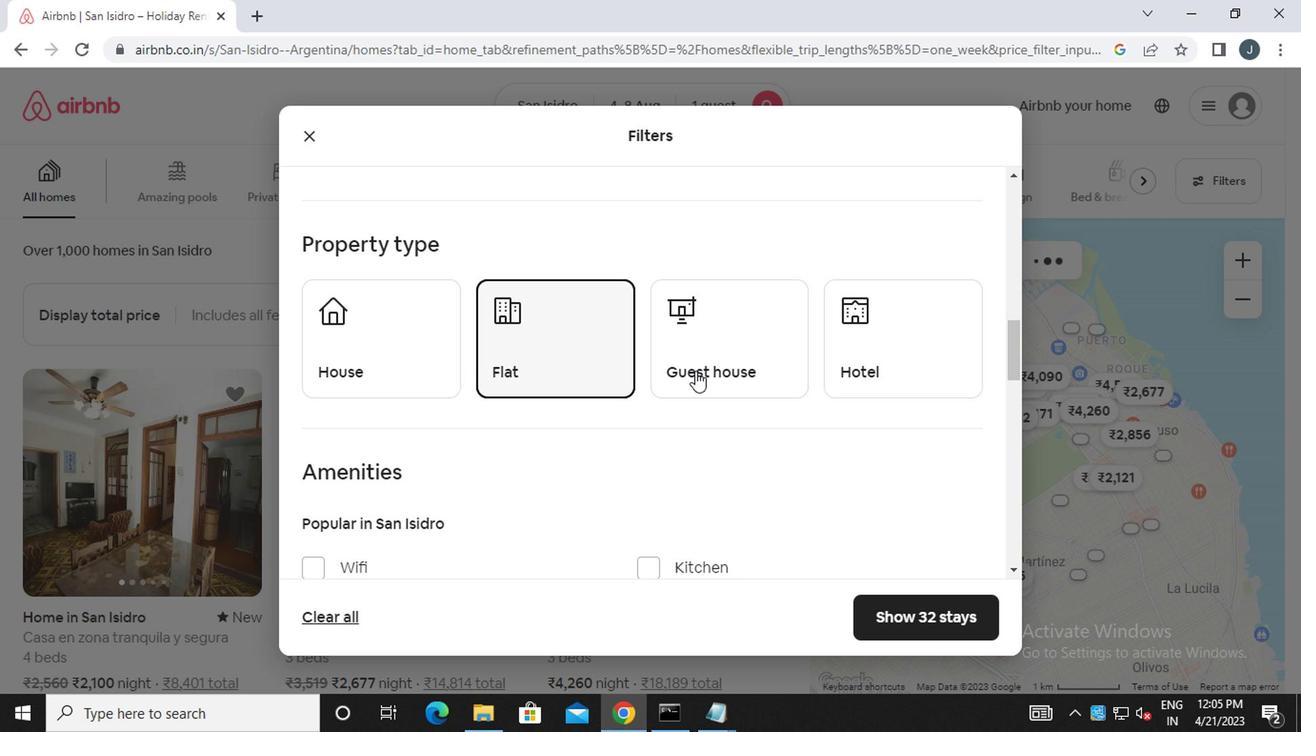 
Action: Mouse moved to (837, 364)
Screenshot: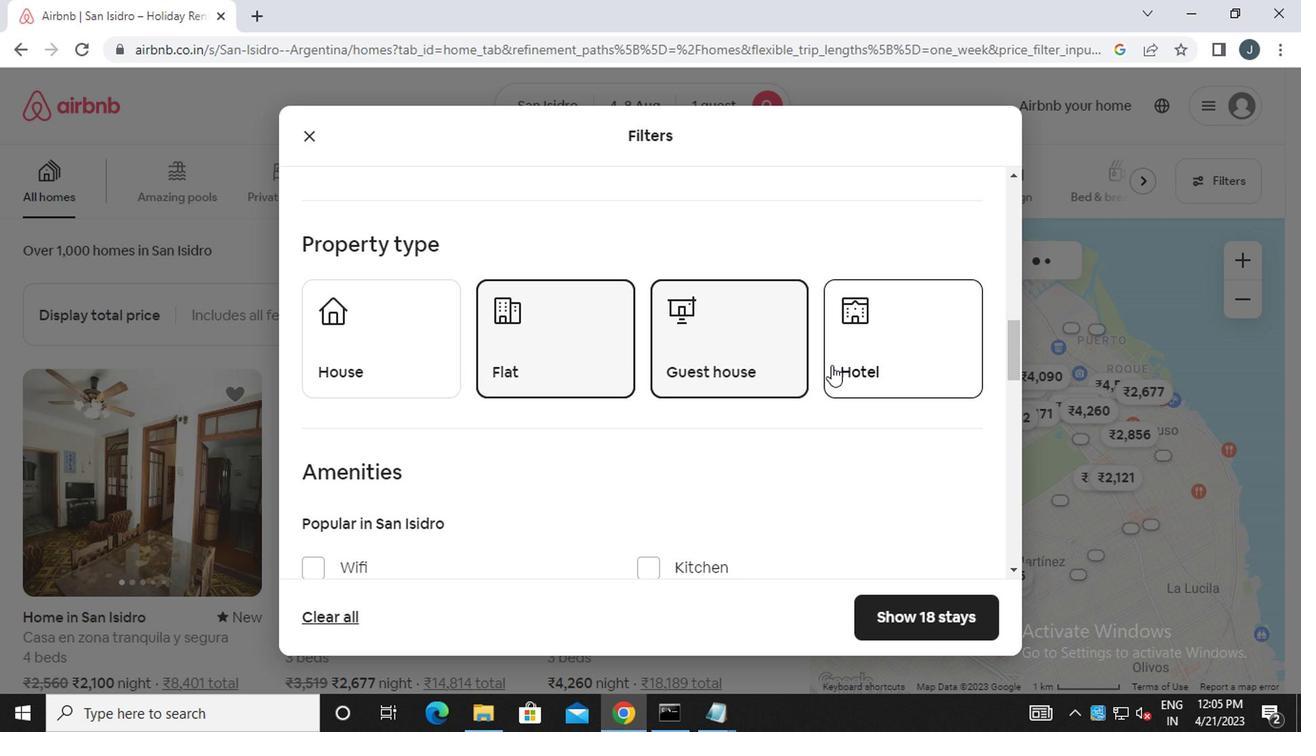 
Action: Mouse pressed left at (837, 364)
Screenshot: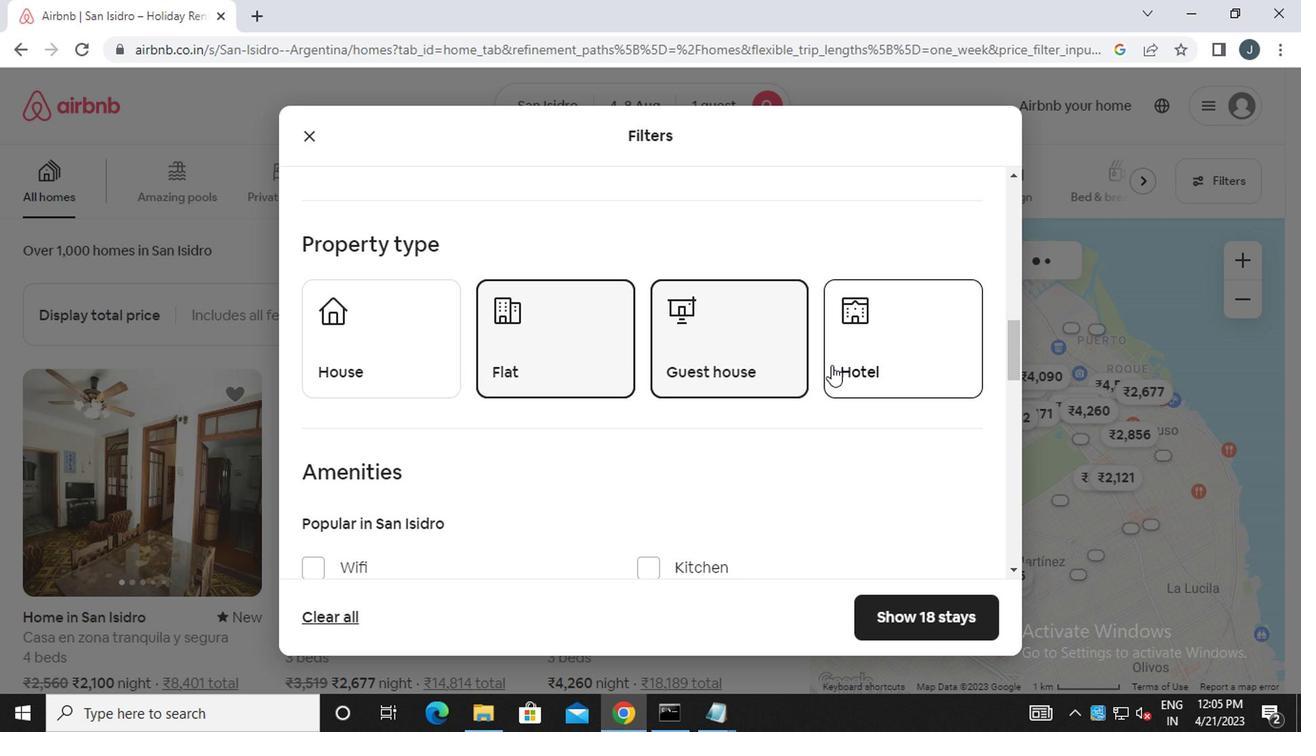 
Action: Mouse moved to (823, 386)
Screenshot: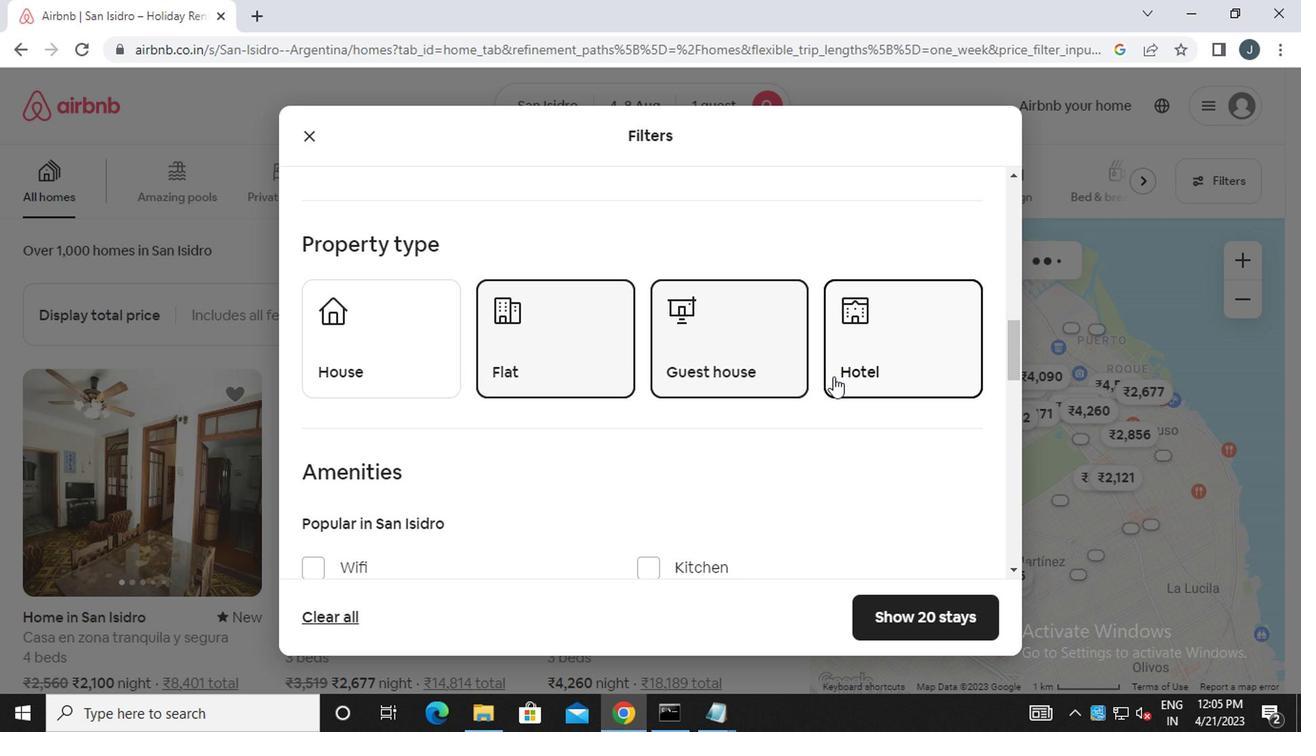 
Action: Mouse scrolled (823, 385) with delta (0, 0)
Screenshot: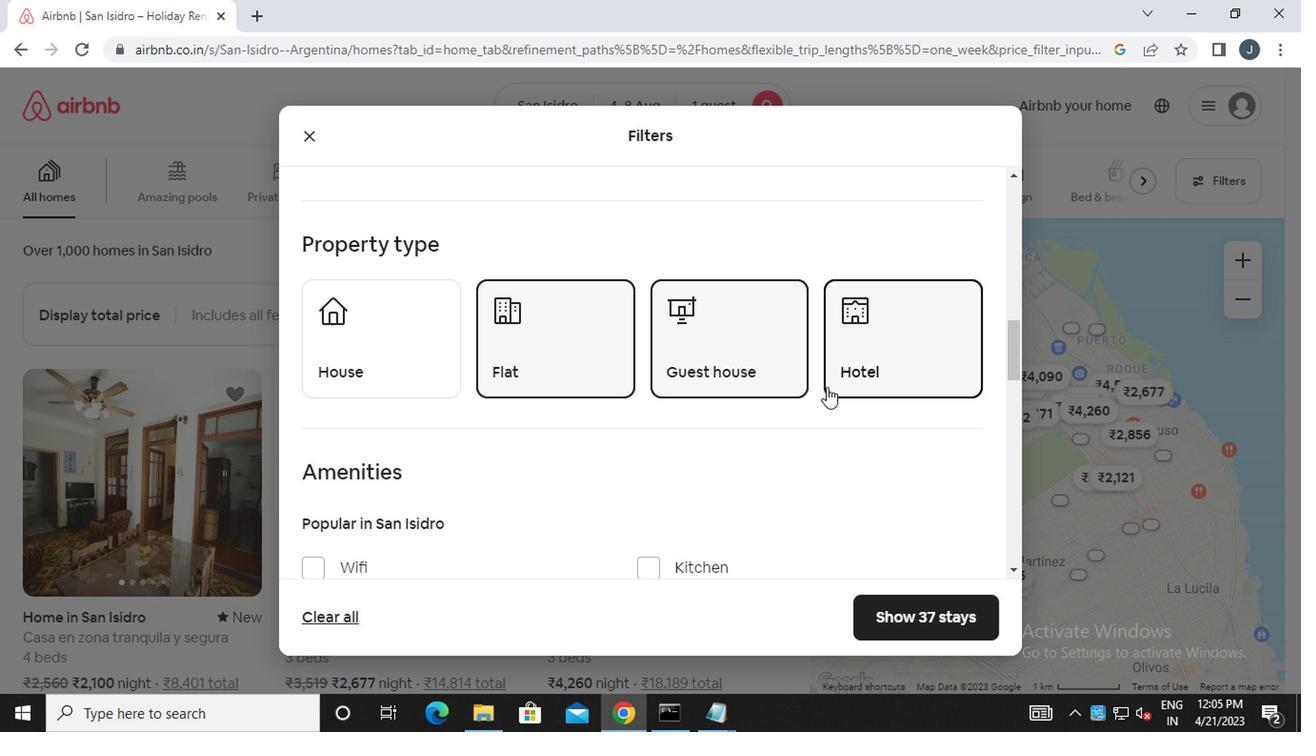 
Action: Mouse scrolled (823, 385) with delta (0, 0)
Screenshot: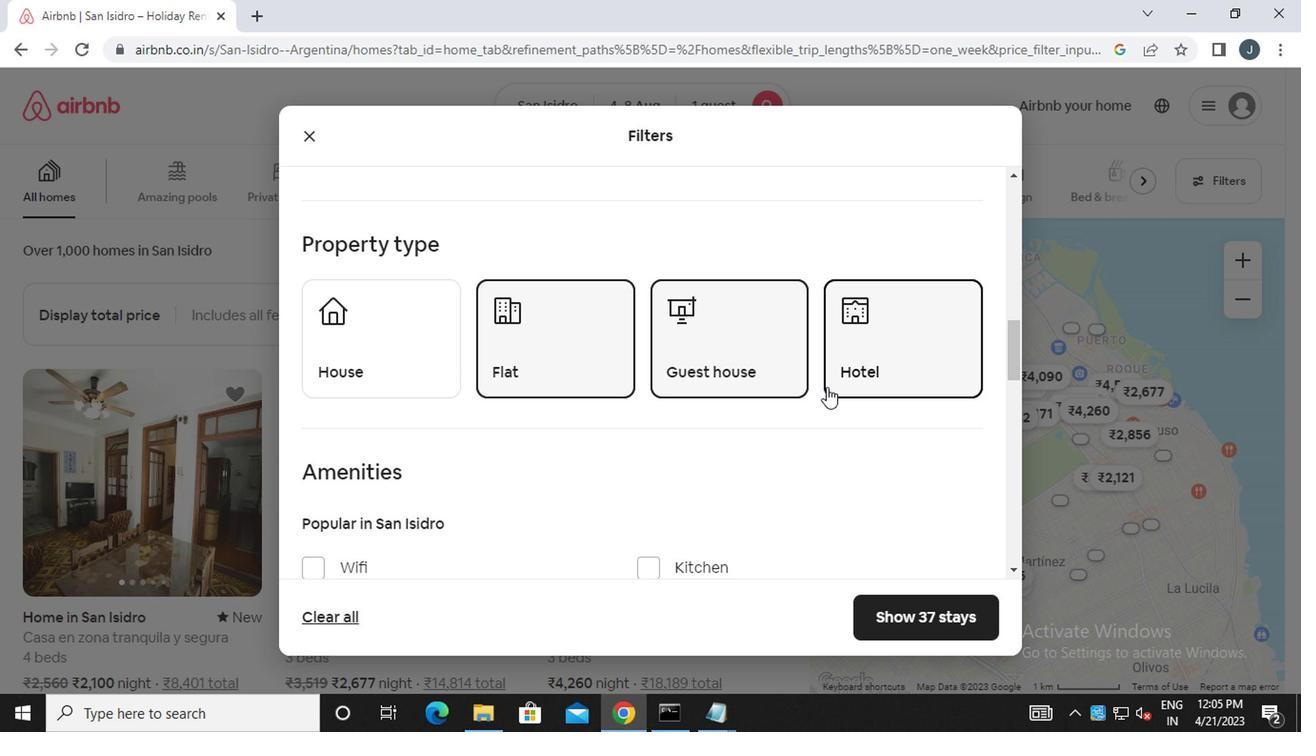 
Action: Mouse scrolled (823, 385) with delta (0, 0)
Screenshot: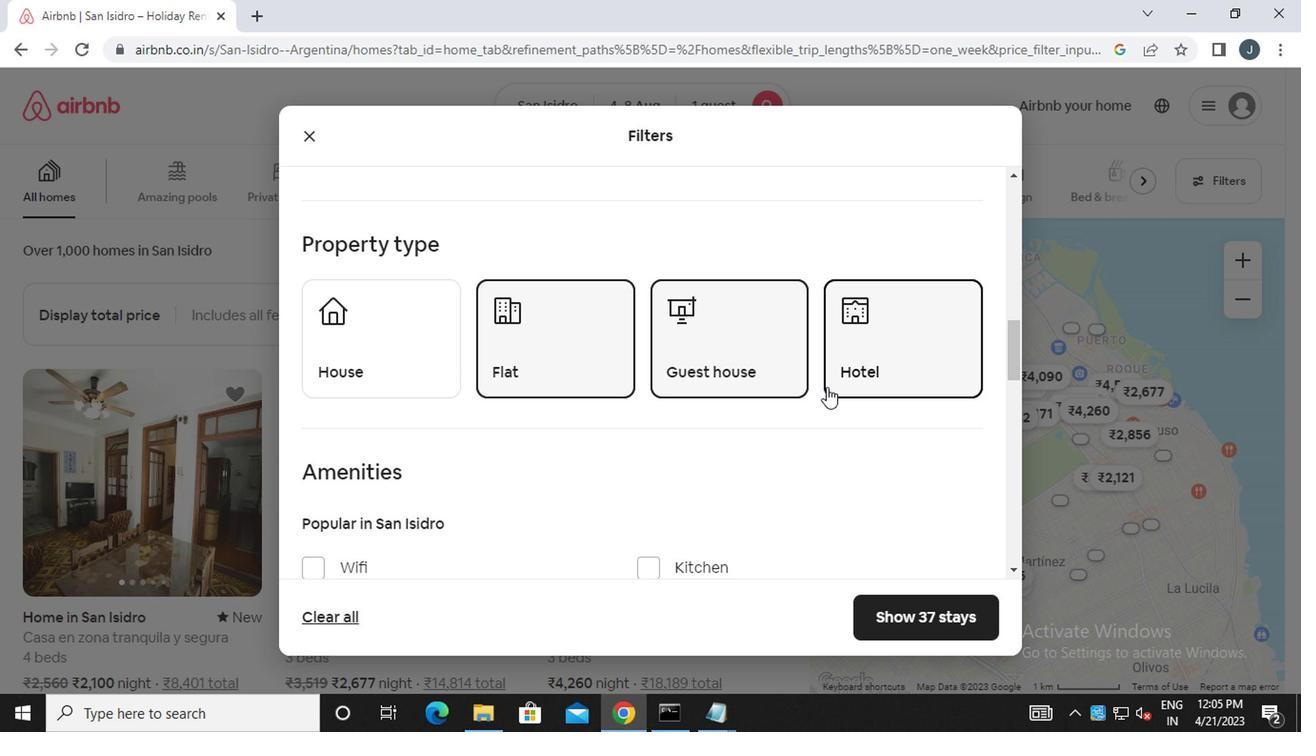 
Action: Mouse moved to (822, 386)
Screenshot: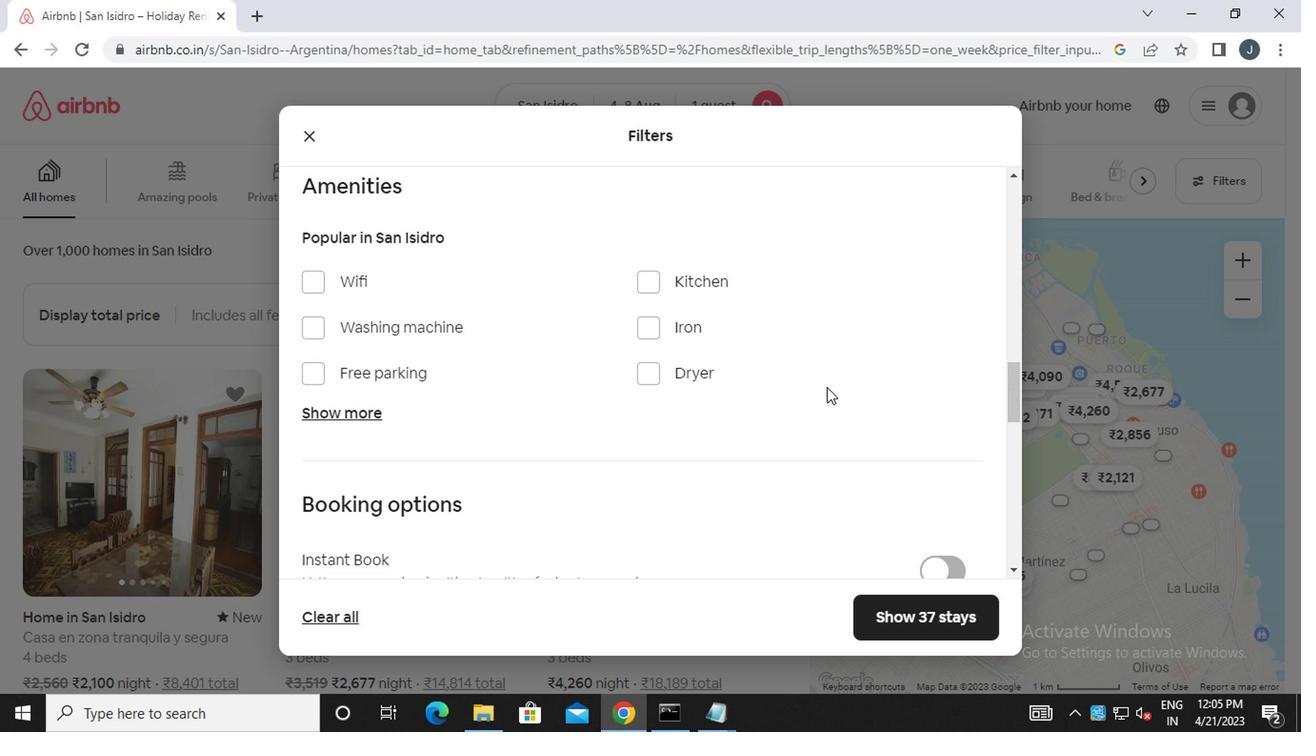 
Action: Mouse scrolled (822, 385) with delta (0, 0)
Screenshot: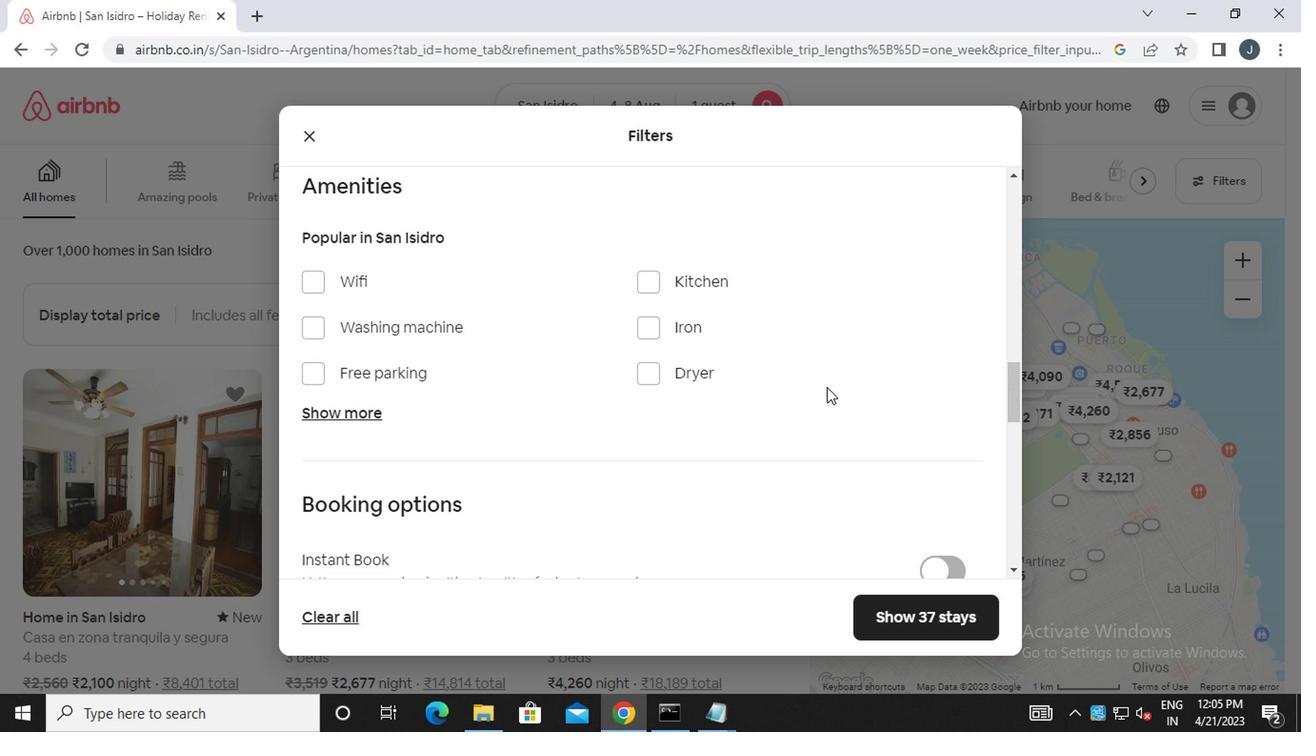 
Action: Mouse moved to (484, 321)
Screenshot: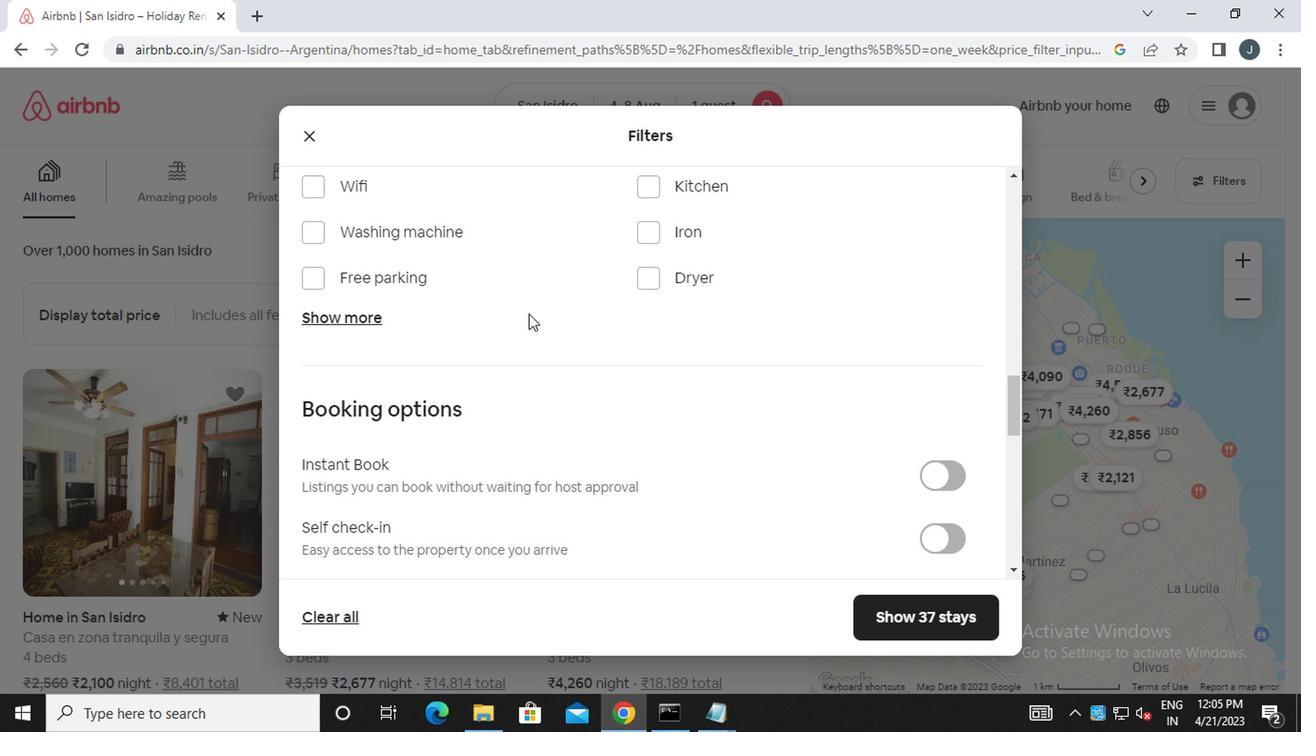 
Action: Mouse scrolled (484, 322) with delta (0, 0)
Screenshot: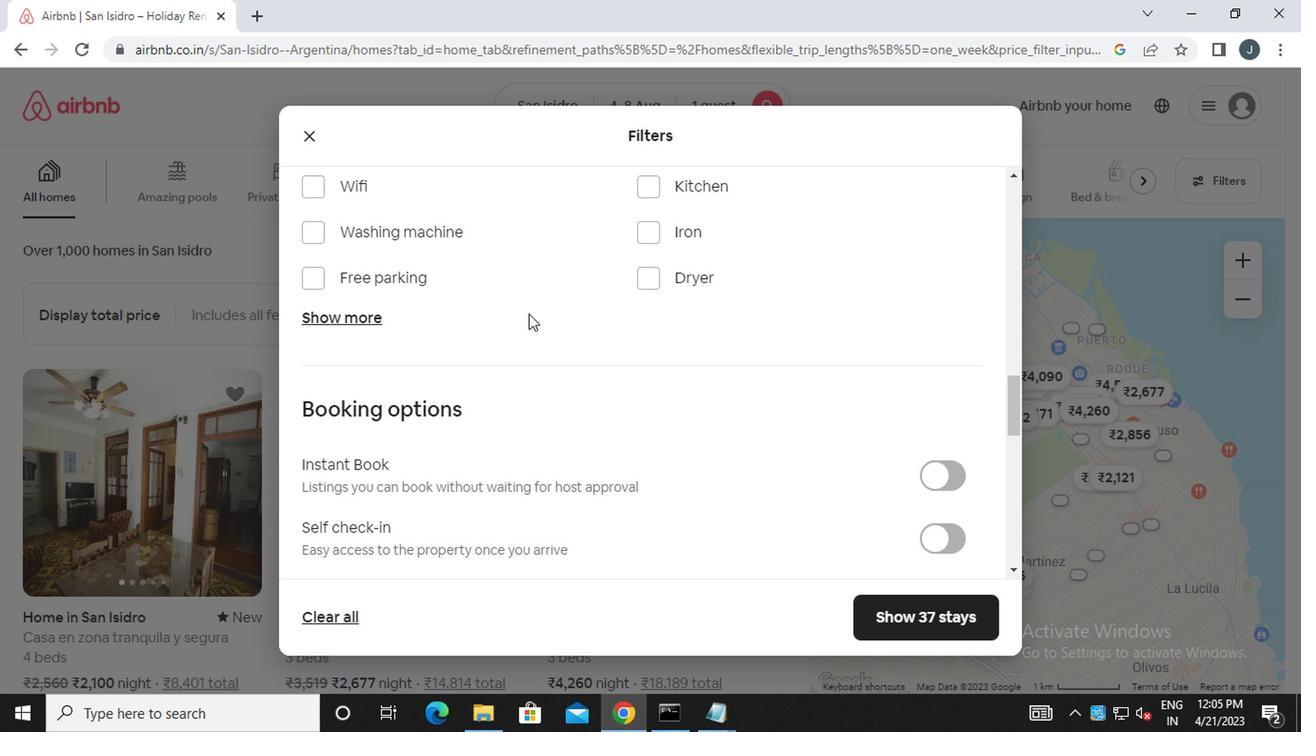 
Action: Mouse moved to (353, 288)
Screenshot: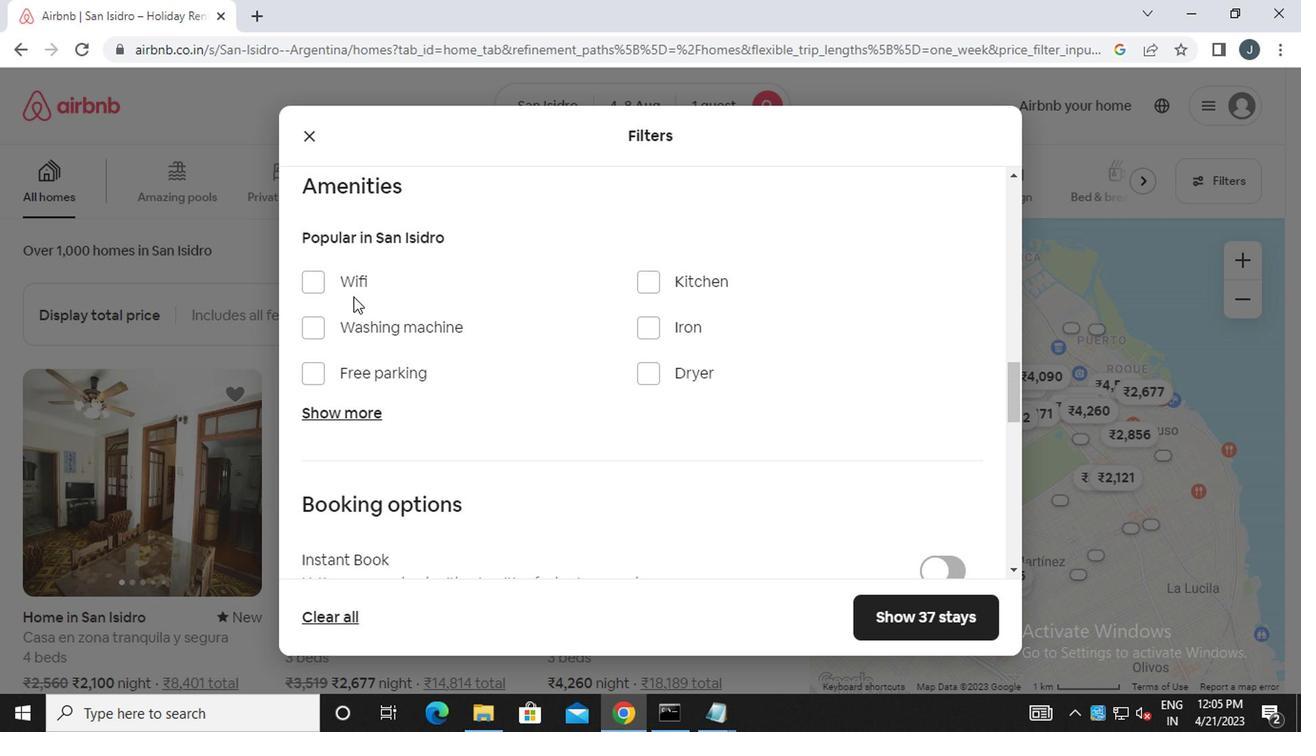 
Action: Mouse pressed left at (353, 288)
Screenshot: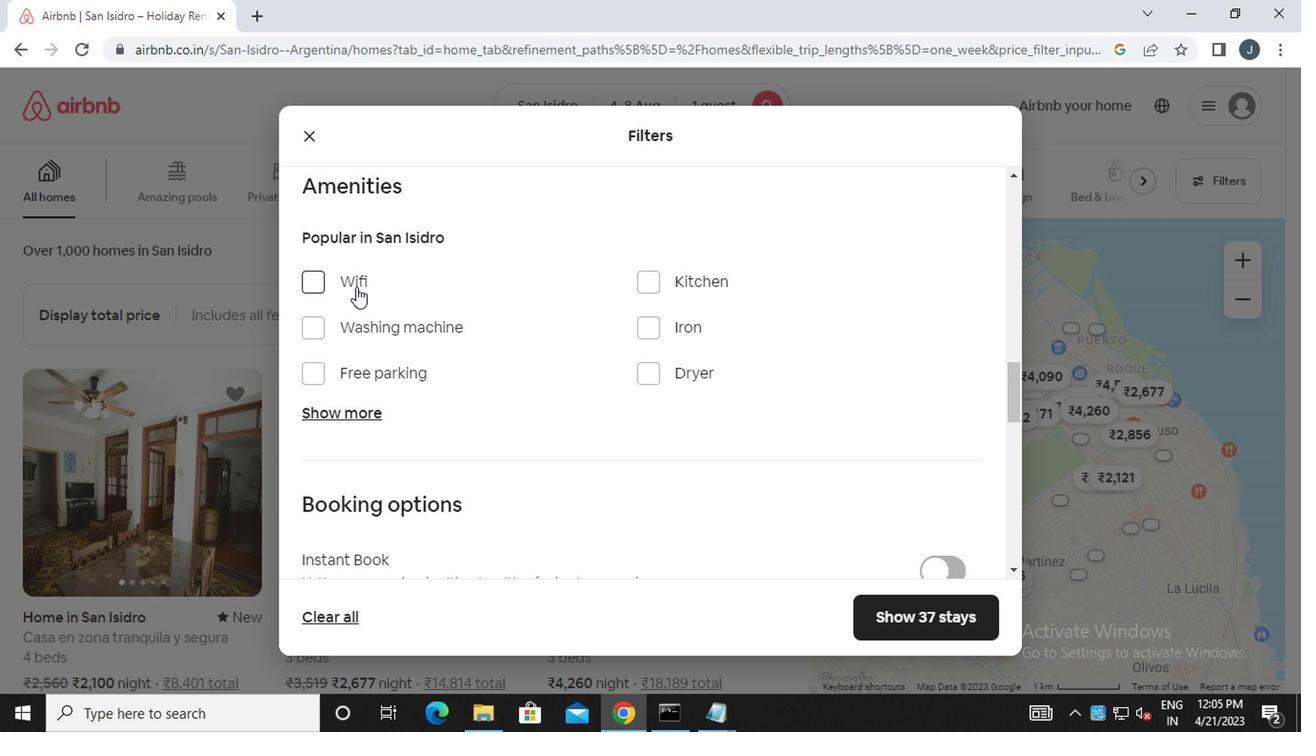 
Action: Mouse moved to (354, 408)
Screenshot: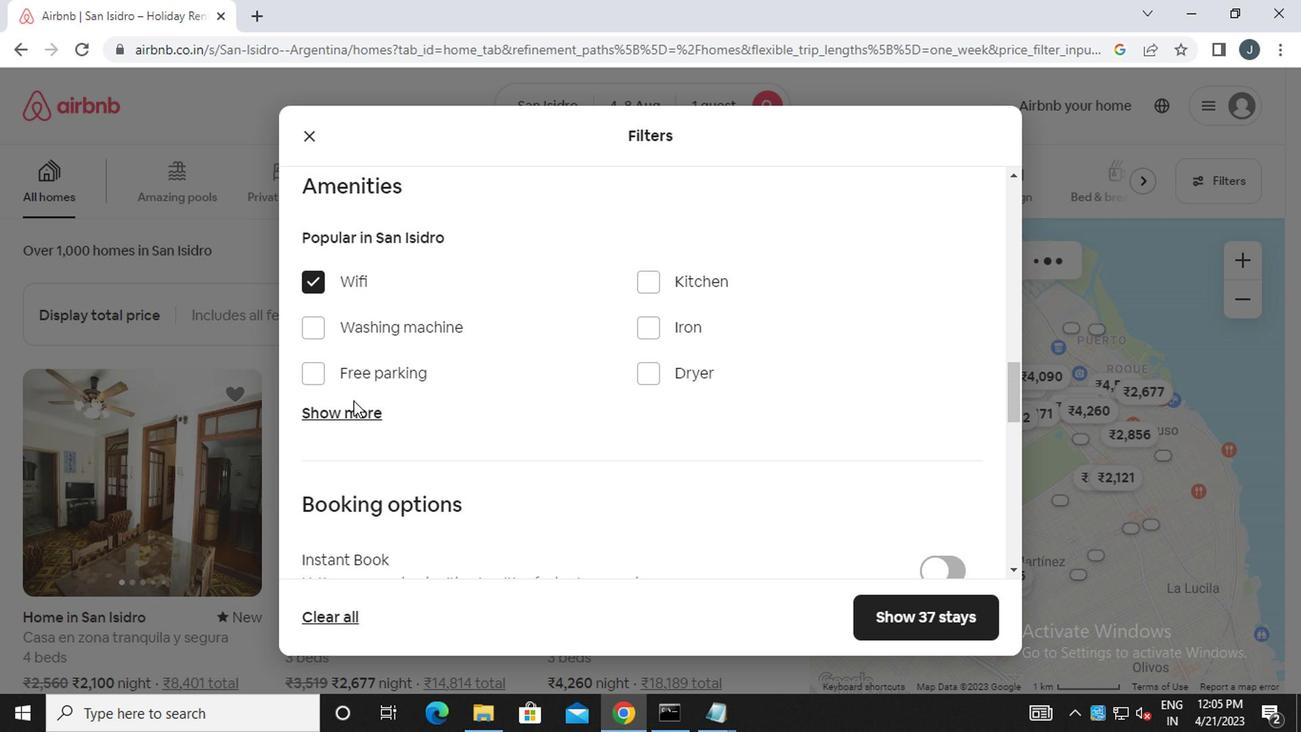 
Action: Mouse pressed left at (354, 408)
Screenshot: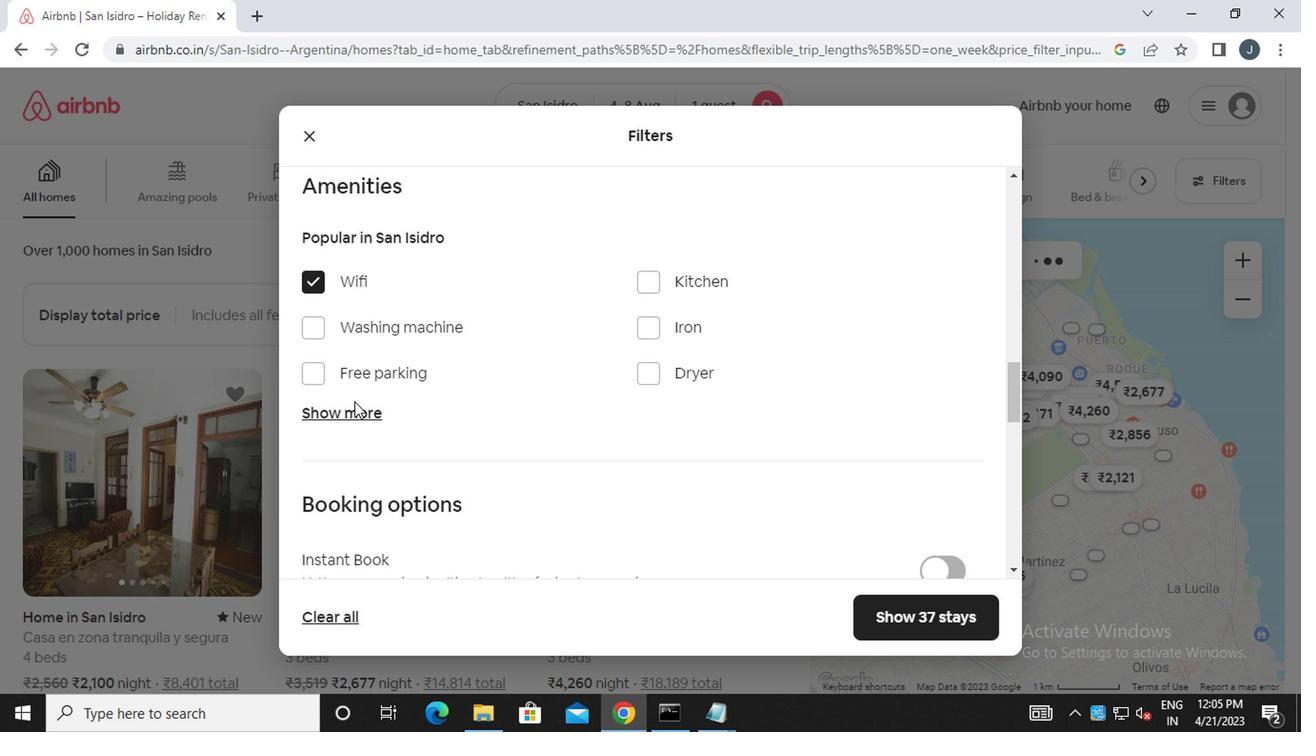 
Action: Mouse moved to (666, 481)
Screenshot: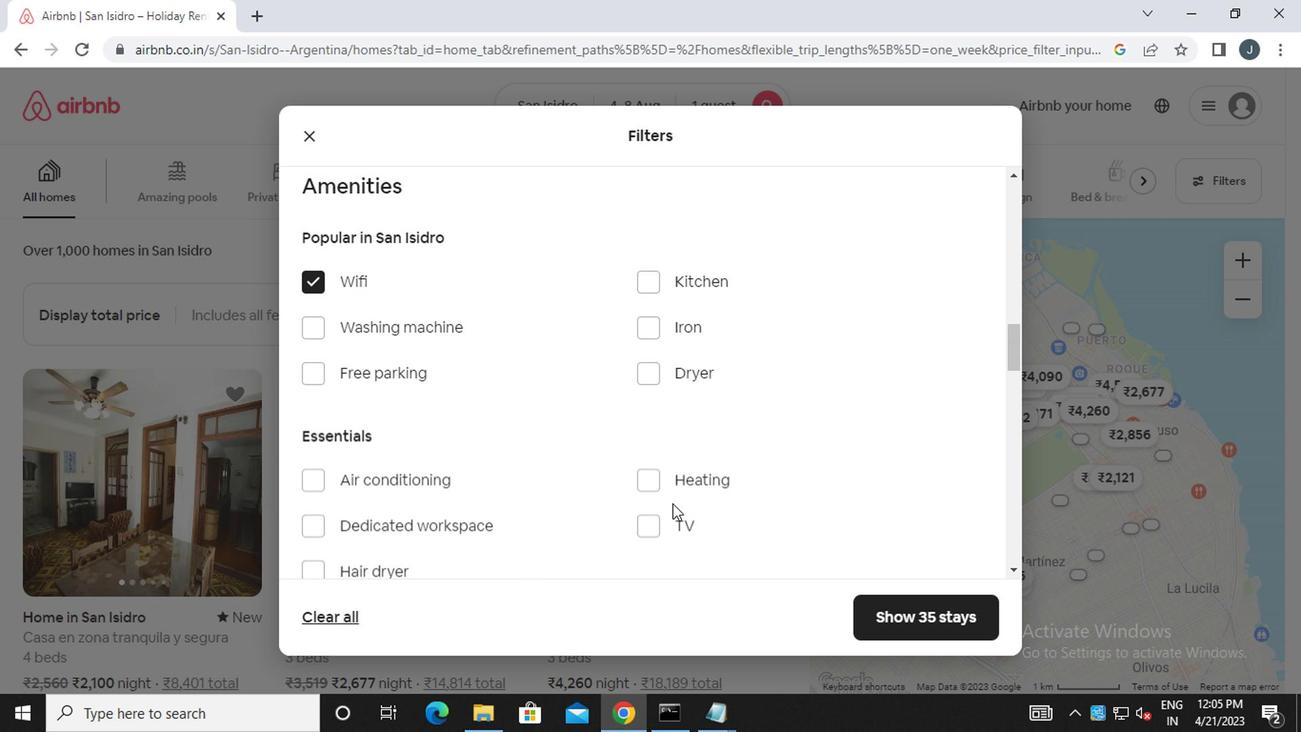 
Action: Mouse pressed left at (666, 481)
Screenshot: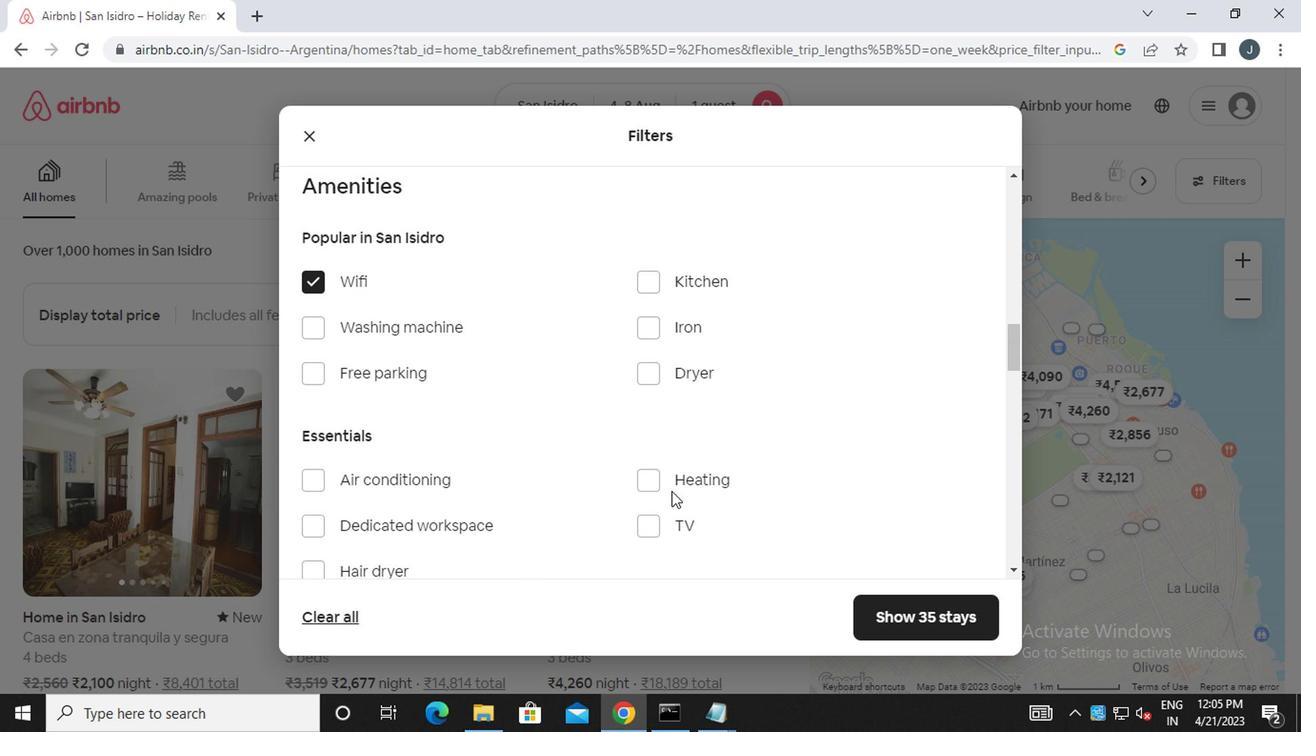 
Action: Mouse moved to (652, 479)
Screenshot: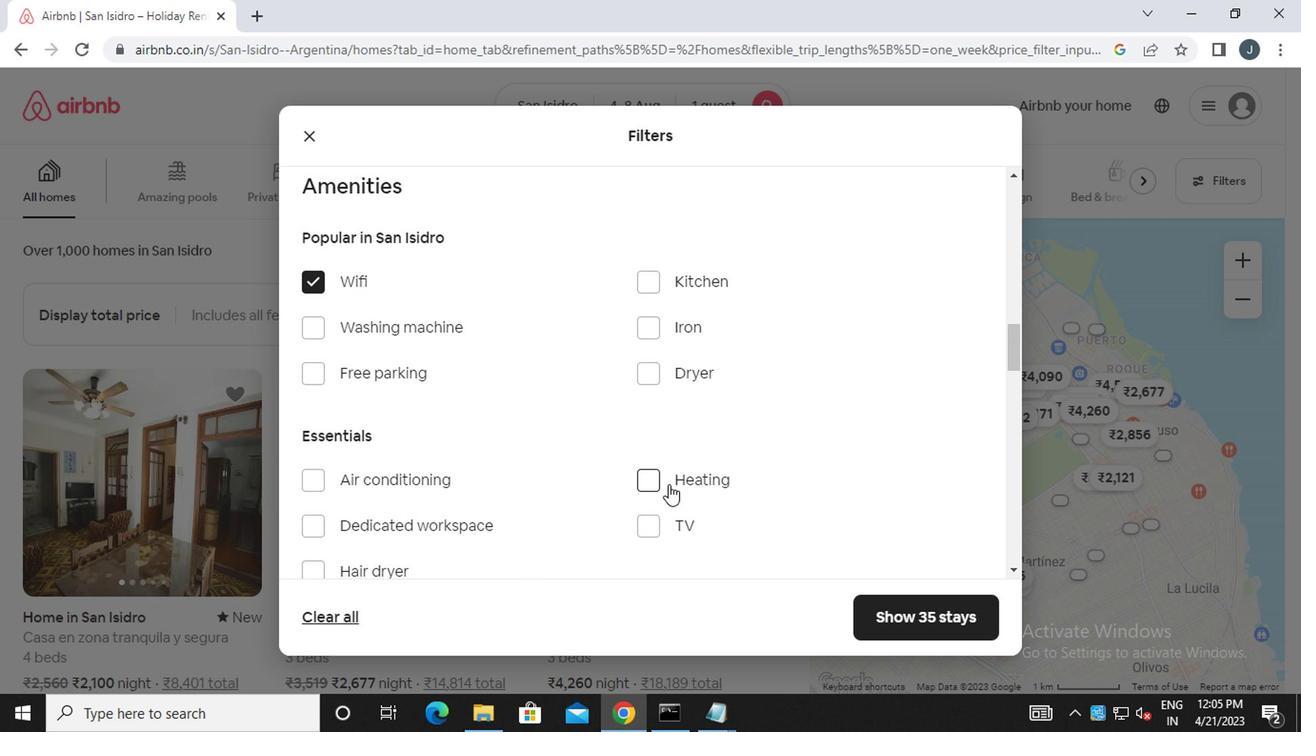 
Action: Mouse scrolled (652, 478) with delta (0, 0)
Screenshot: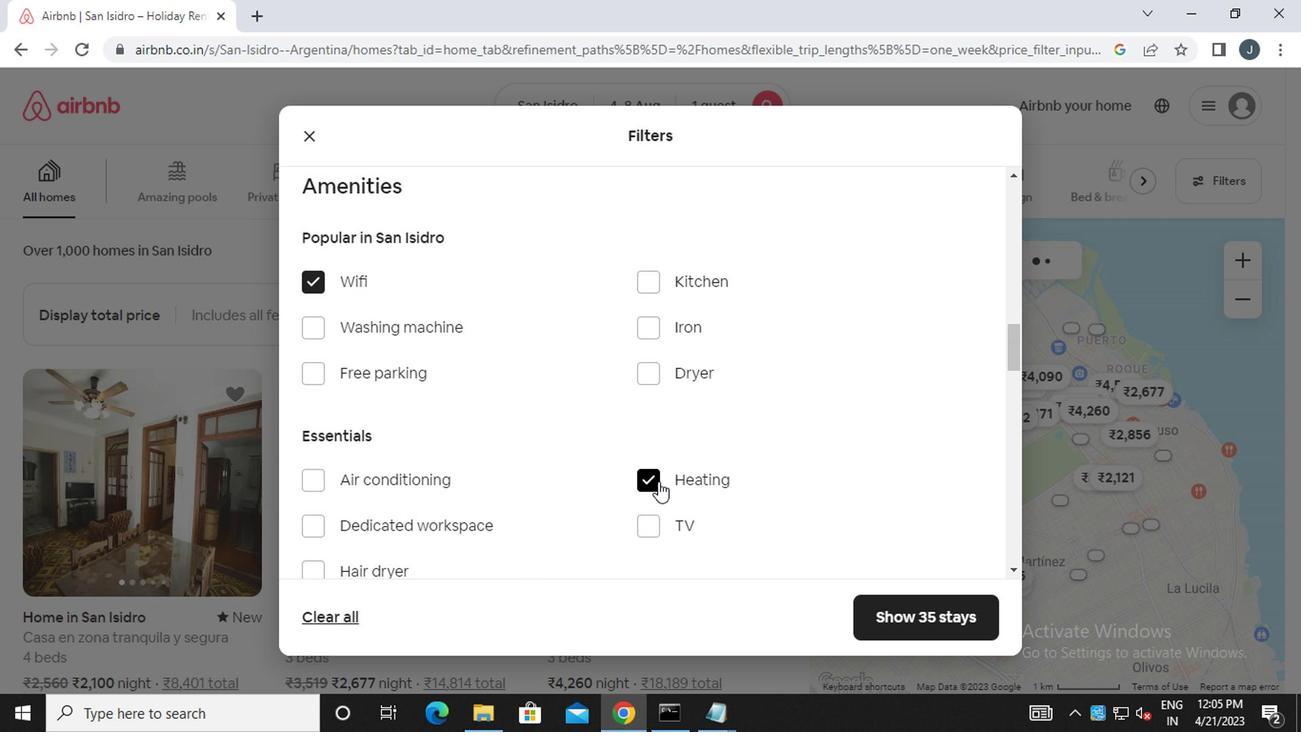 
Action: Mouse scrolled (652, 478) with delta (0, 0)
Screenshot: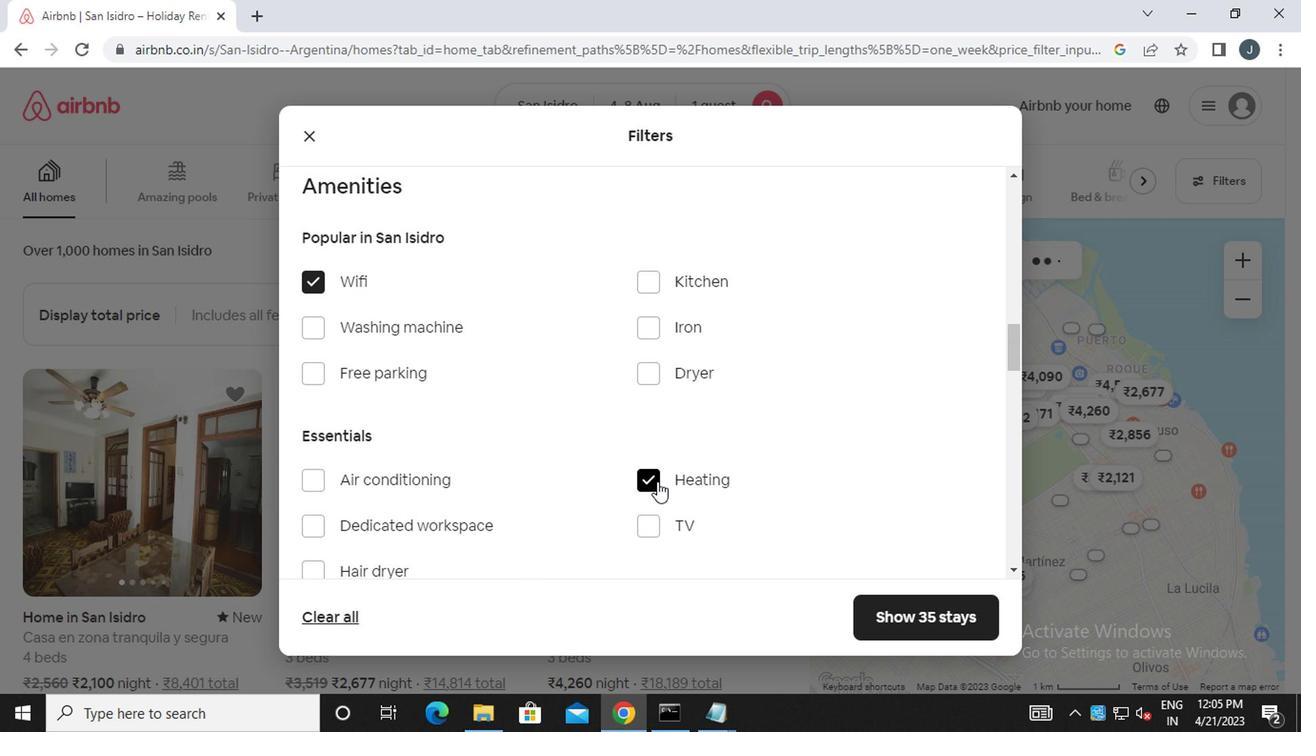 
Action: Mouse scrolled (652, 478) with delta (0, 0)
Screenshot: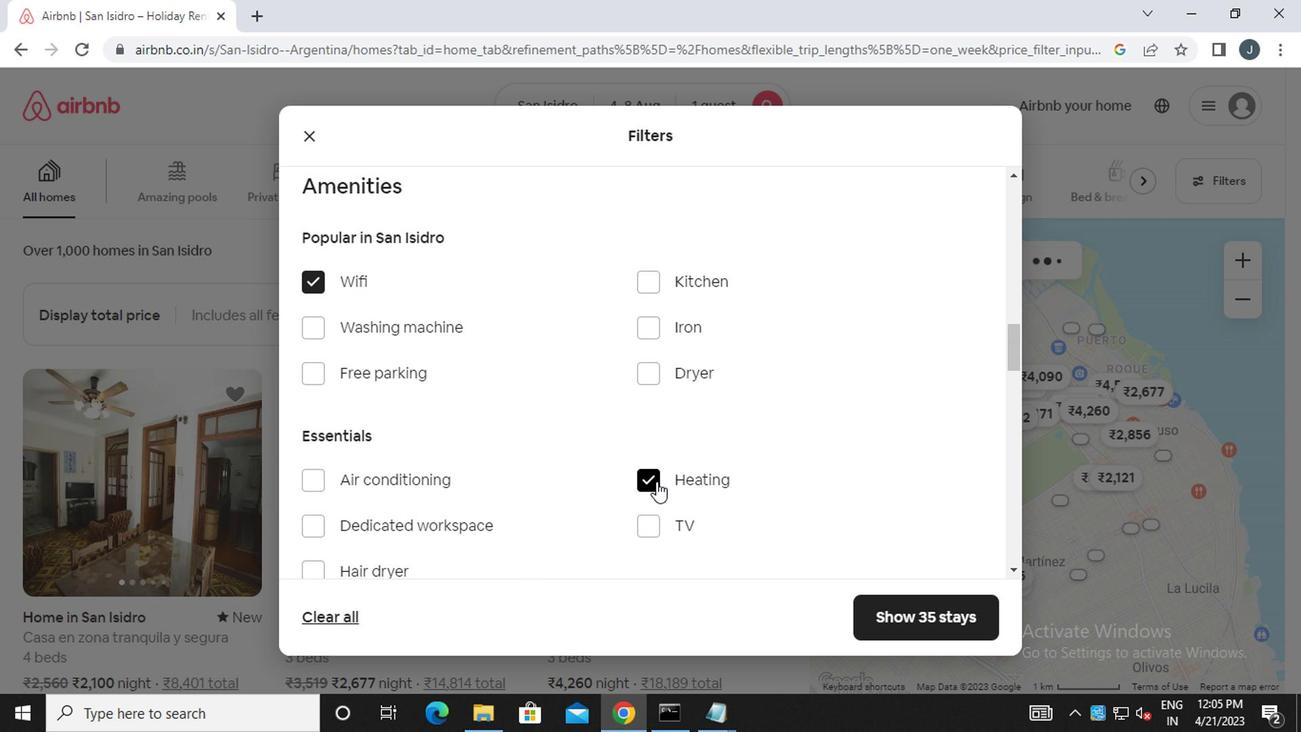 
Action: Mouse scrolled (652, 478) with delta (0, 0)
Screenshot: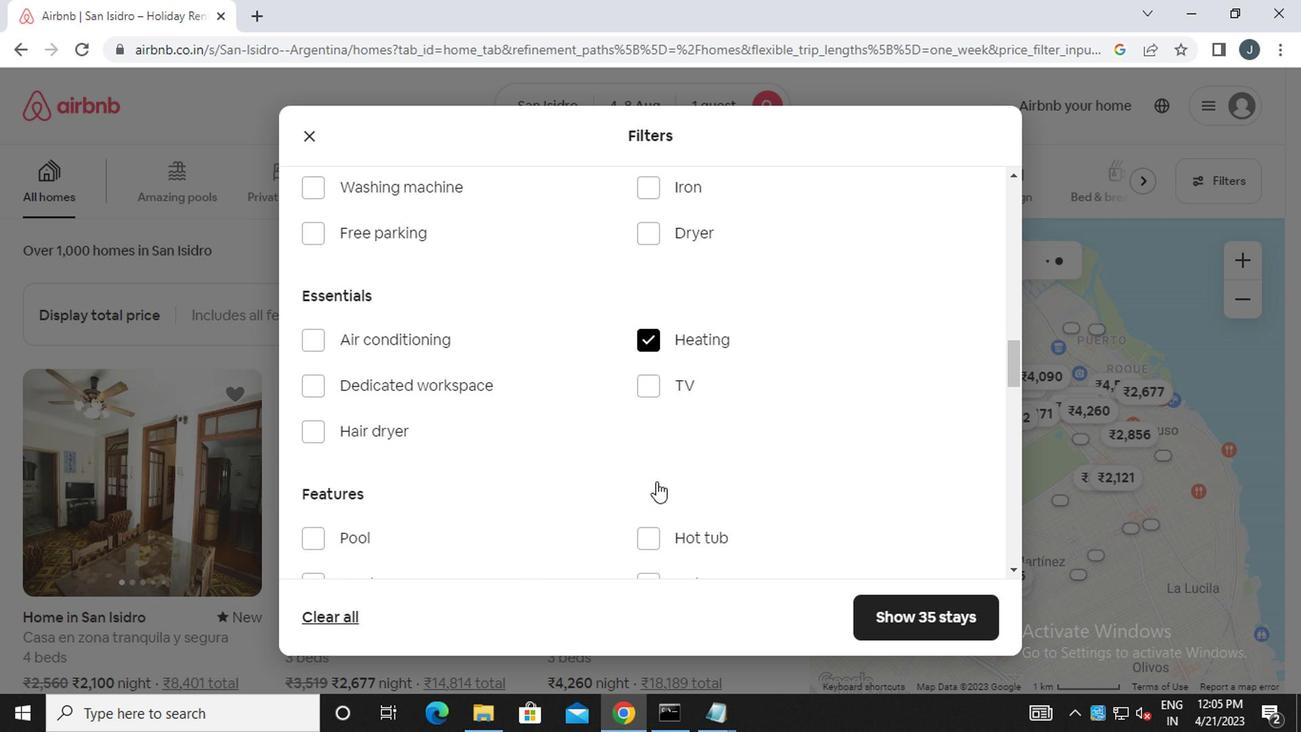 
Action: Mouse scrolled (652, 478) with delta (0, 0)
Screenshot: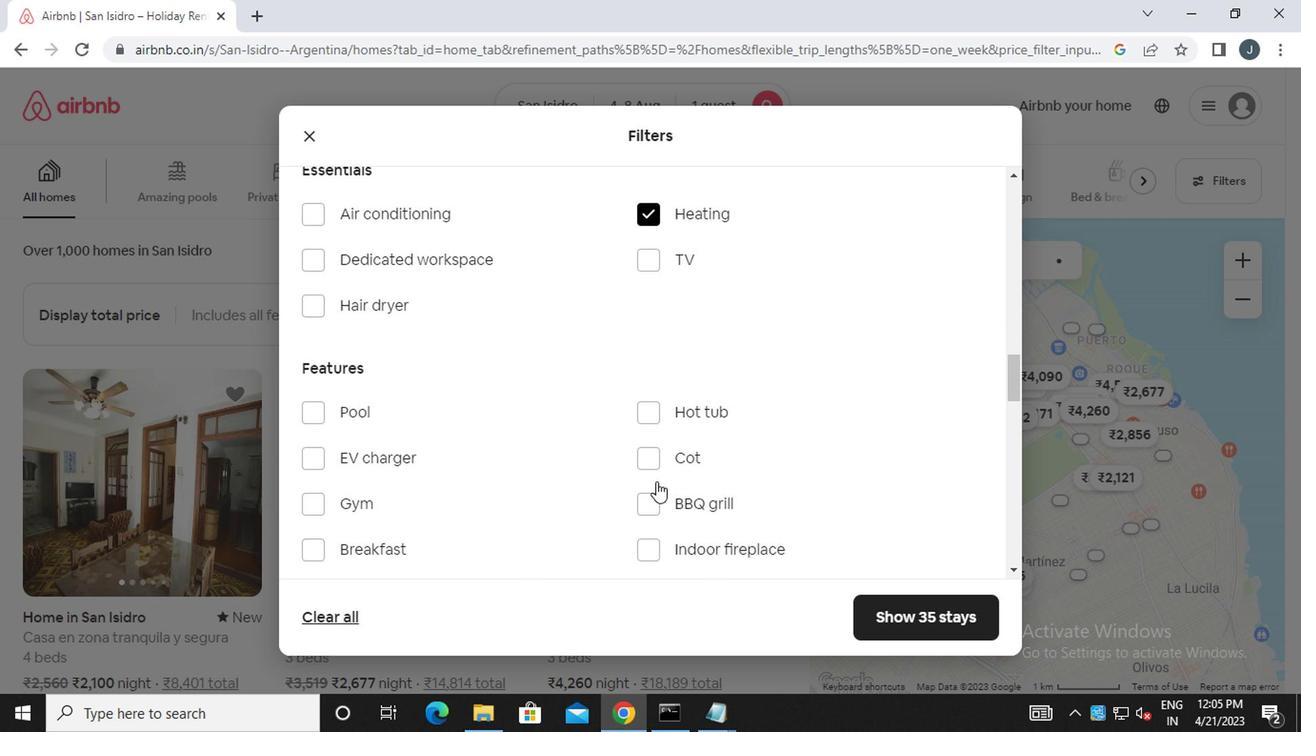 
Action: Mouse moved to (652, 479)
Screenshot: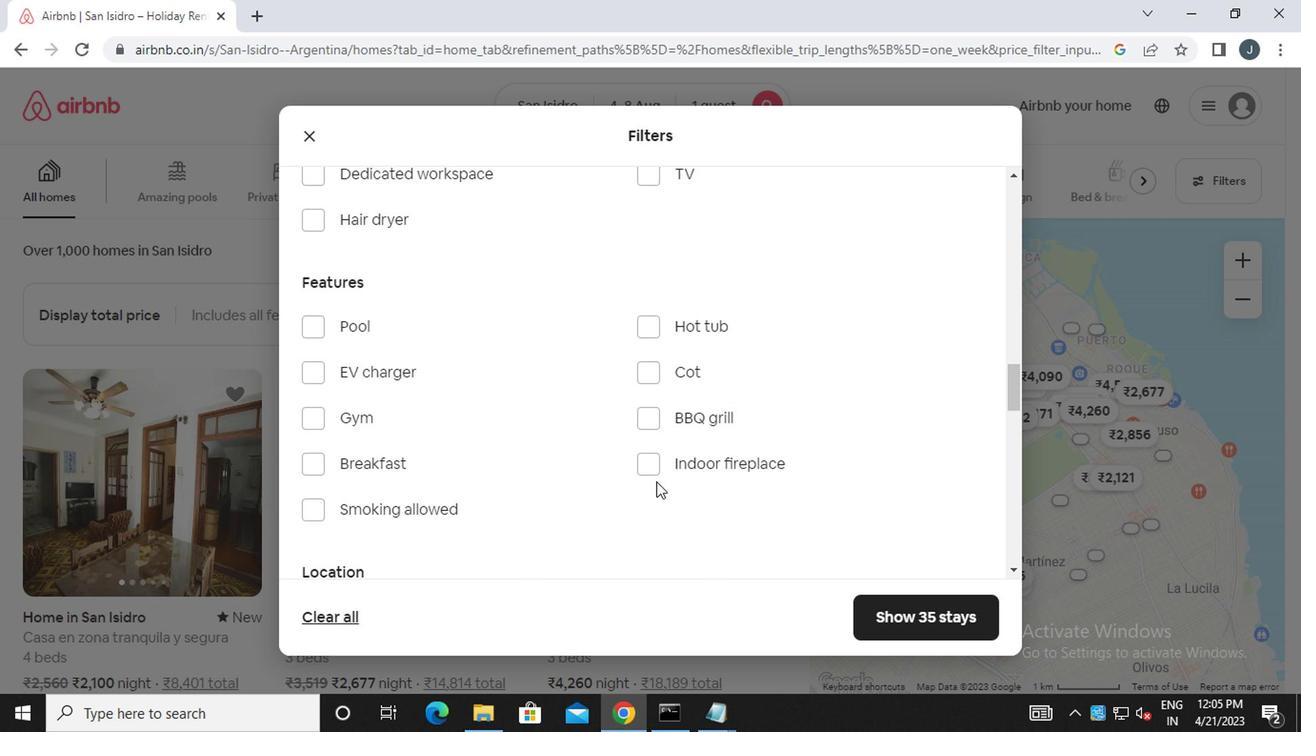 
Action: Mouse scrolled (652, 478) with delta (0, 0)
Screenshot: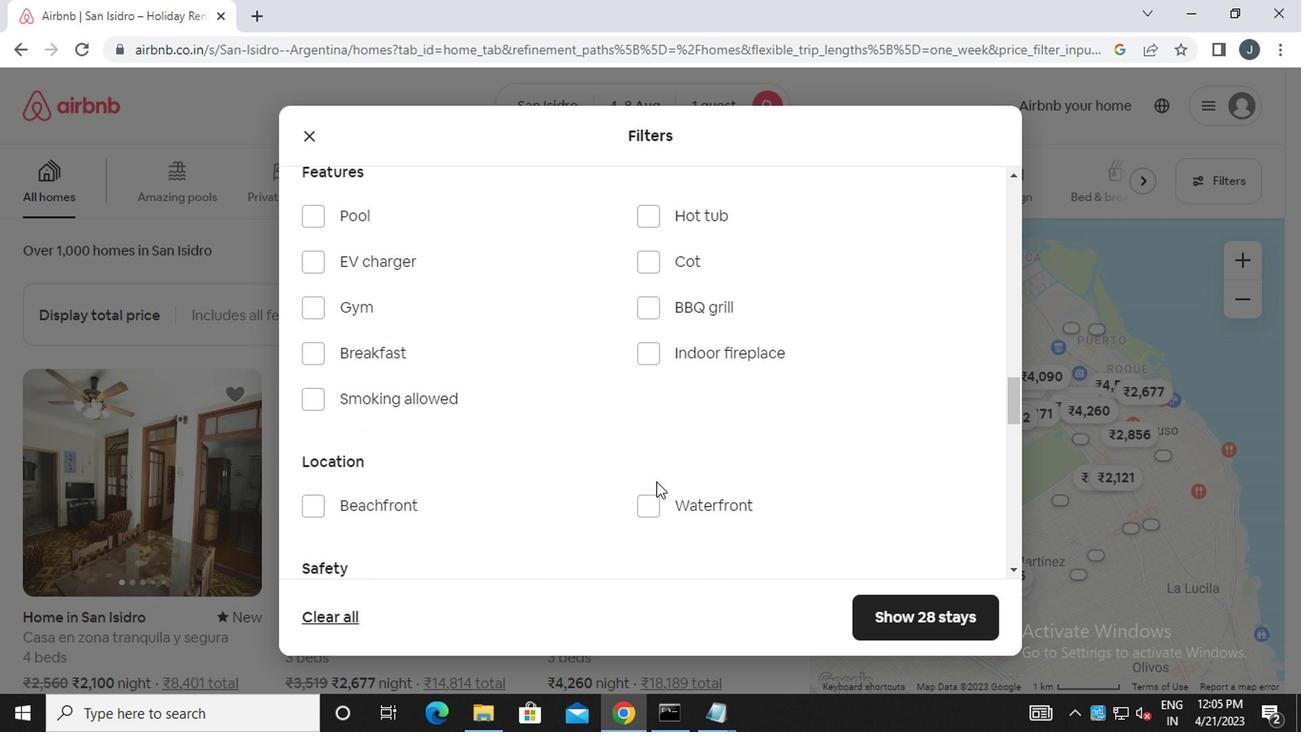 
Action: Mouse scrolled (652, 478) with delta (0, 0)
Screenshot: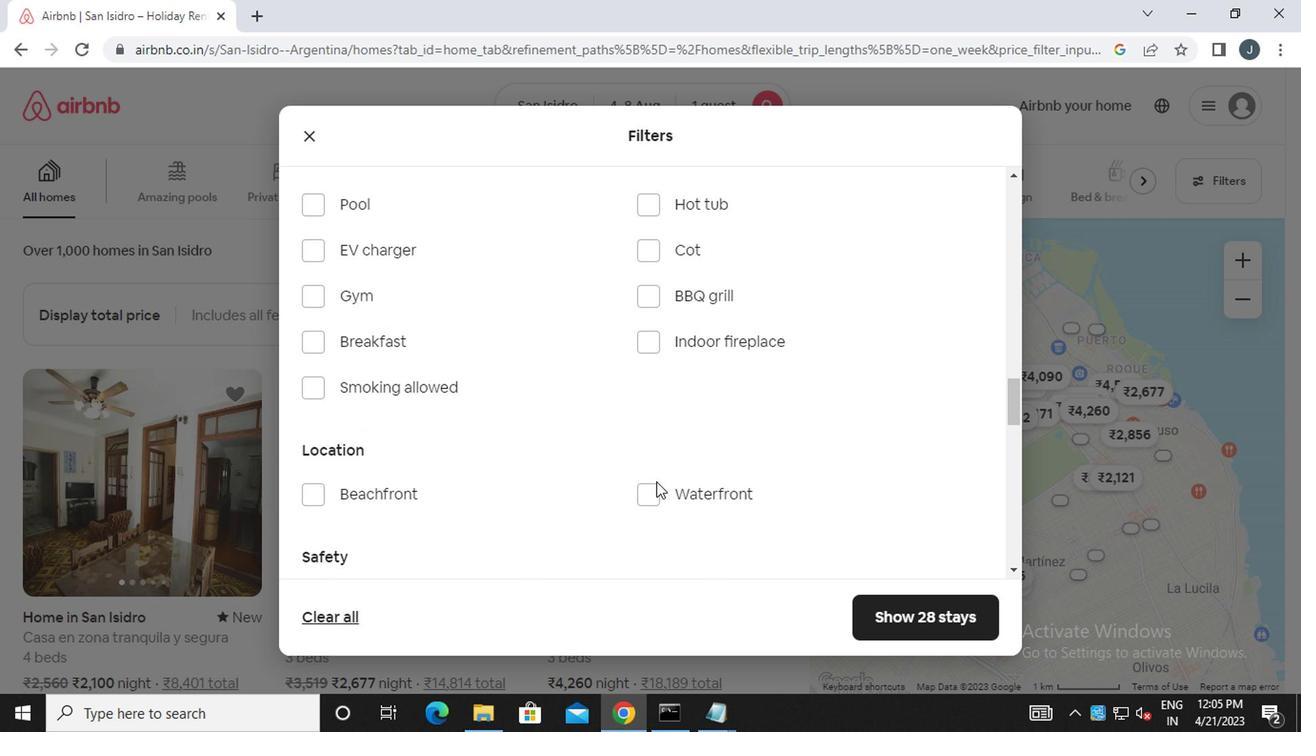 
Action: Mouse scrolled (652, 478) with delta (0, 0)
Screenshot: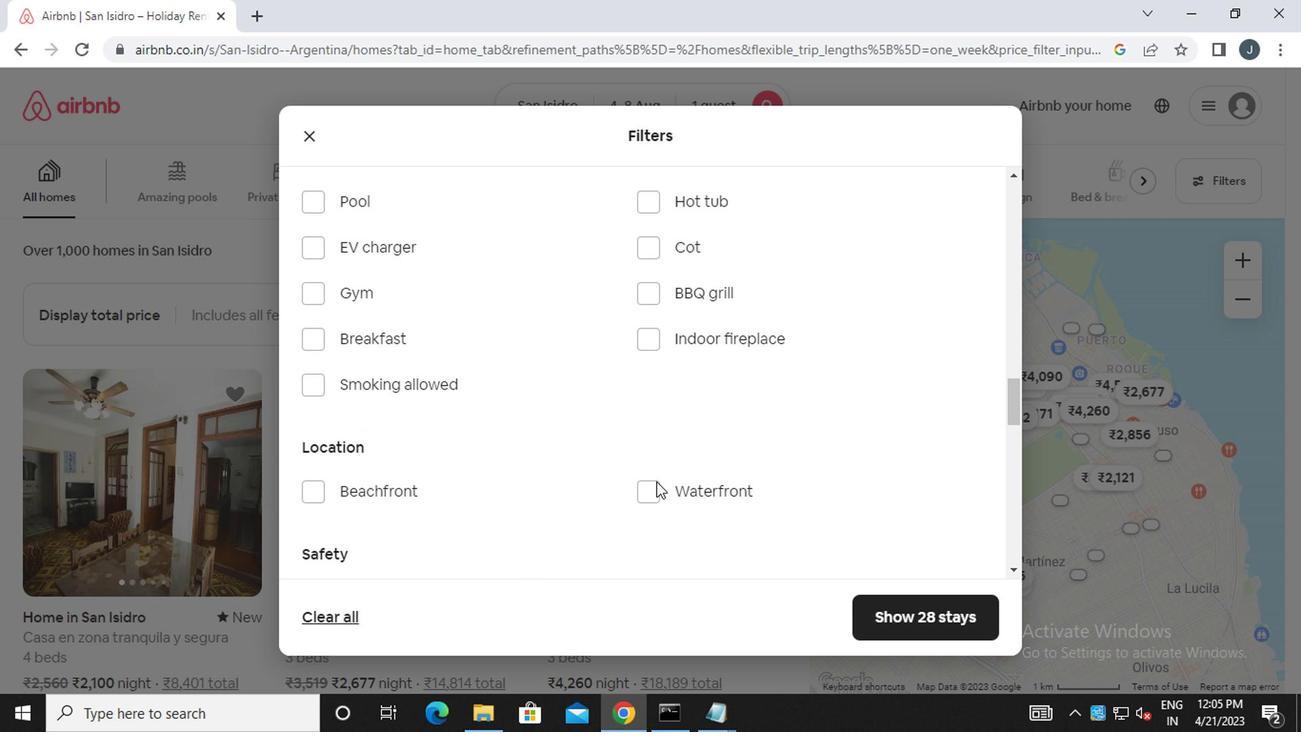 
Action: Mouse moved to (654, 478)
Screenshot: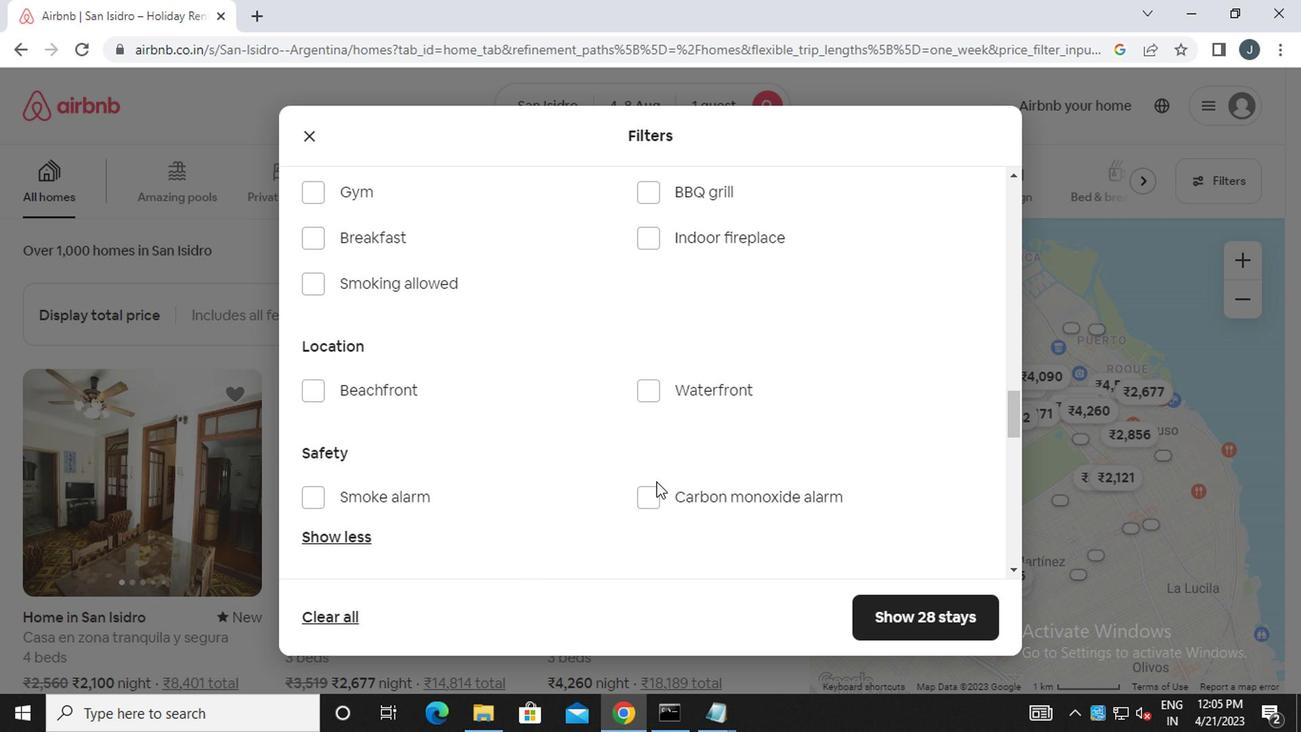 
Action: Mouse scrolled (654, 477) with delta (0, -1)
Screenshot: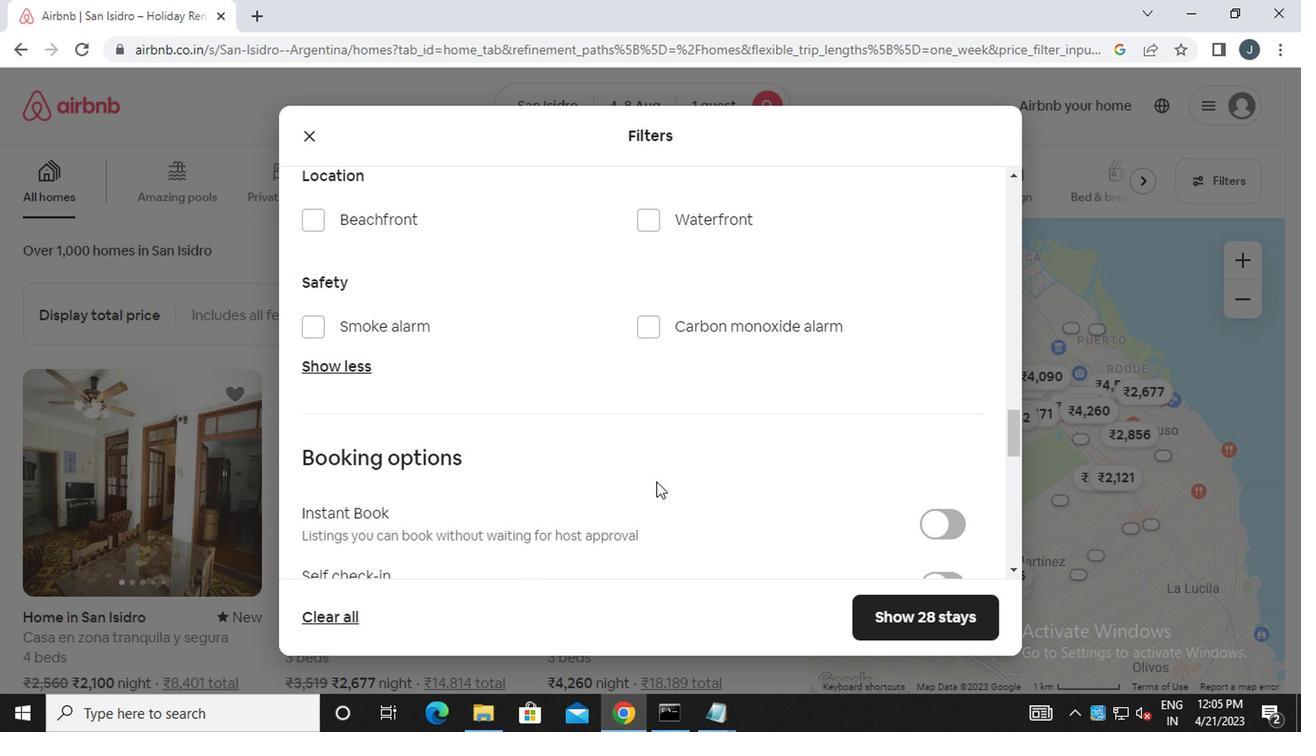 
Action: Mouse scrolled (654, 477) with delta (0, -1)
Screenshot: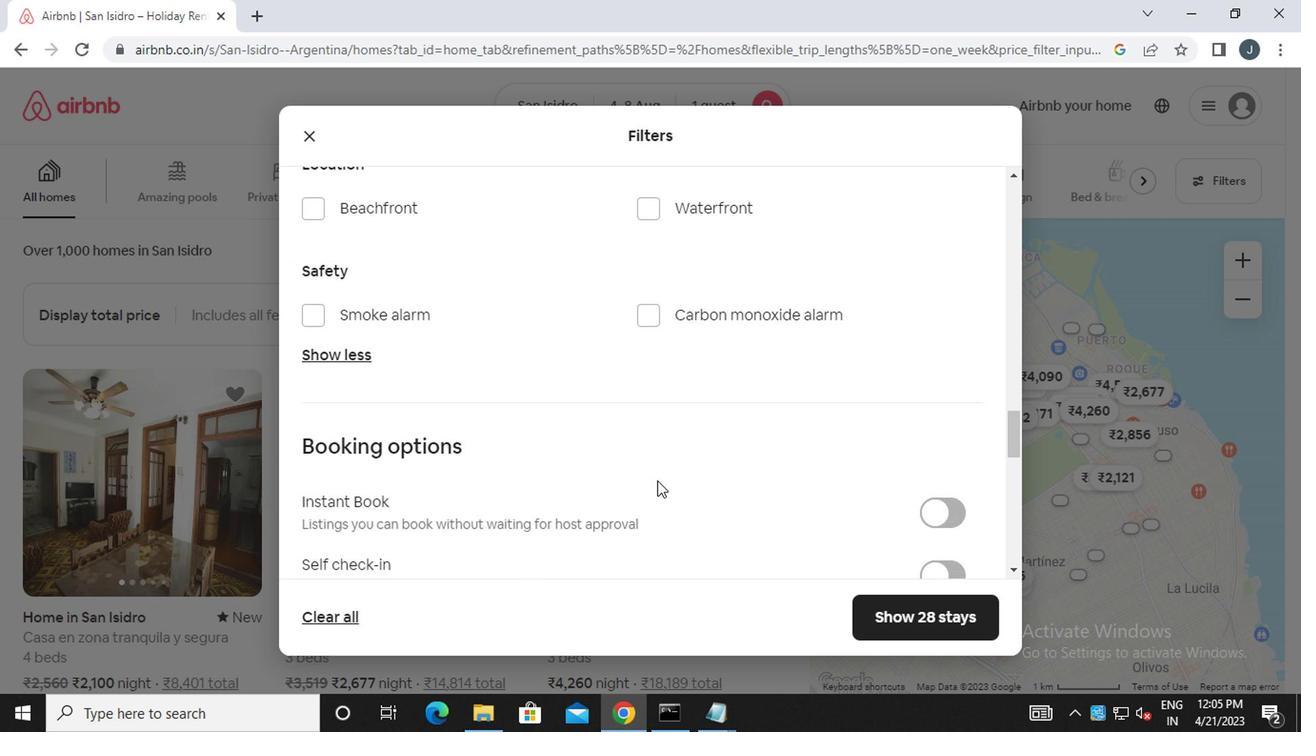 
Action: Mouse moved to (940, 378)
Screenshot: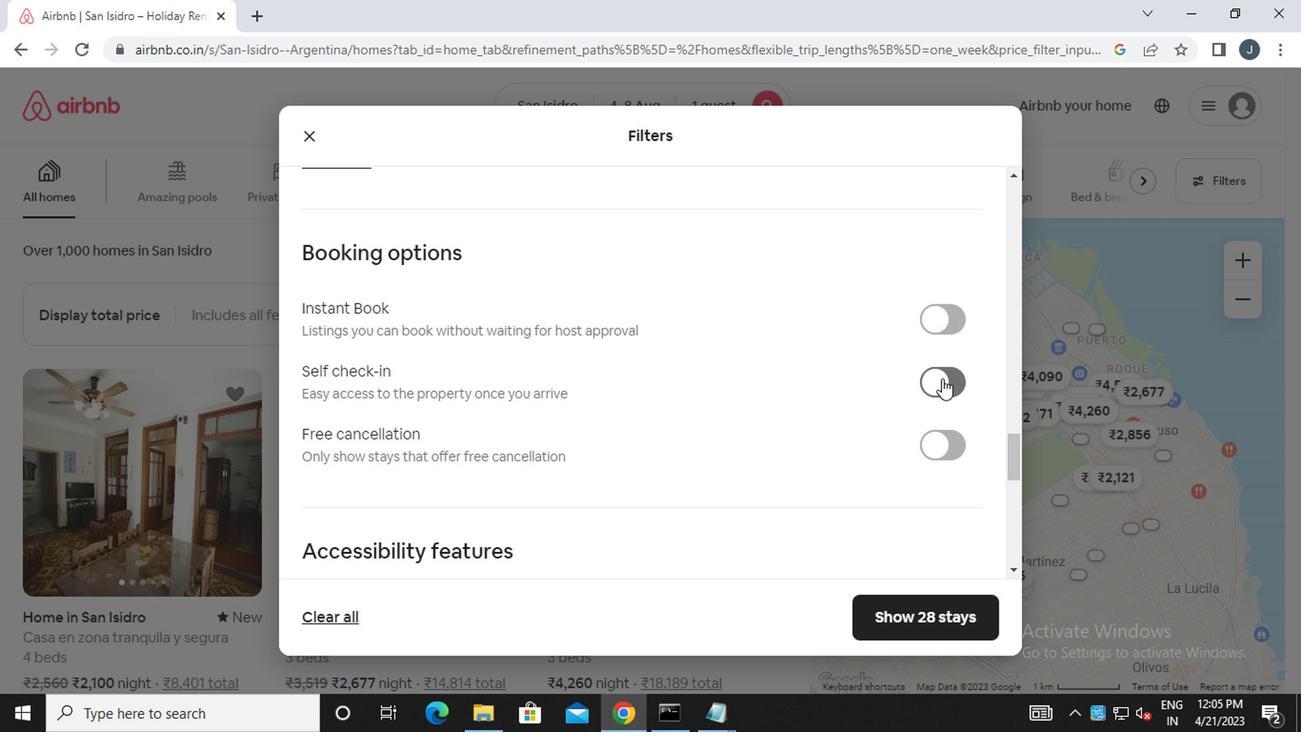 
Action: Mouse pressed left at (940, 378)
Screenshot: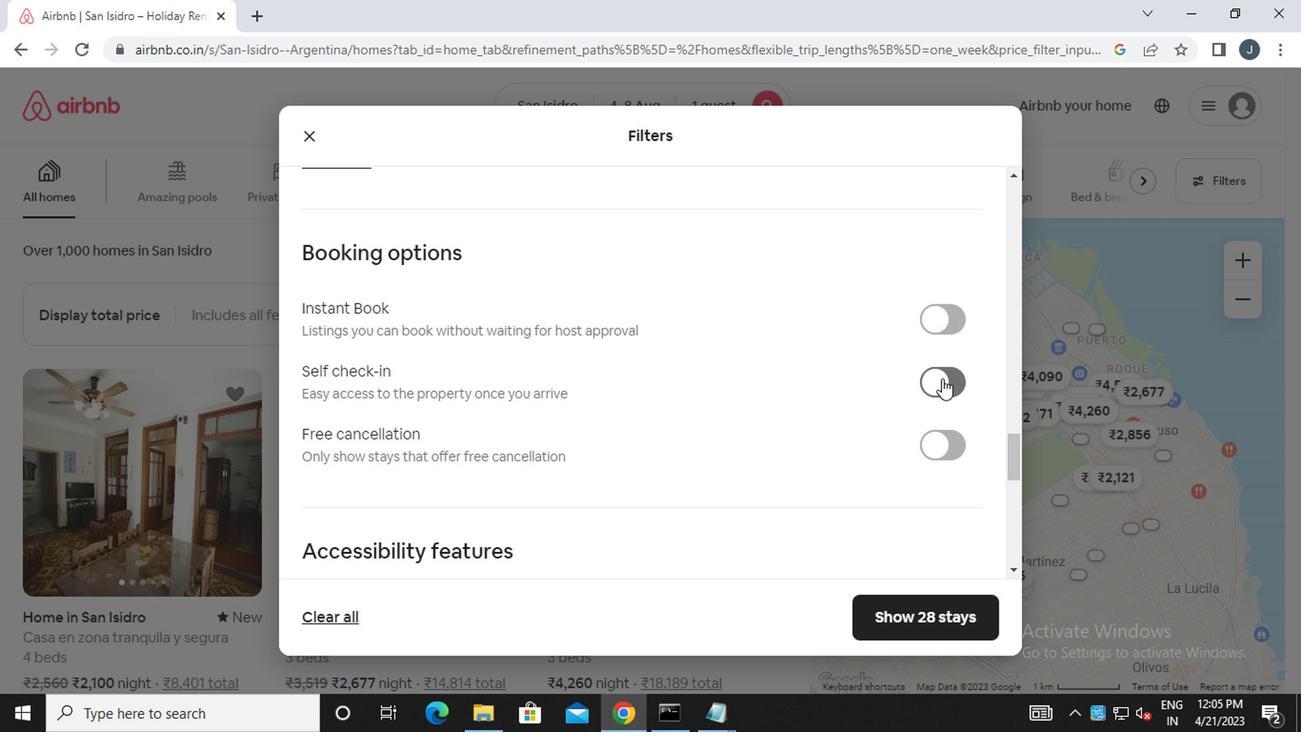 
Action: Mouse moved to (744, 422)
Screenshot: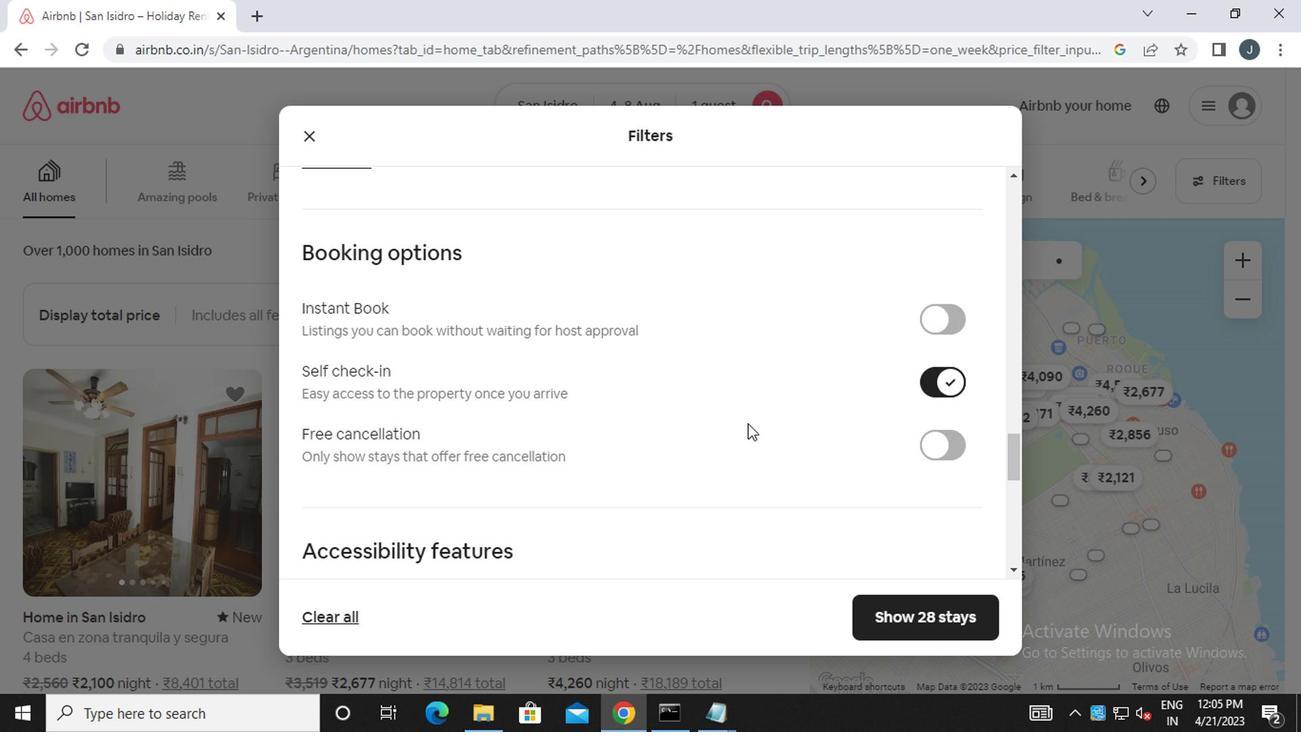 
Action: Mouse scrolled (744, 420) with delta (0, -1)
Screenshot: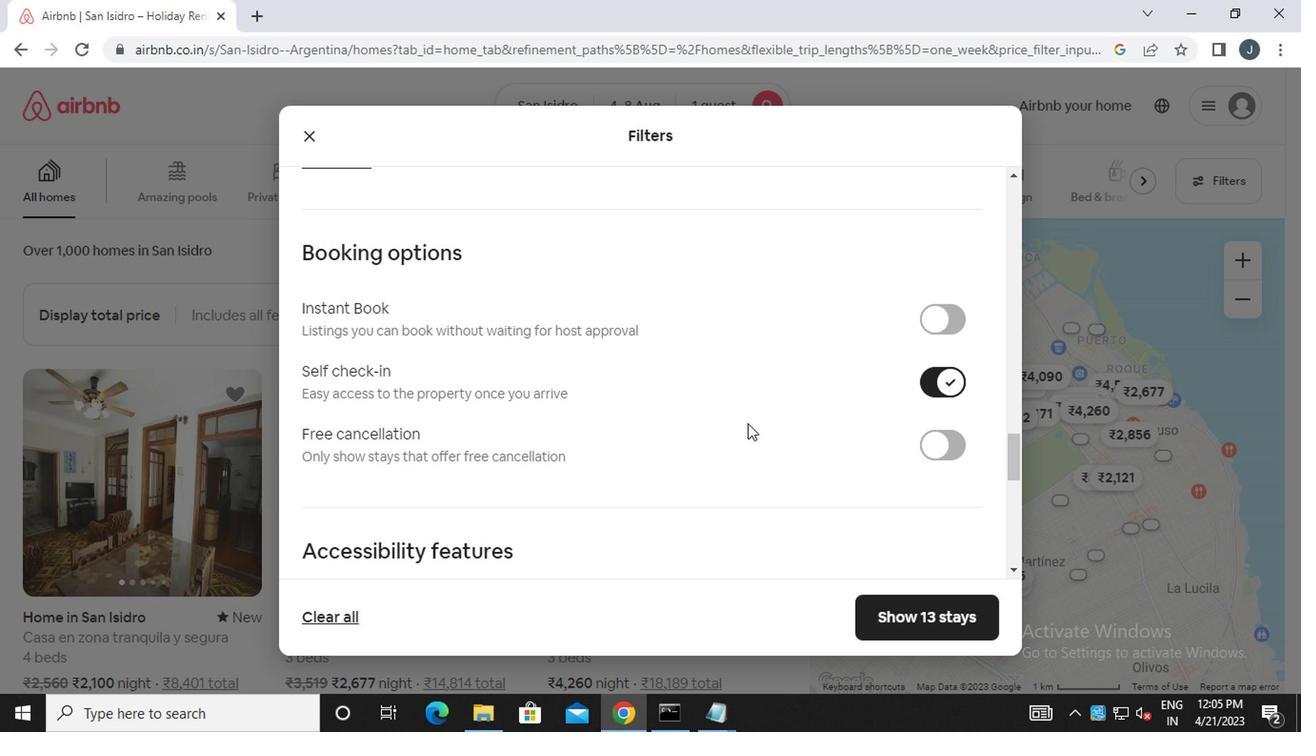 
Action: Mouse scrolled (744, 420) with delta (0, -1)
Screenshot: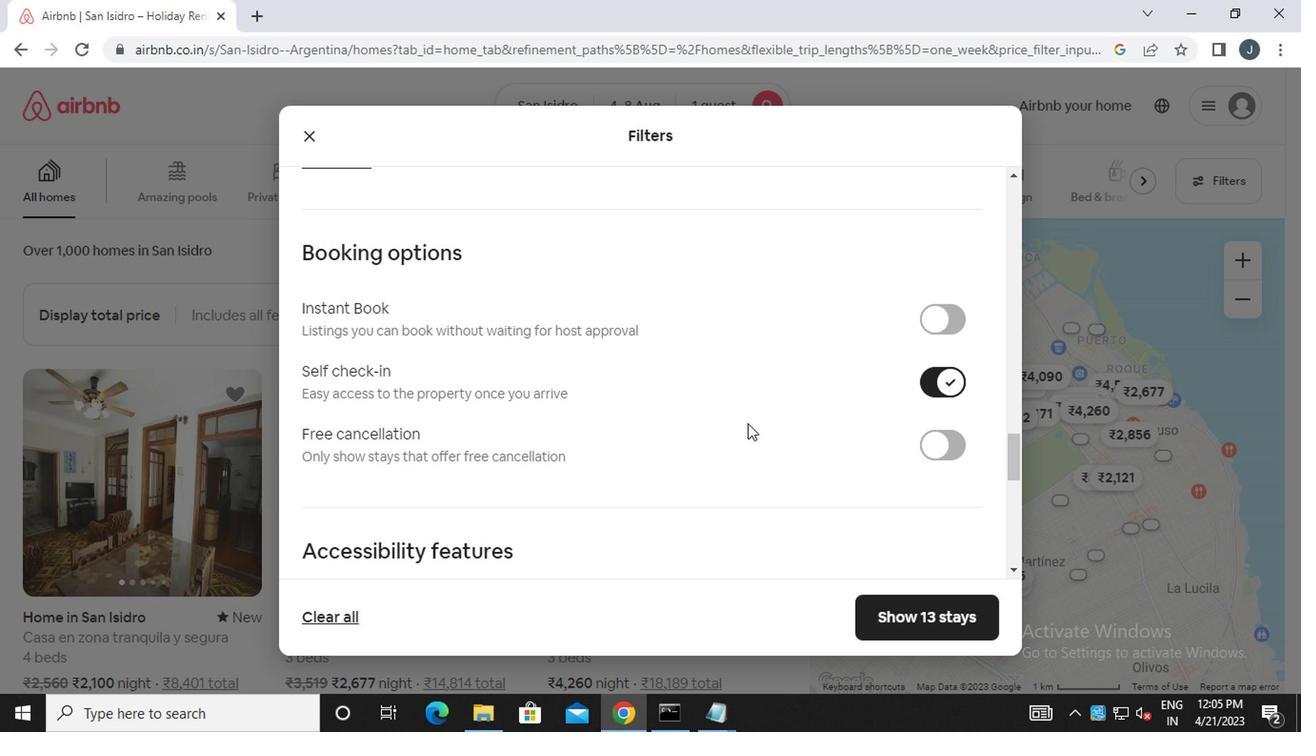 
Action: Mouse moved to (744, 422)
Screenshot: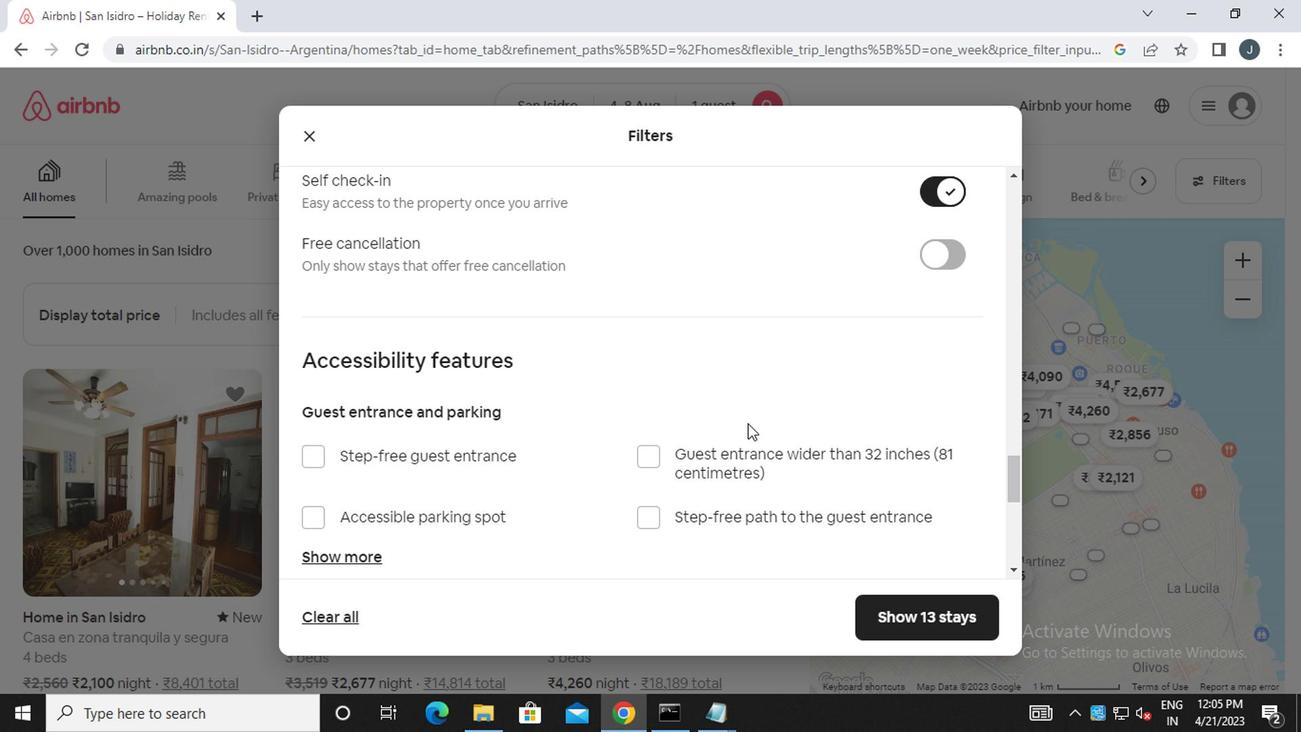 
Action: Mouse scrolled (744, 420) with delta (0, -1)
Screenshot: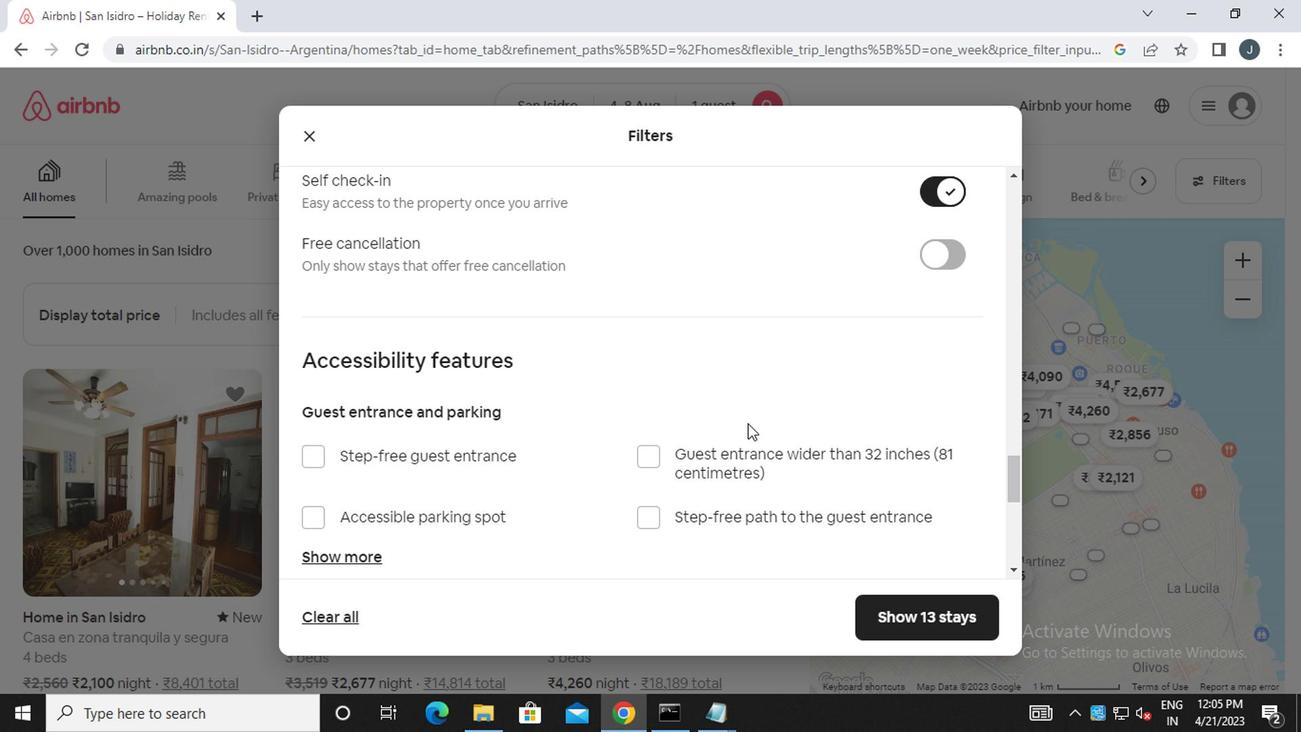 
Action: Mouse moved to (690, 422)
Screenshot: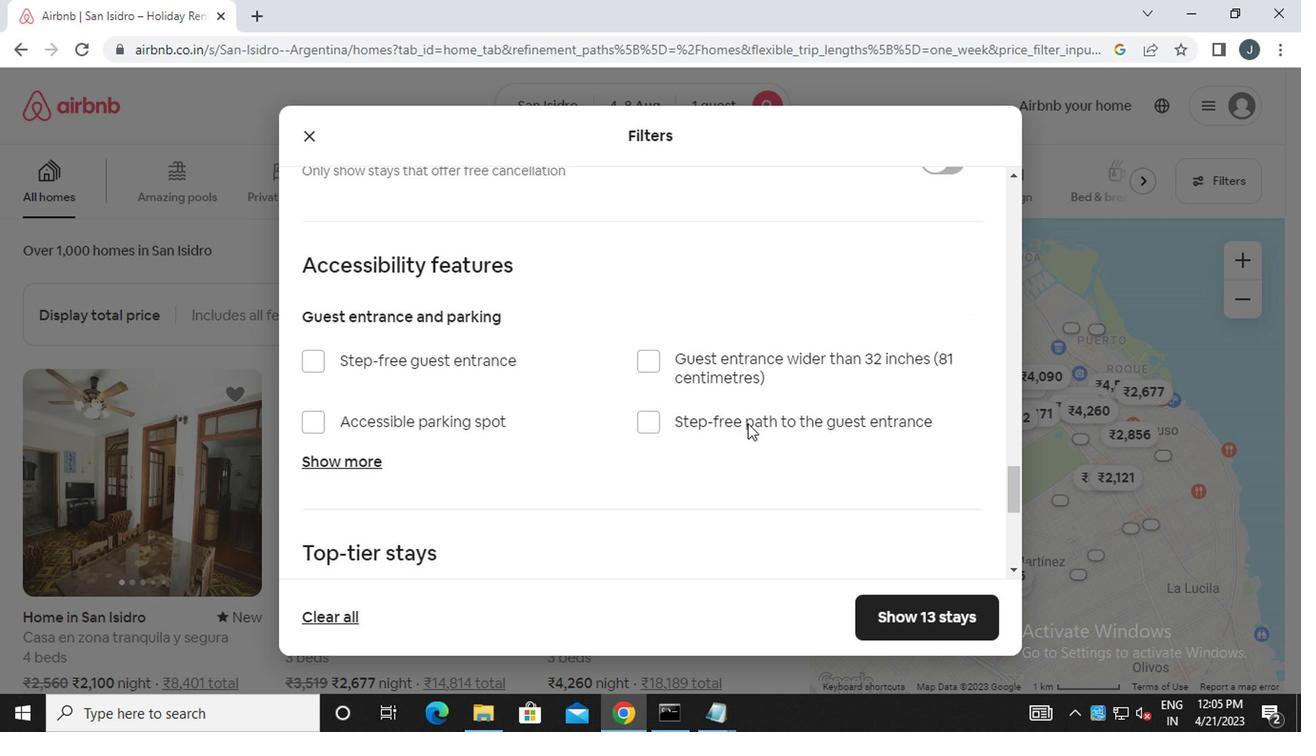 
Action: Mouse scrolled (690, 422) with delta (0, 0)
Screenshot: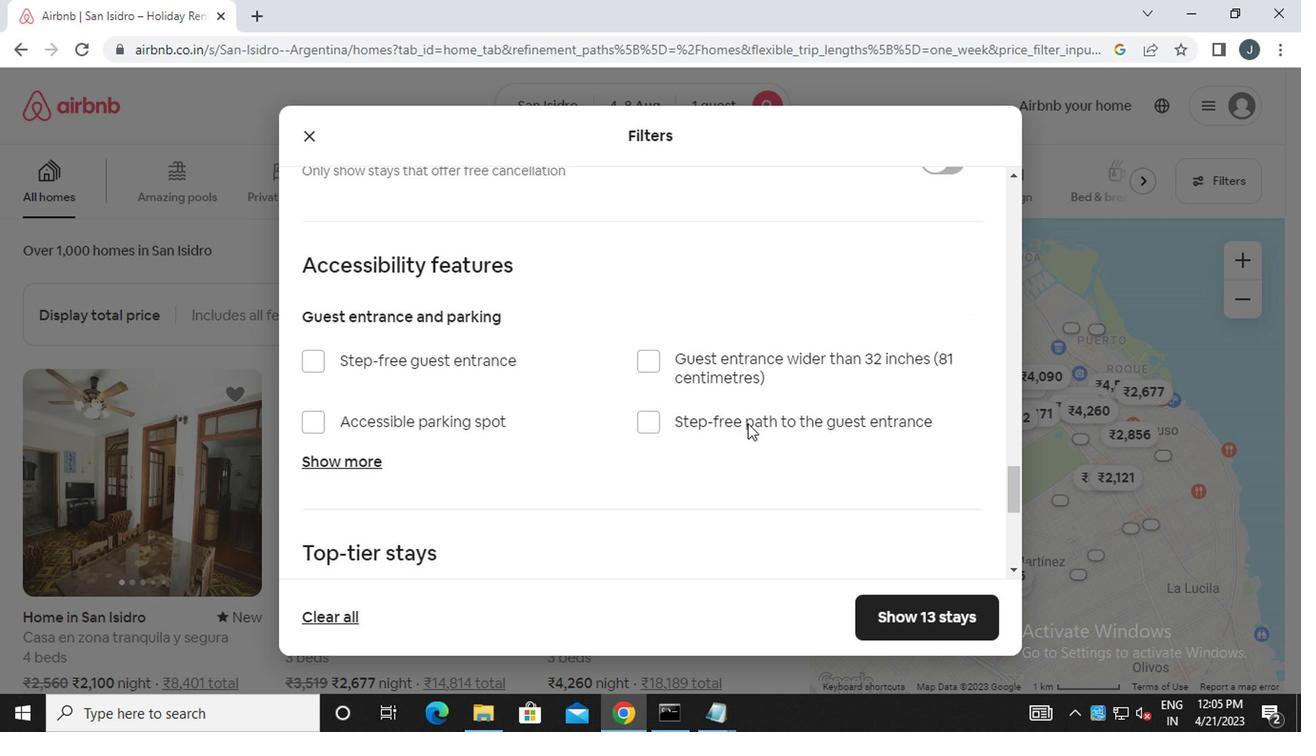
Action: Mouse moved to (668, 420)
Screenshot: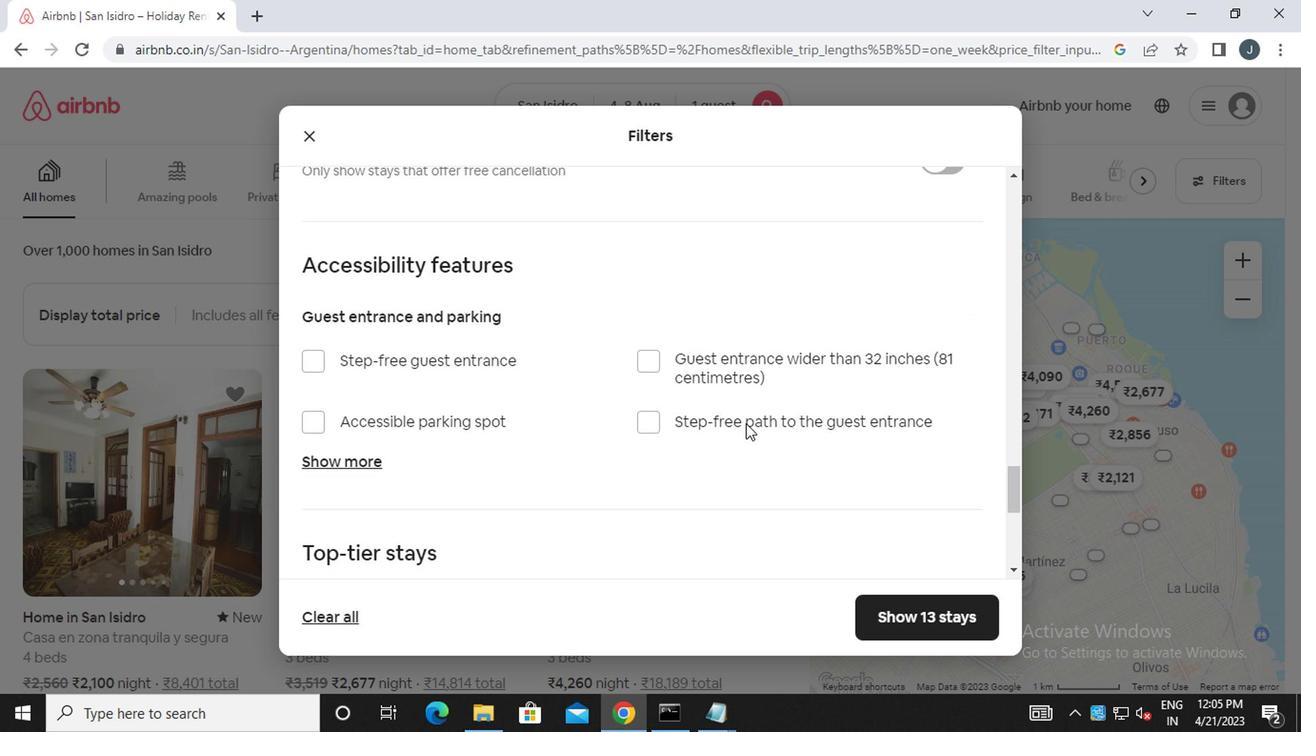 
Action: Mouse scrolled (668, 420) with delta (0, 0)
Screenshot: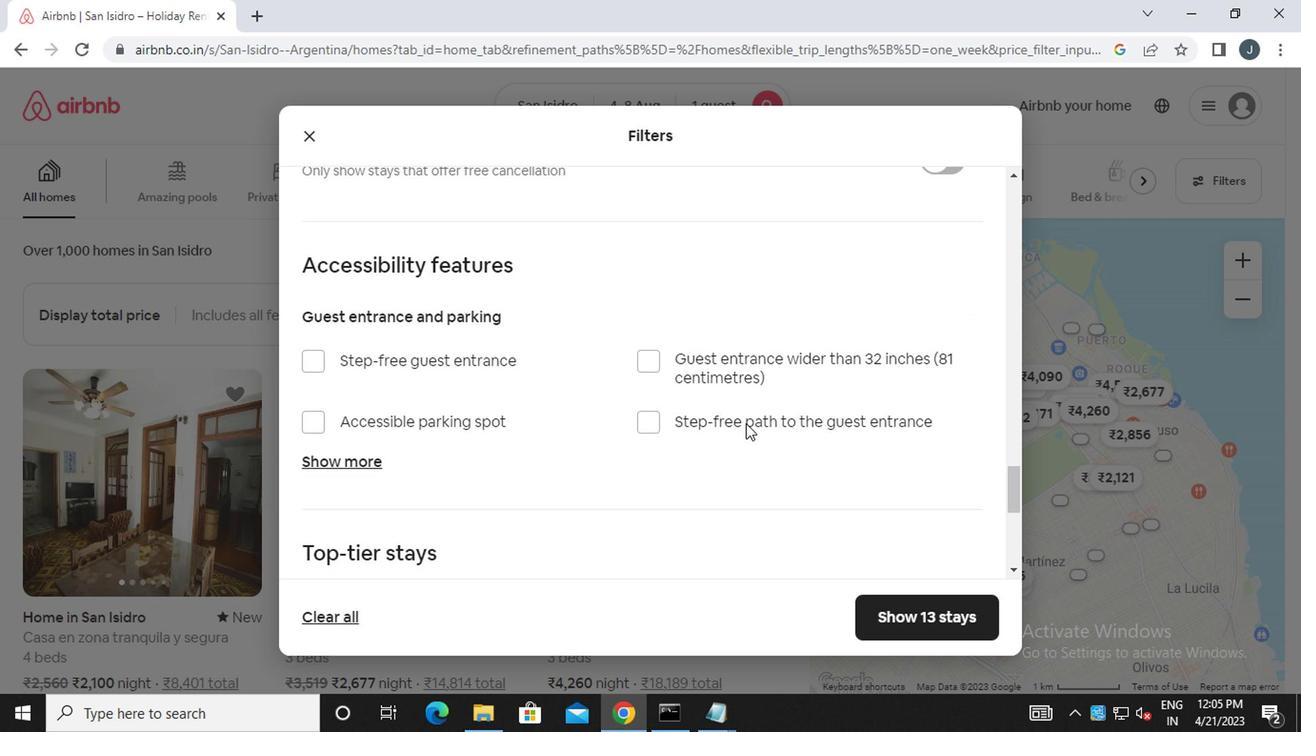 
Action: Mouse moved to (668, 420)
Screenshot: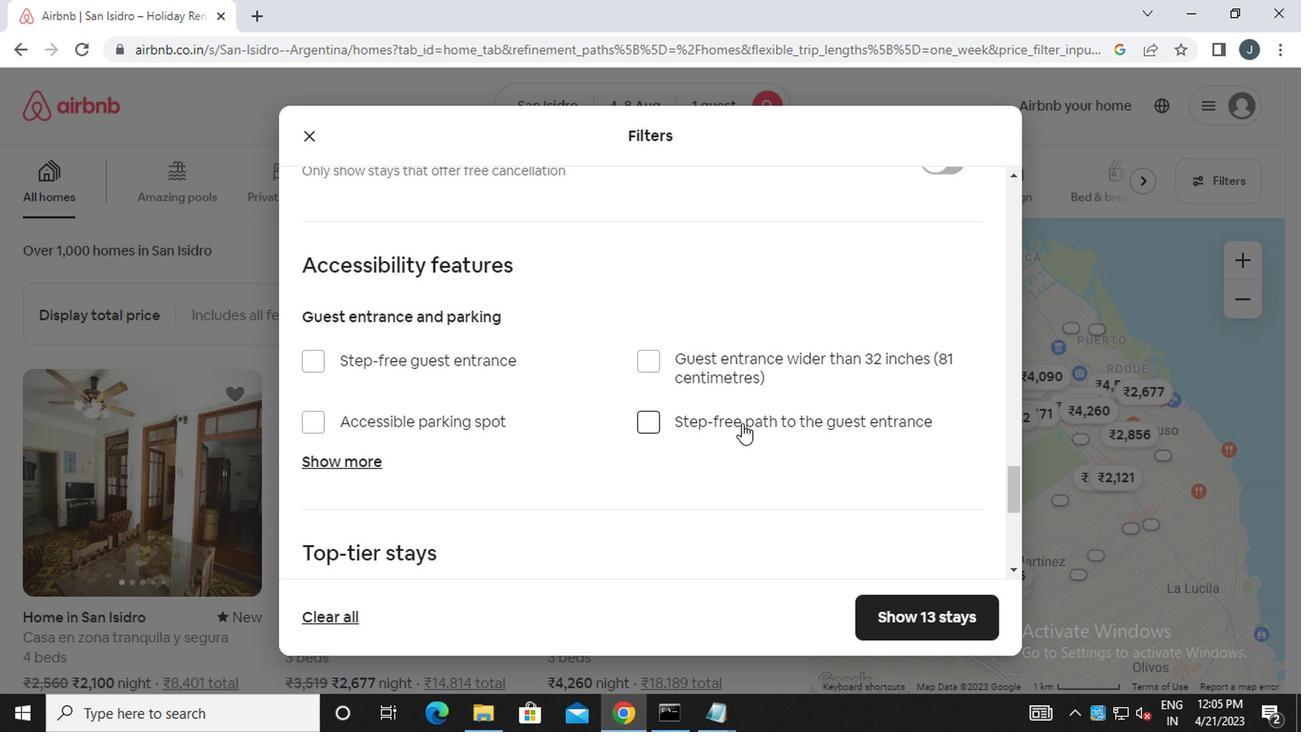
Action: Mouse scrolled (668, 419) with delta (0, 0)
Screenshot: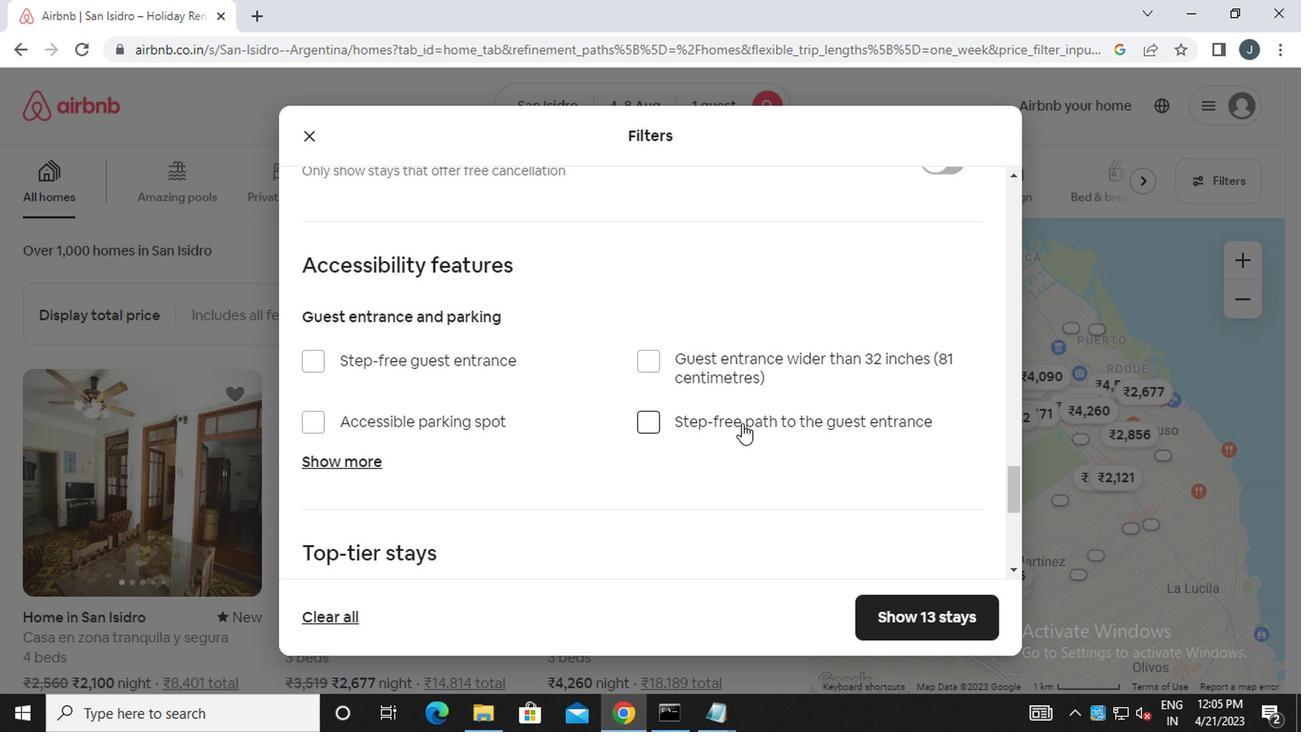
Action: Mouse moved to (668, 420)
Screenshot: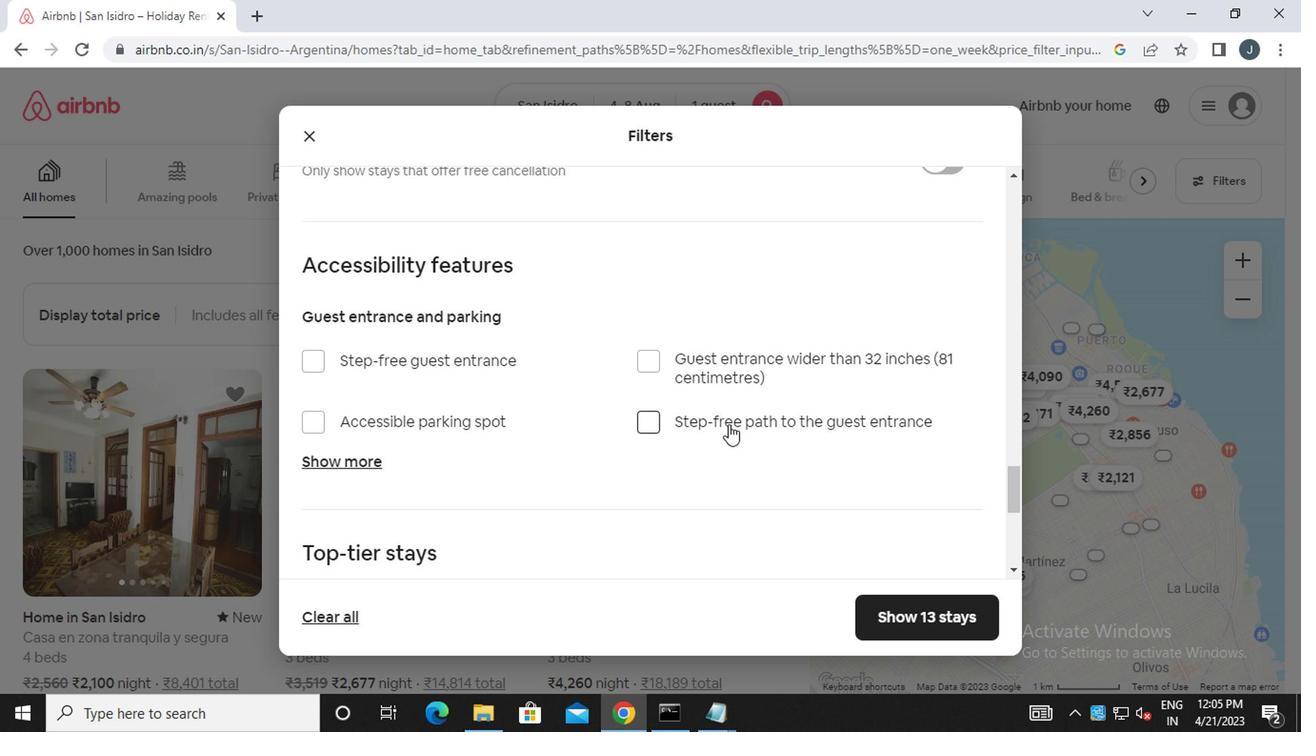 
Action: Mouse scrolled (668, 419) with delta (0, 0)
Screenshot: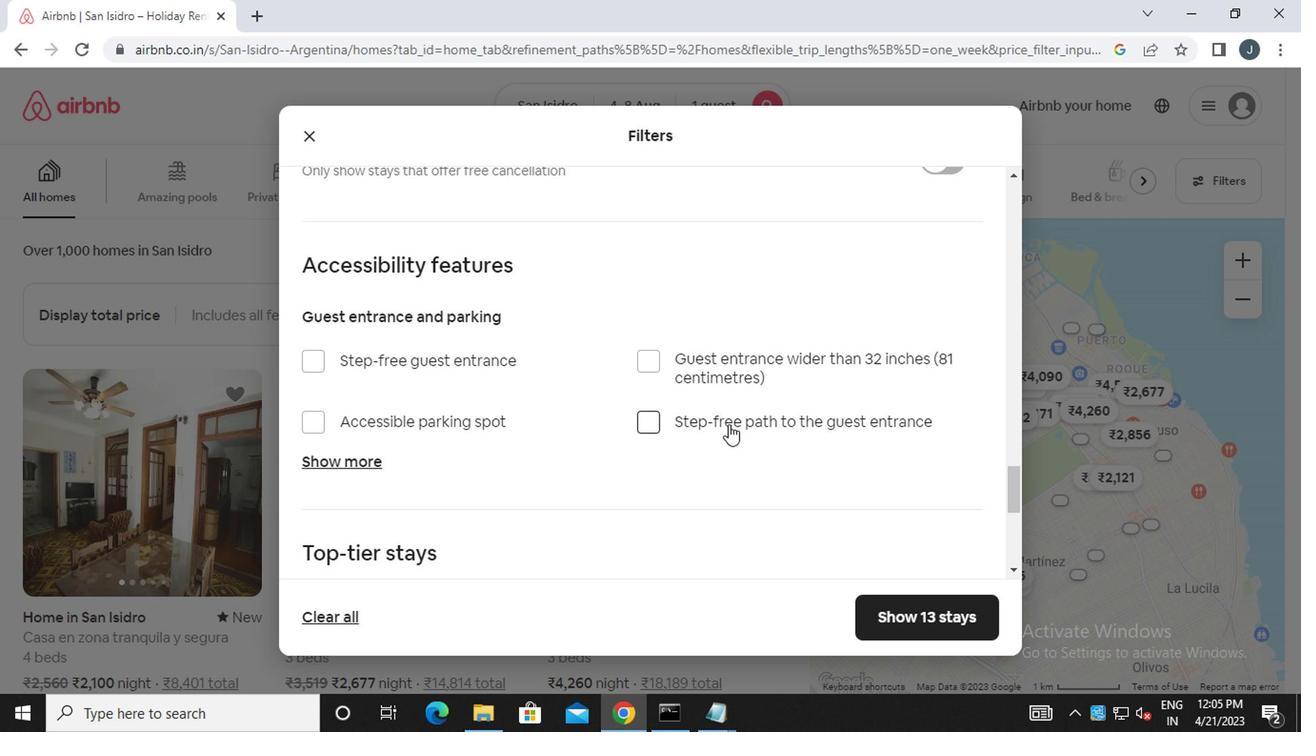 
Action: Mouse moved to (652, 420)
Screenshot: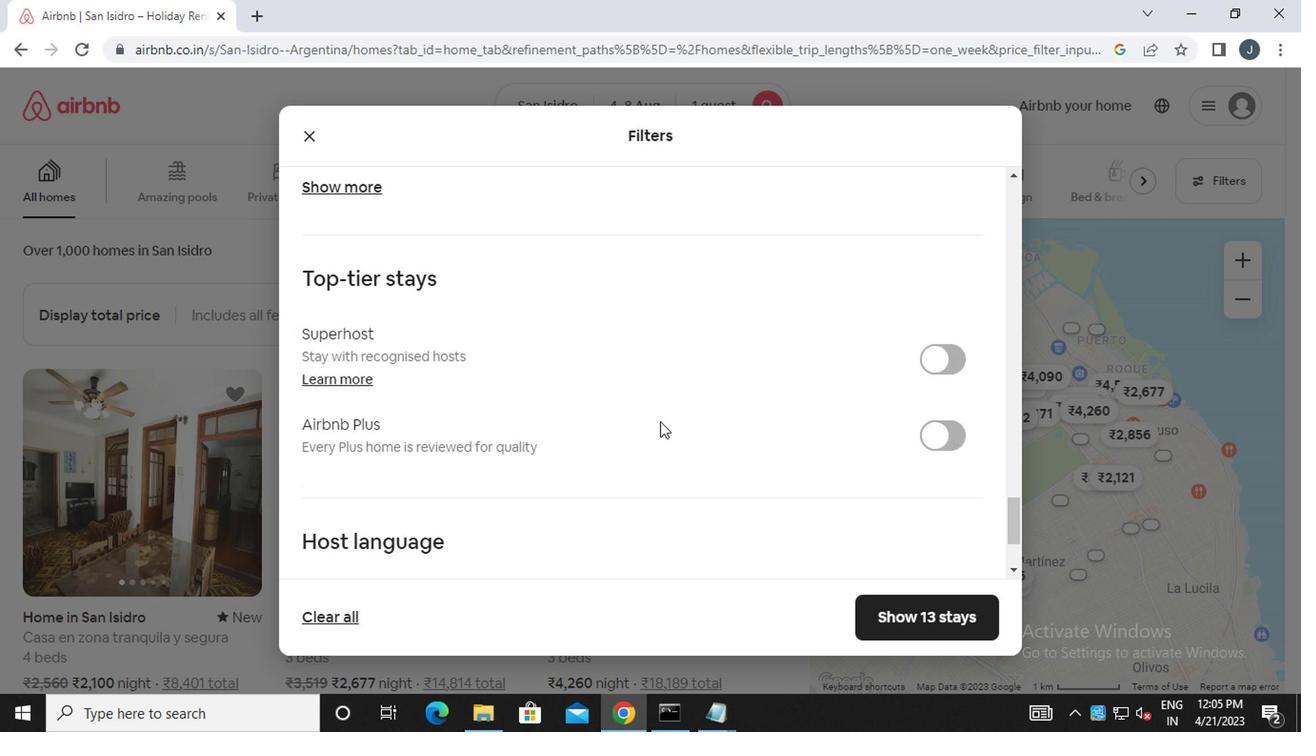
Action: Mouse scrolled (652, 420) with delta (0, 0)
Screenshot: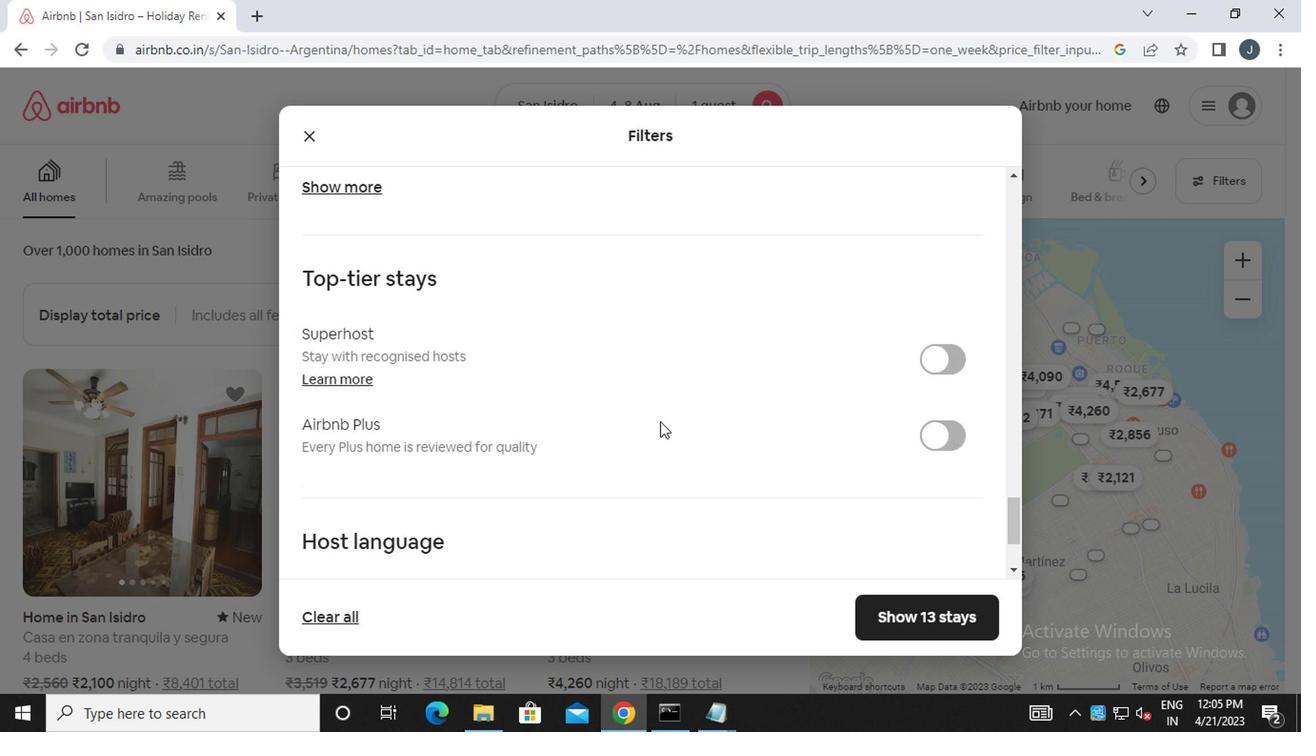 
Action: Mouse moved to (652, 422)
Screenshot: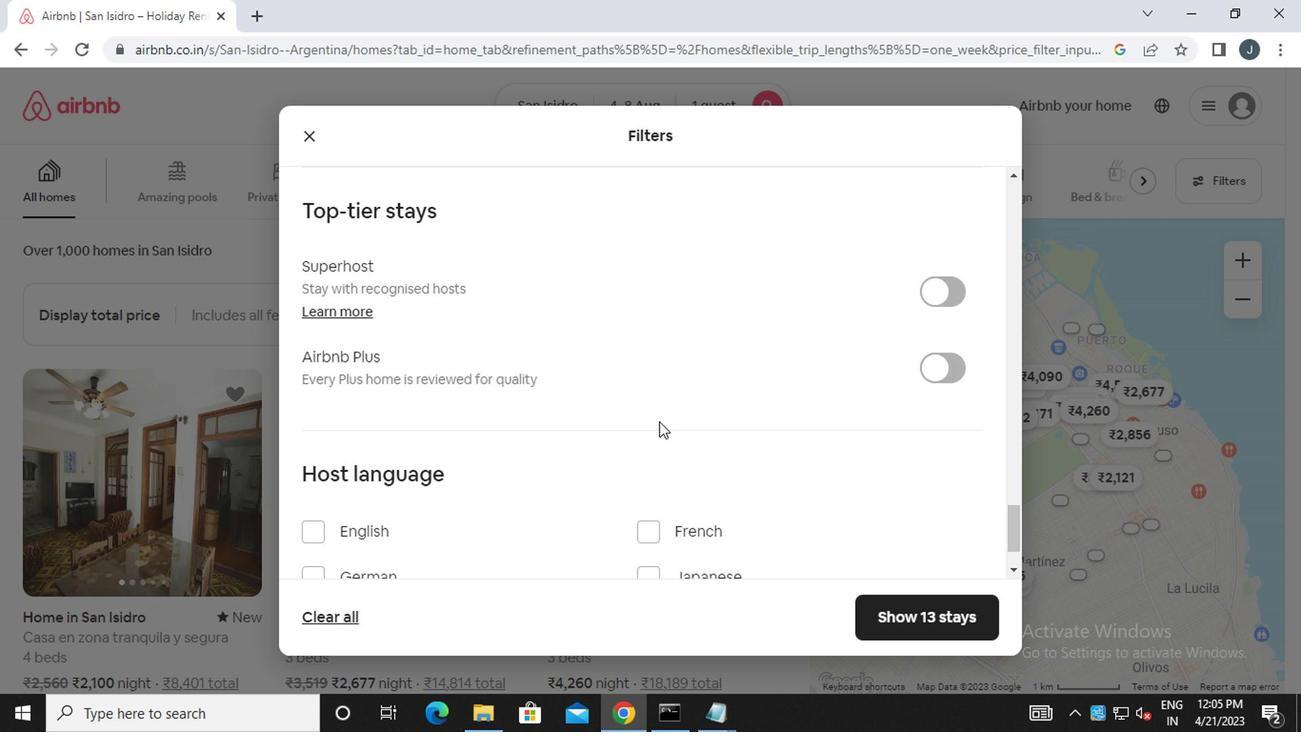 
Action: Mouse scrolled (652, 420) with delta (0, -1)
Screenshot: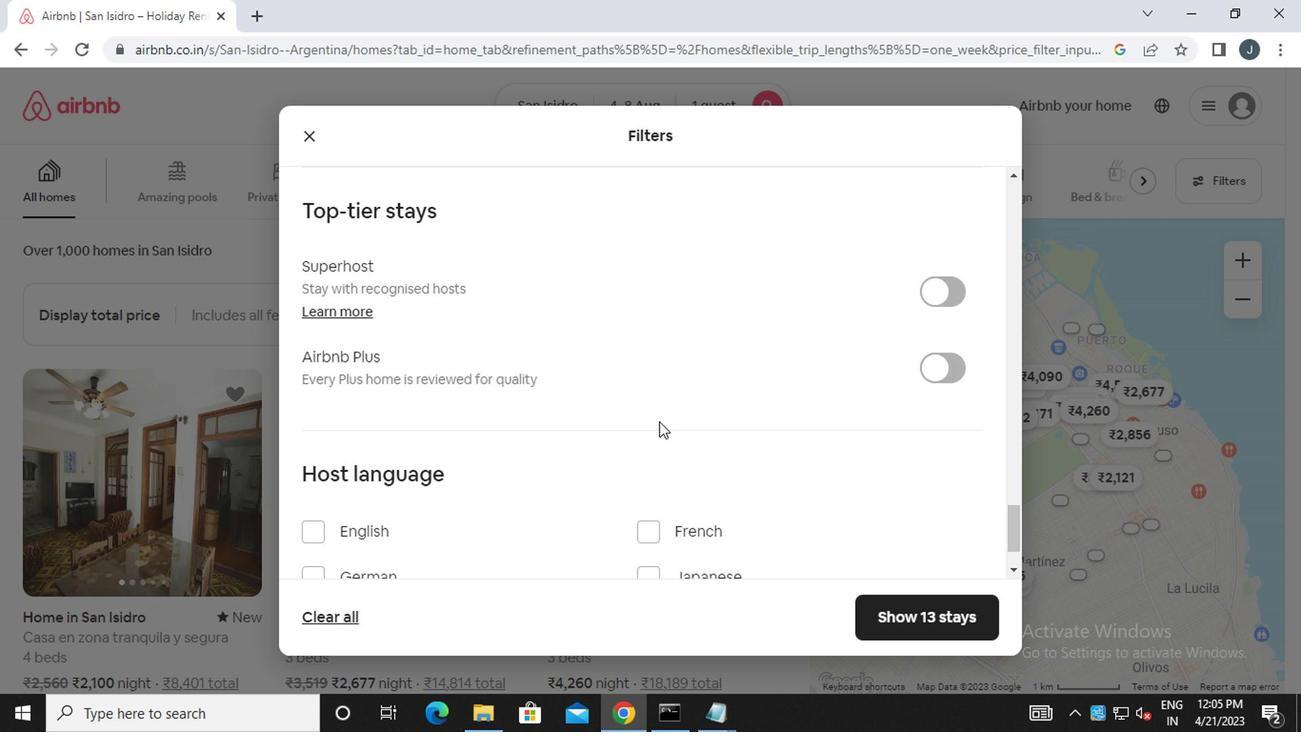 
Action: Mouse moved to (652, 422)
Screenshot: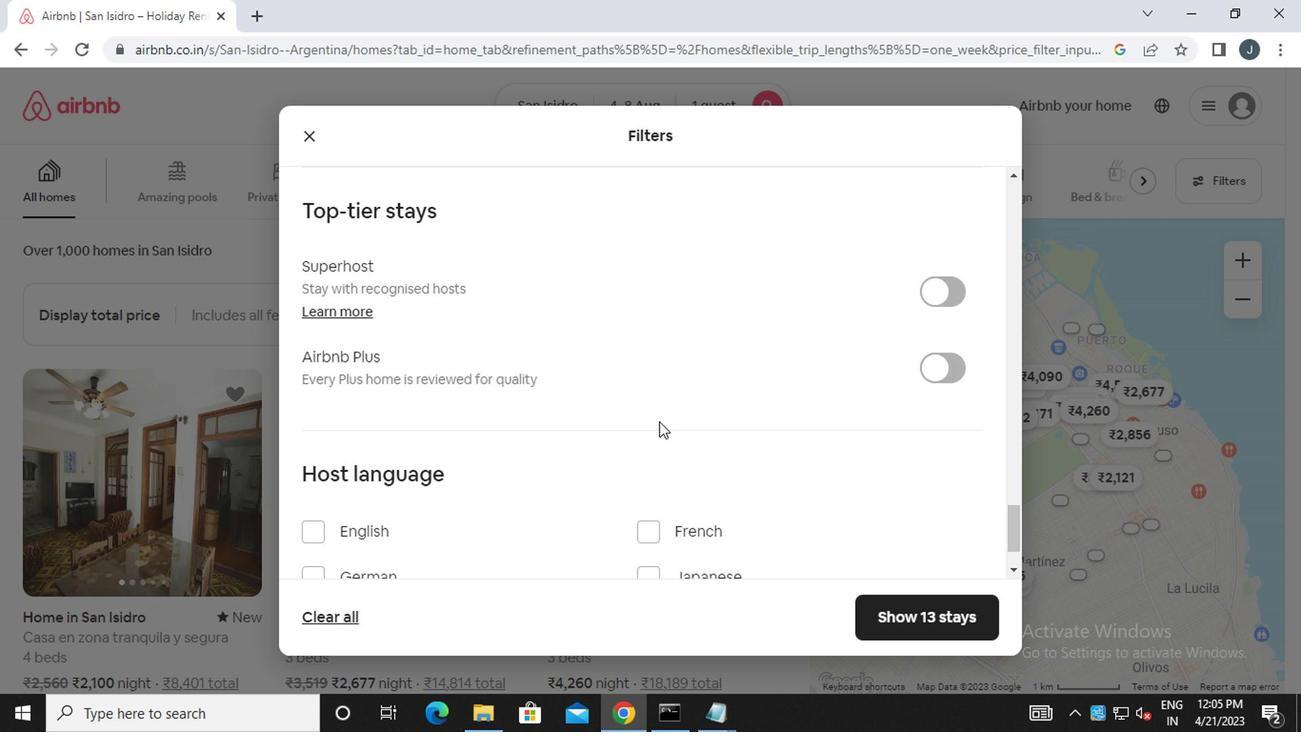 
Action: Mouse scrolled (652, 420) with delta (0, -1)
Screenshot: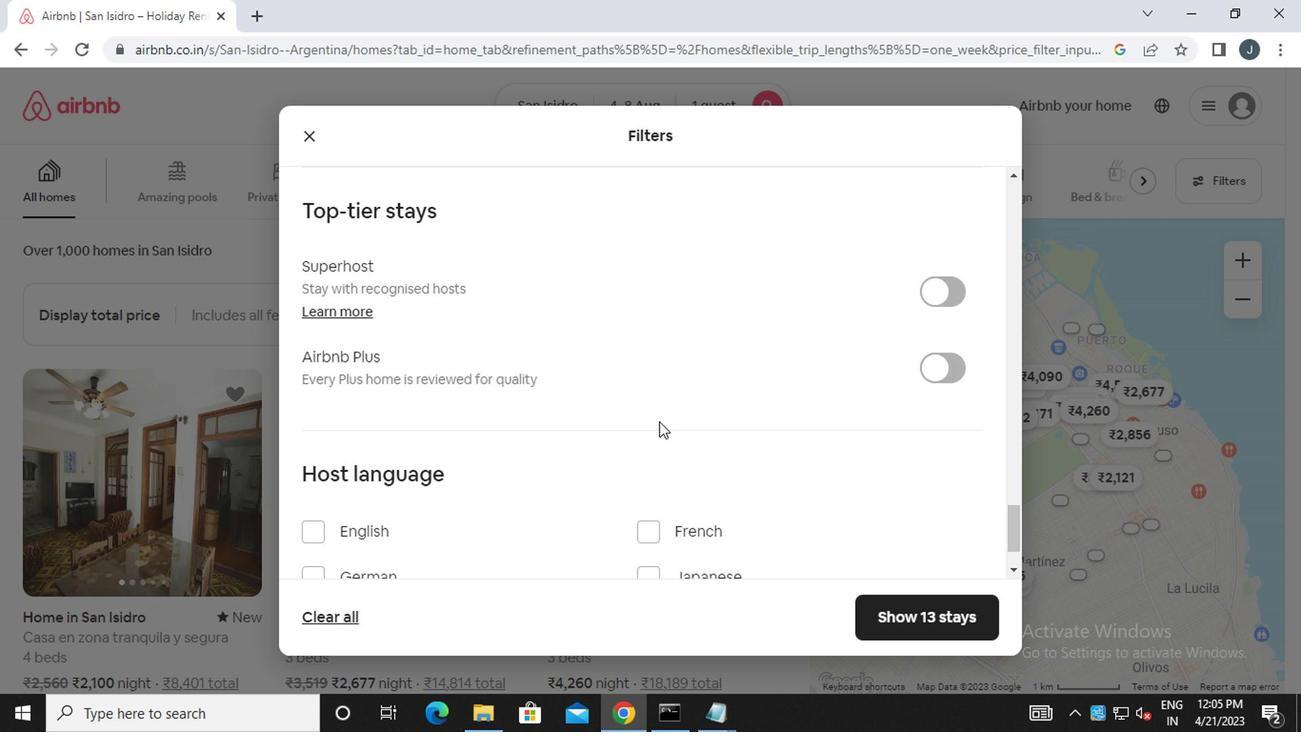 
Action: Mouse moved to (650, 422)
Screenshot: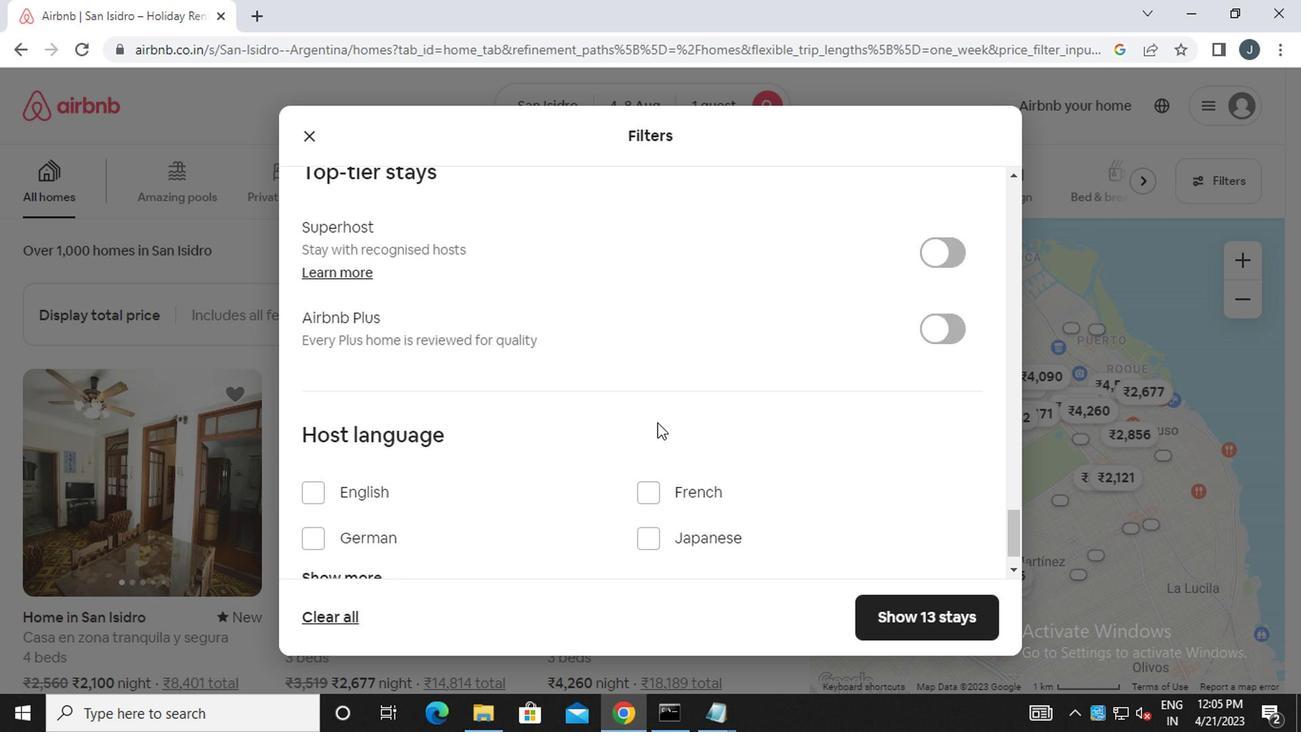 
Action: Mouse scrolled (650, 422) with delta (0, 0)
Screenshot: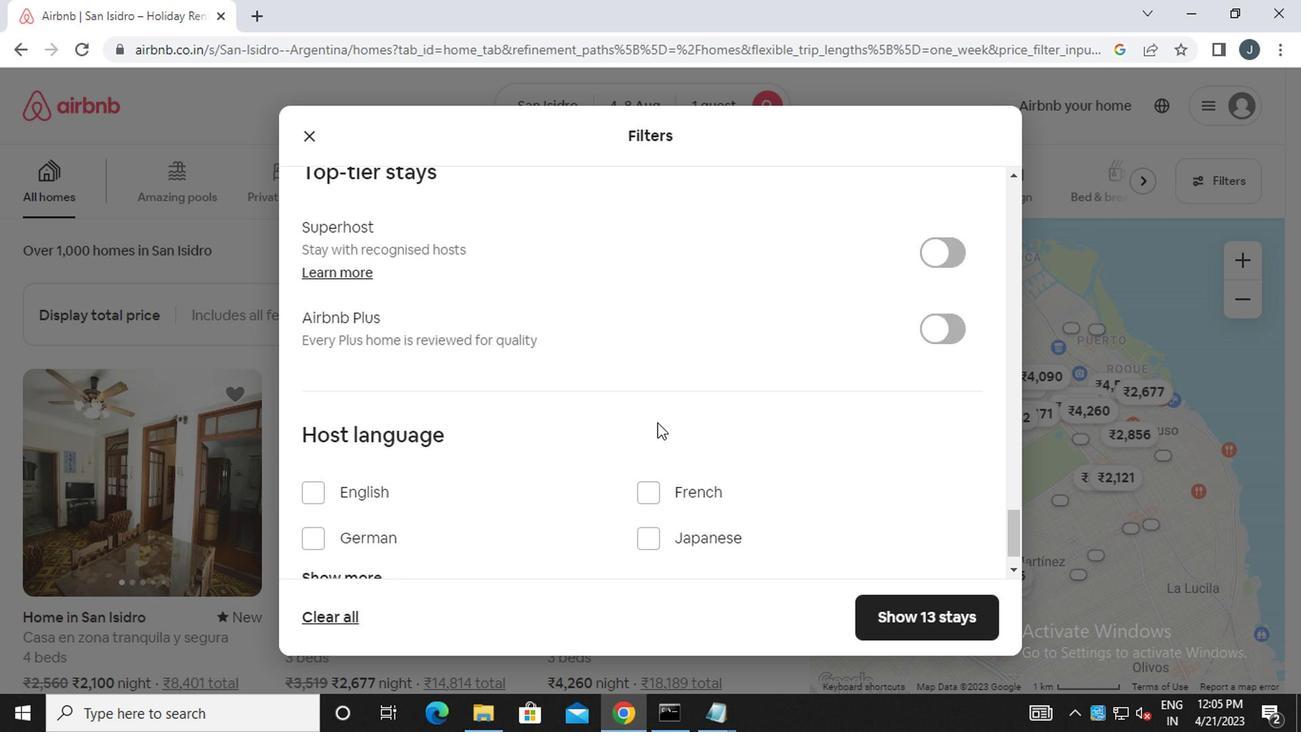 
Action: Mouse moved to (372, 440)
Screenshot: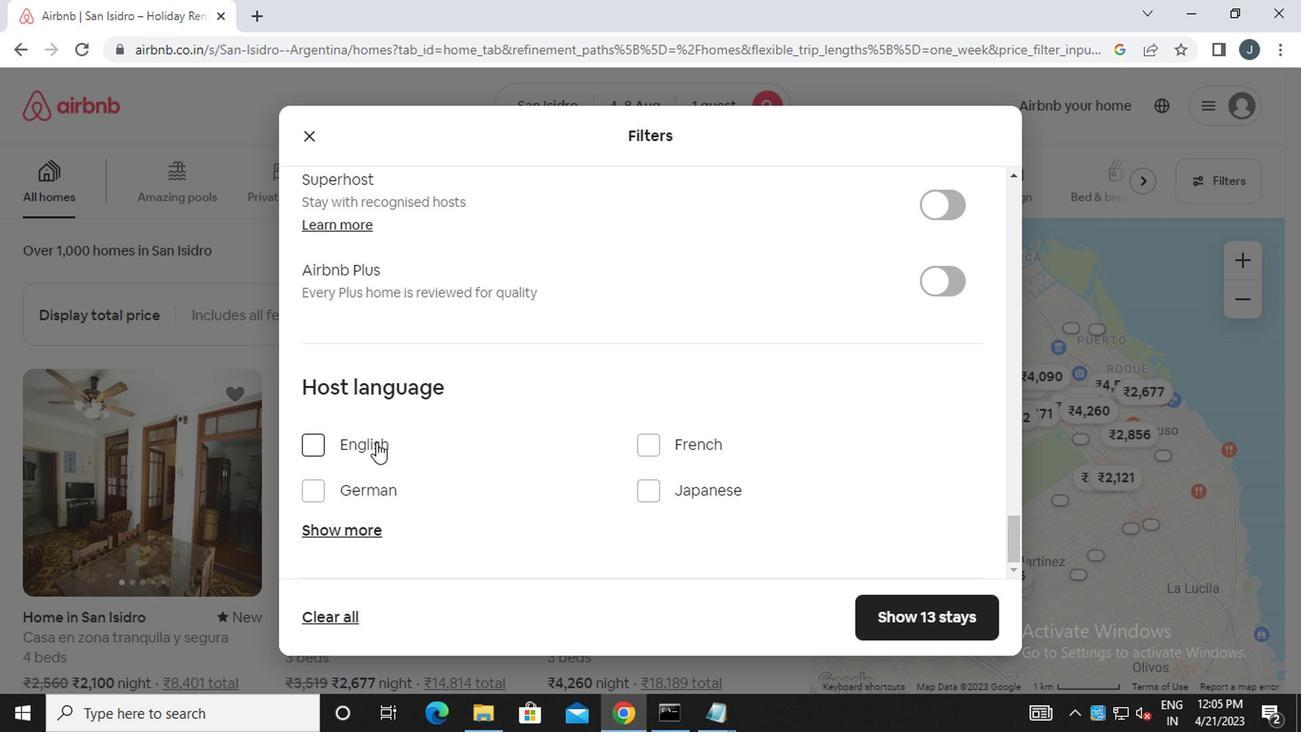 
Action: Mouse pressed left at (372, 440)
Screenshot: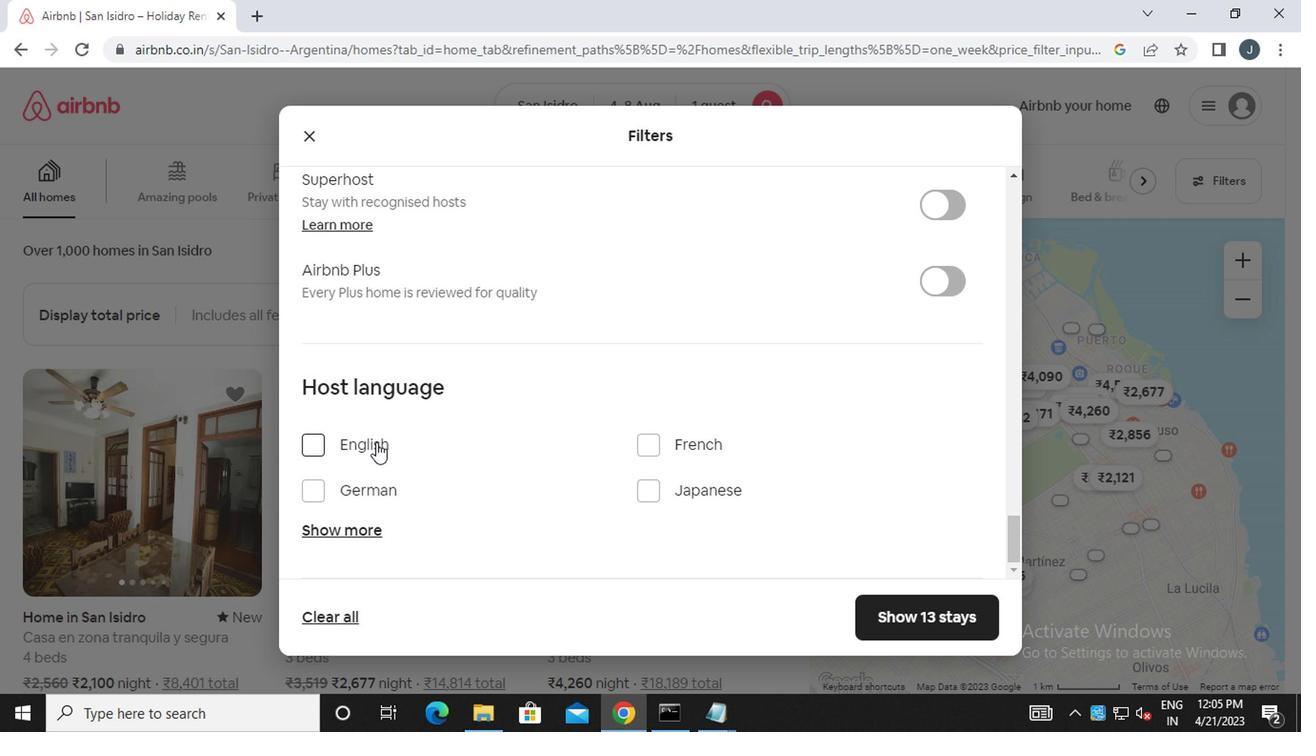 
Action: Mouse moved to (938, 608)
Screenshot: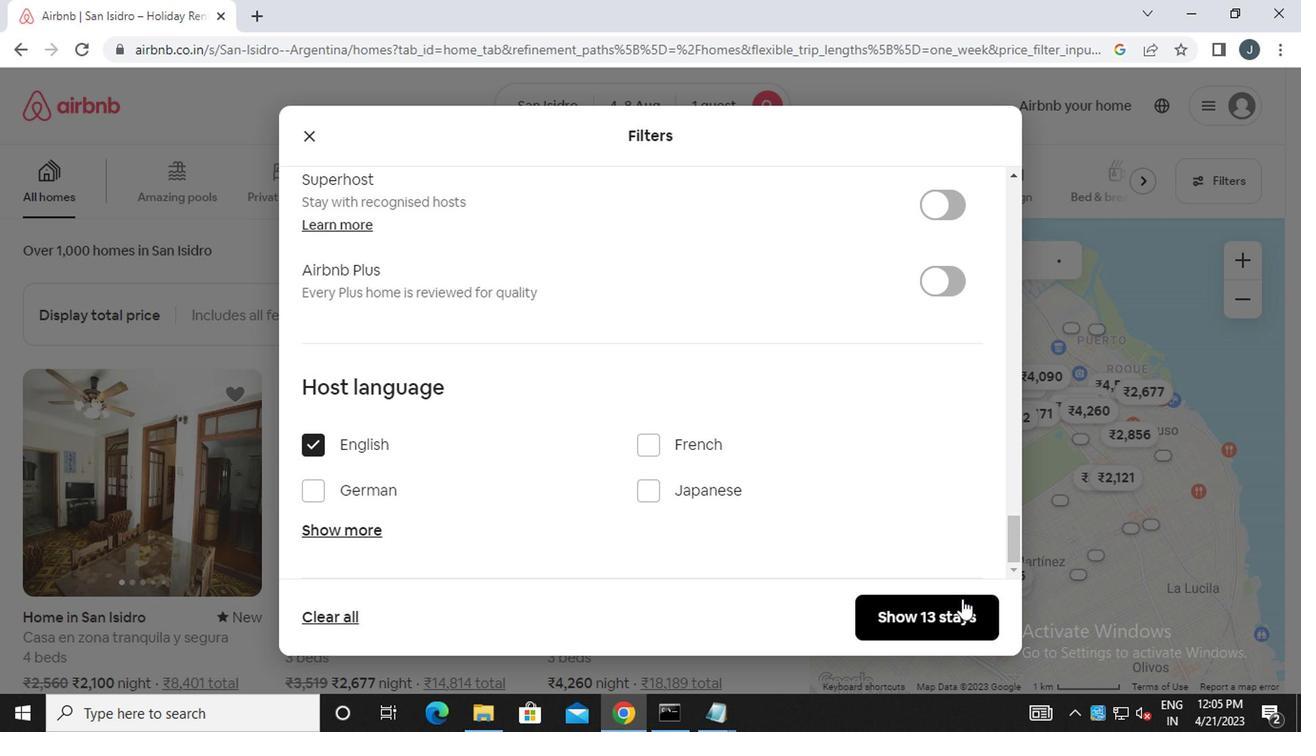 
Action: Mouse pressed left at (938, 608)
Screenshot: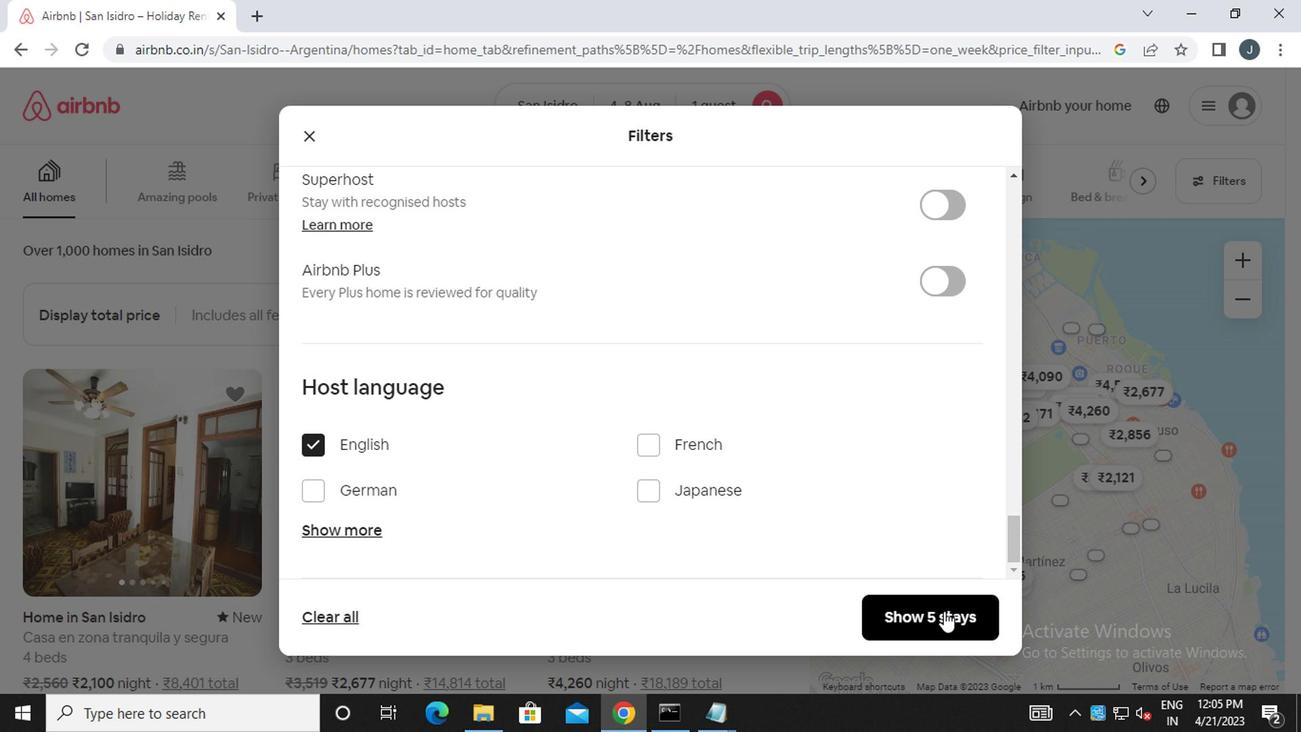 
Action: Mouse moved to (924, 591)
Screenshot: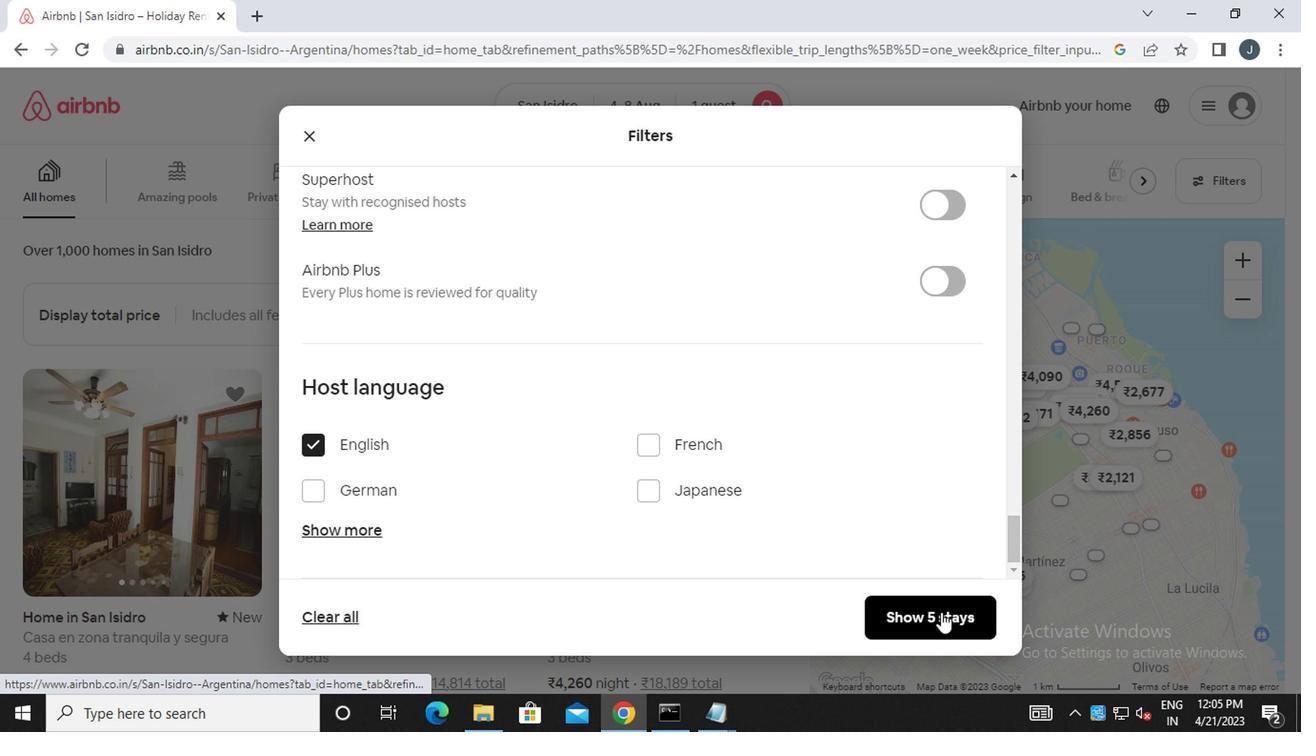 
